 Task: Take a screenshot of a breathtaking landscape from a nature documentary you are watching in VLC.
Action: Mouse moved to (87, 73)
Screenshot: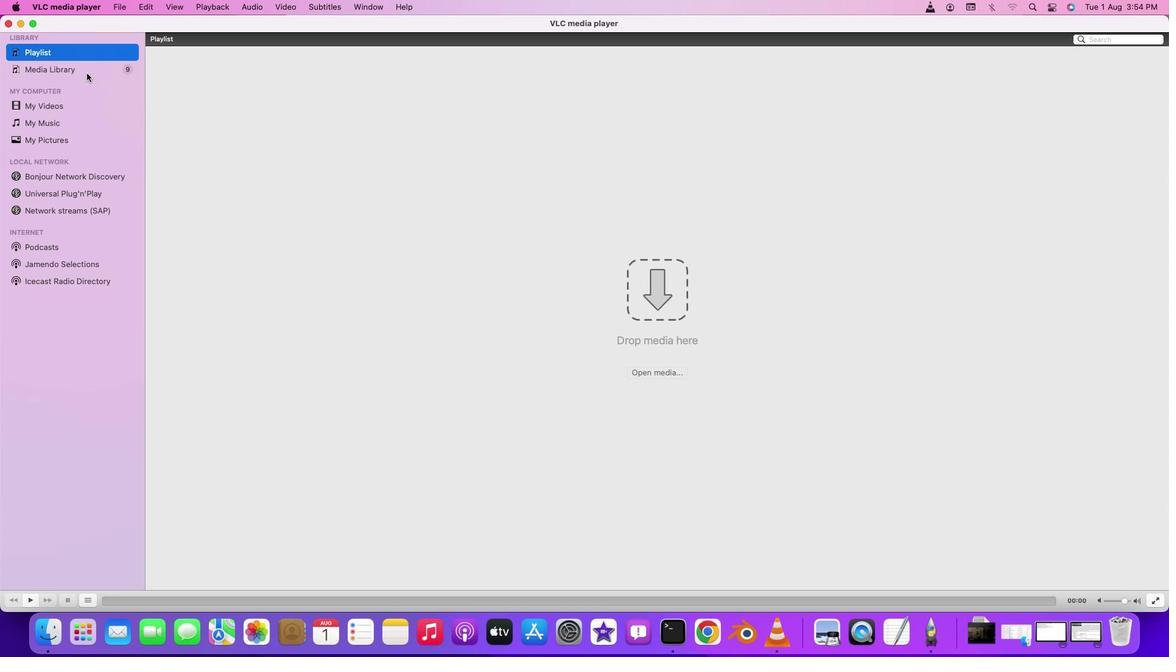 
Action: Mouse pressed left at (87, 73)
Screenshot: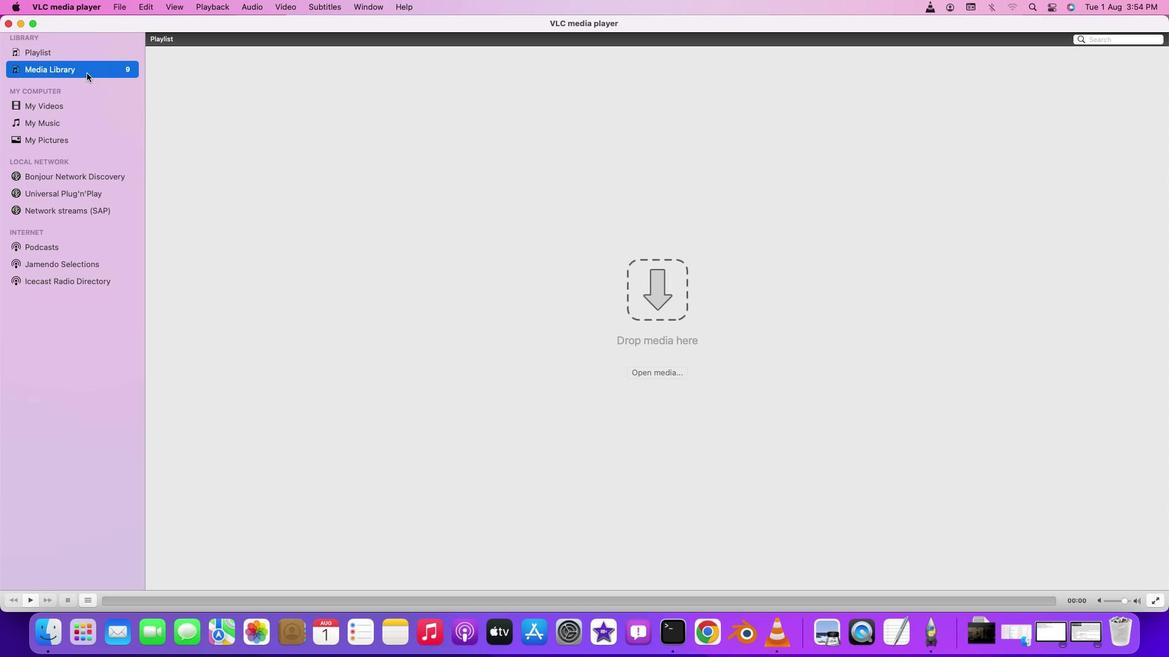 
Action: Mouse moved to (158, 68)
Screenshot: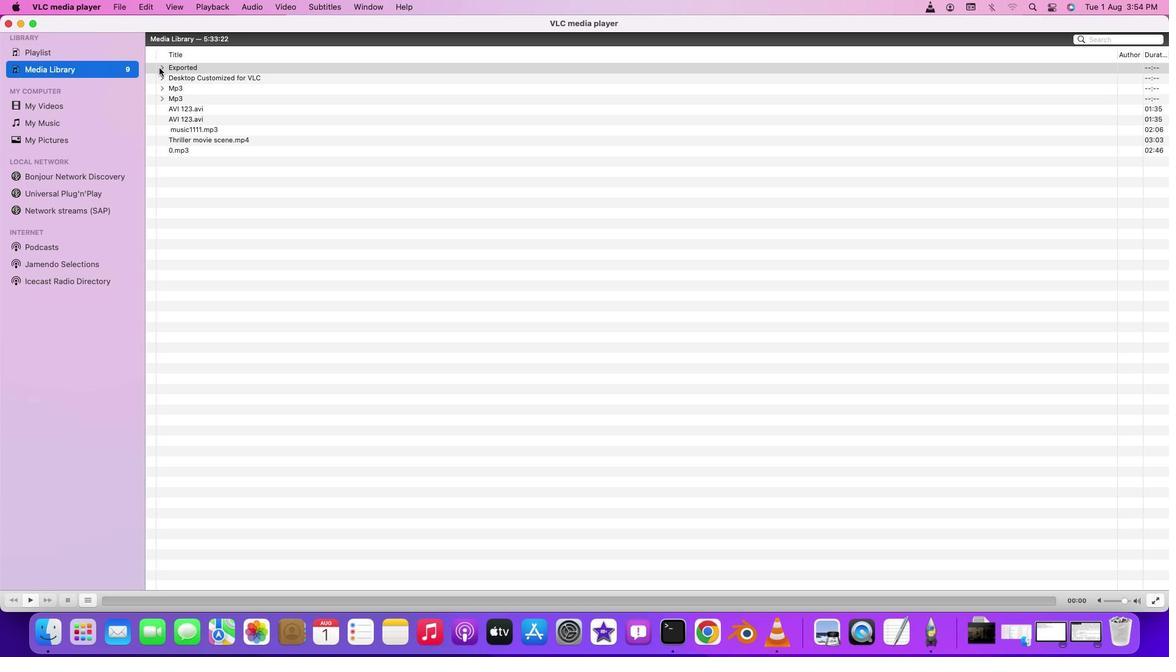
Action: Mouse pressed left at (158, 68)
Screenshot: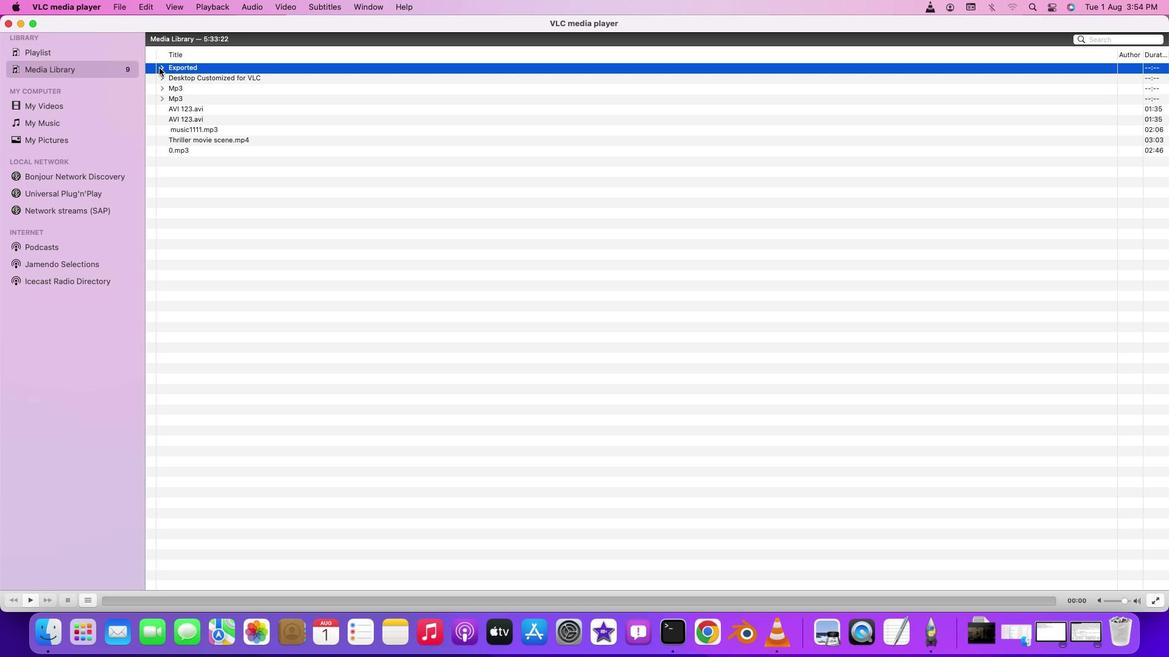 
Action: Mouse moved to (252, 417)
Screenshot: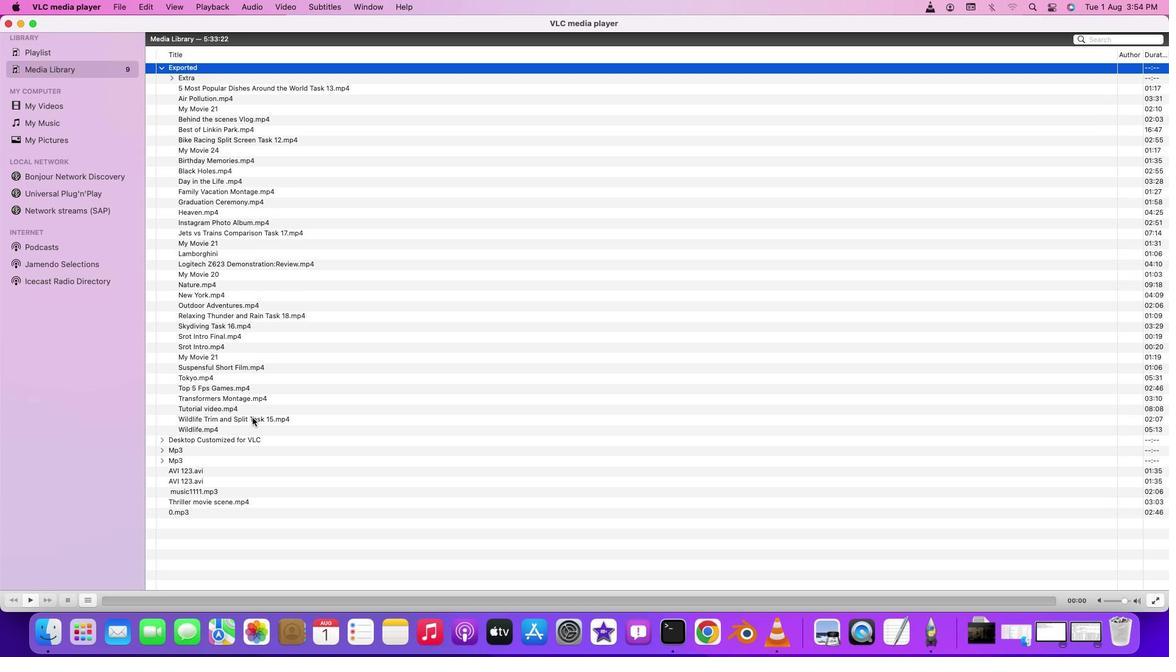 
Action: Mouse pressed left at (252, 417)
Screenshot: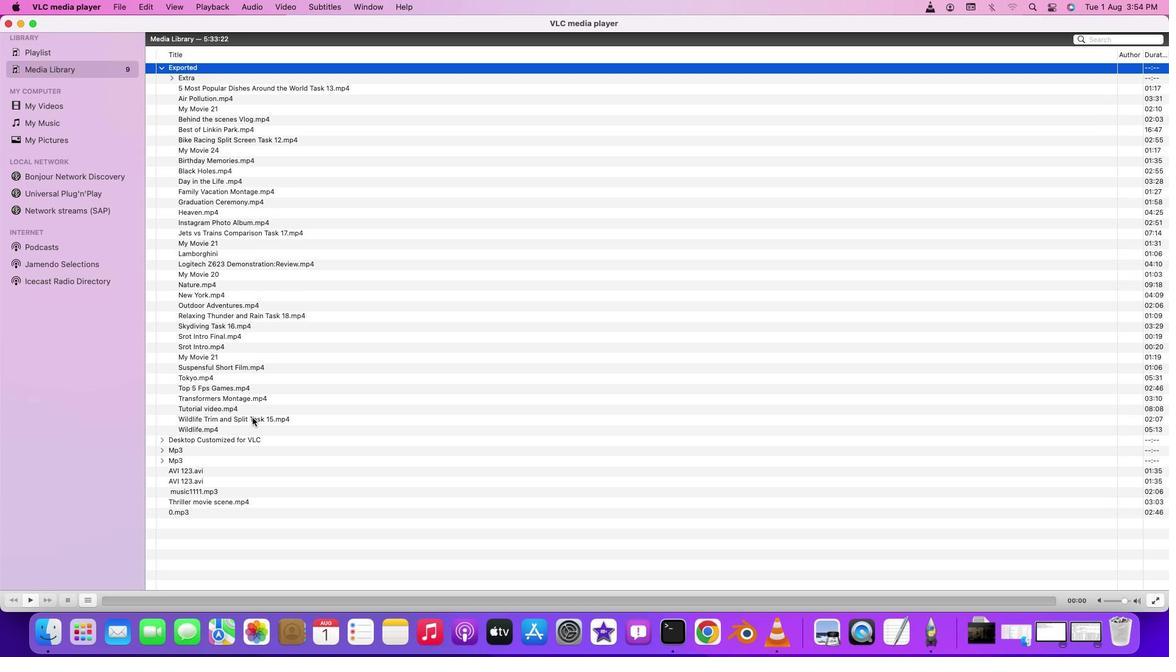 
Action: Mouse pressed left at (252, 417)
Screenshot: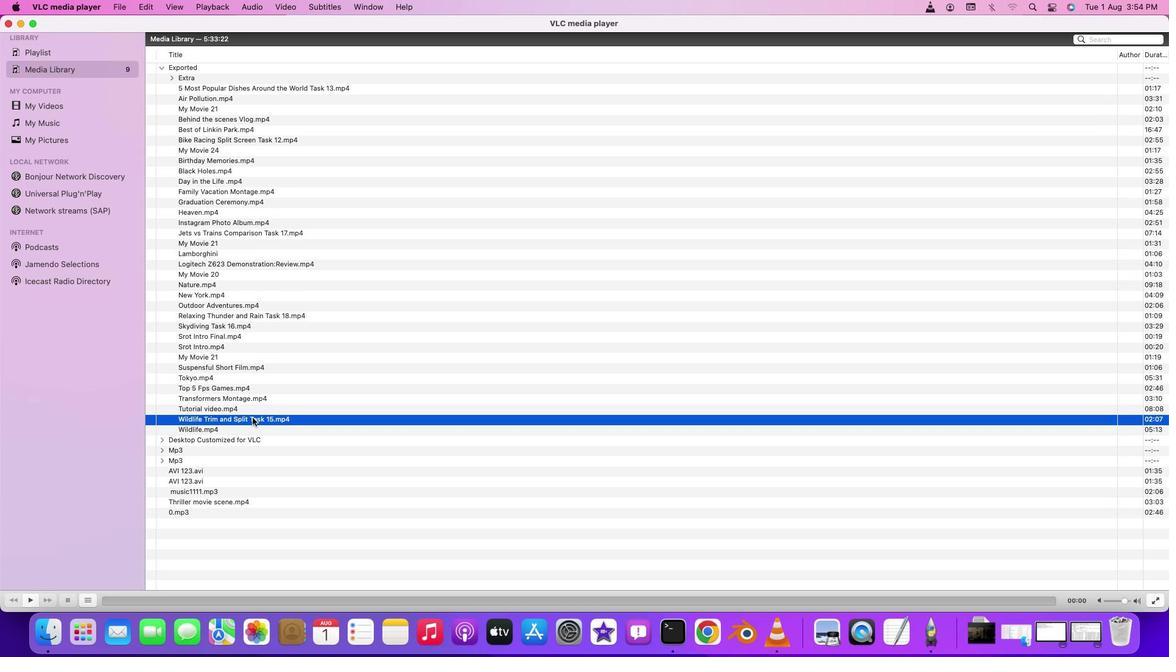 
Action: Mouse moved to (347, 216)
Screenshot: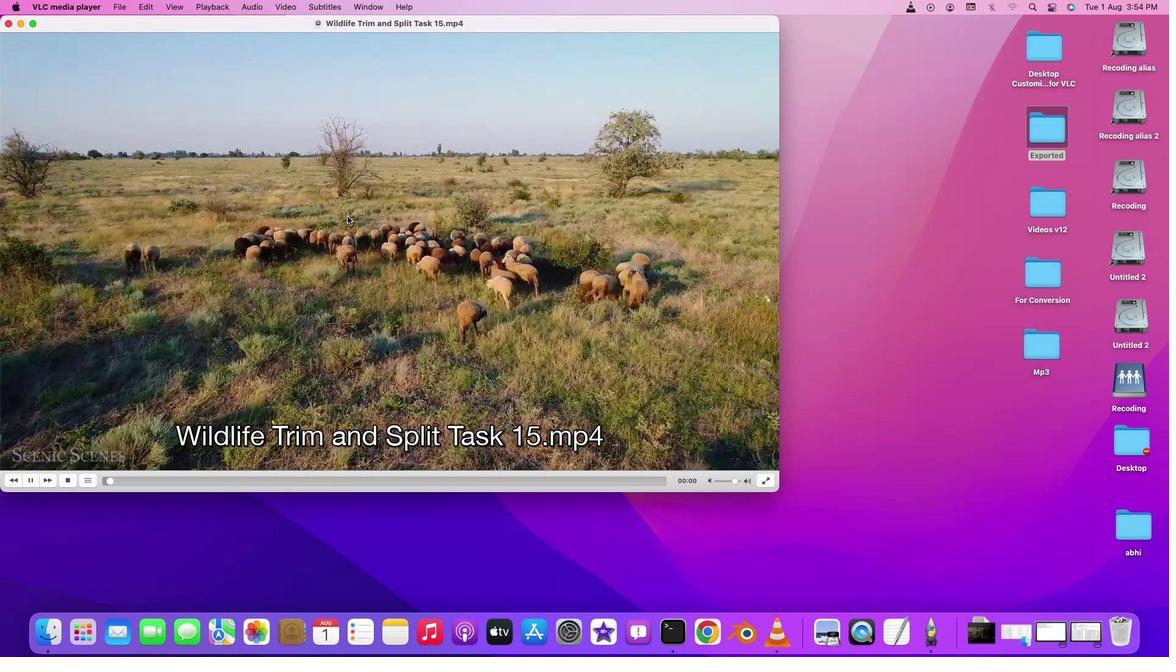 
Action: Mouse pressed left at (347, 216)
Screenshot: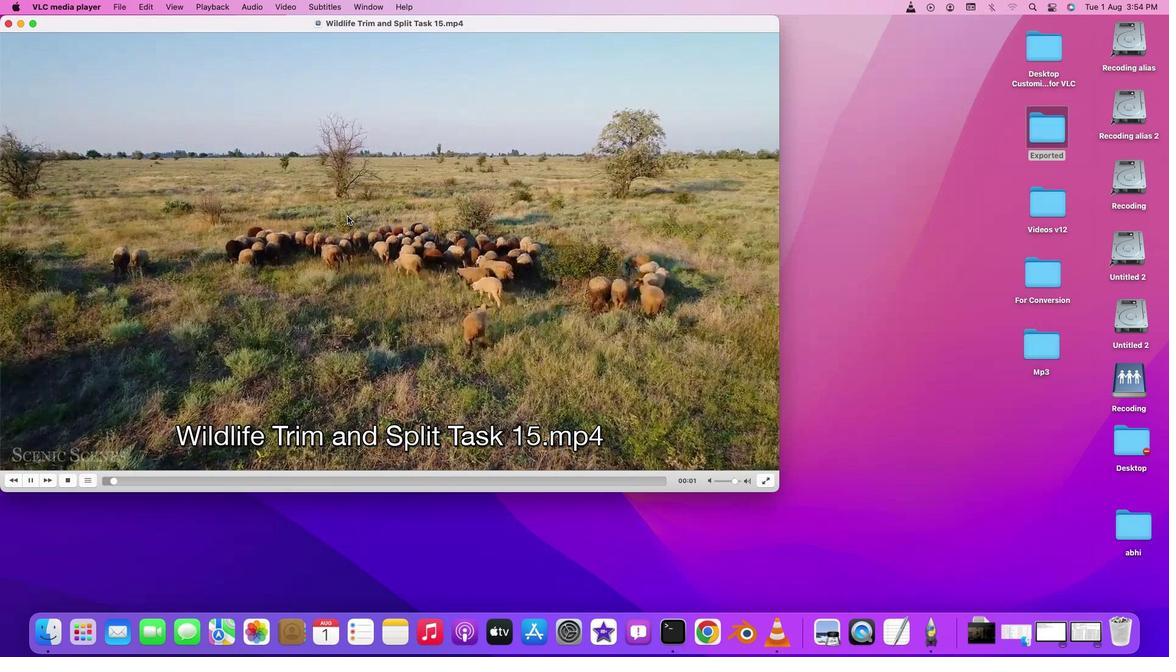 
Action: Mouse pressed left at (347, 216)
Screenshot: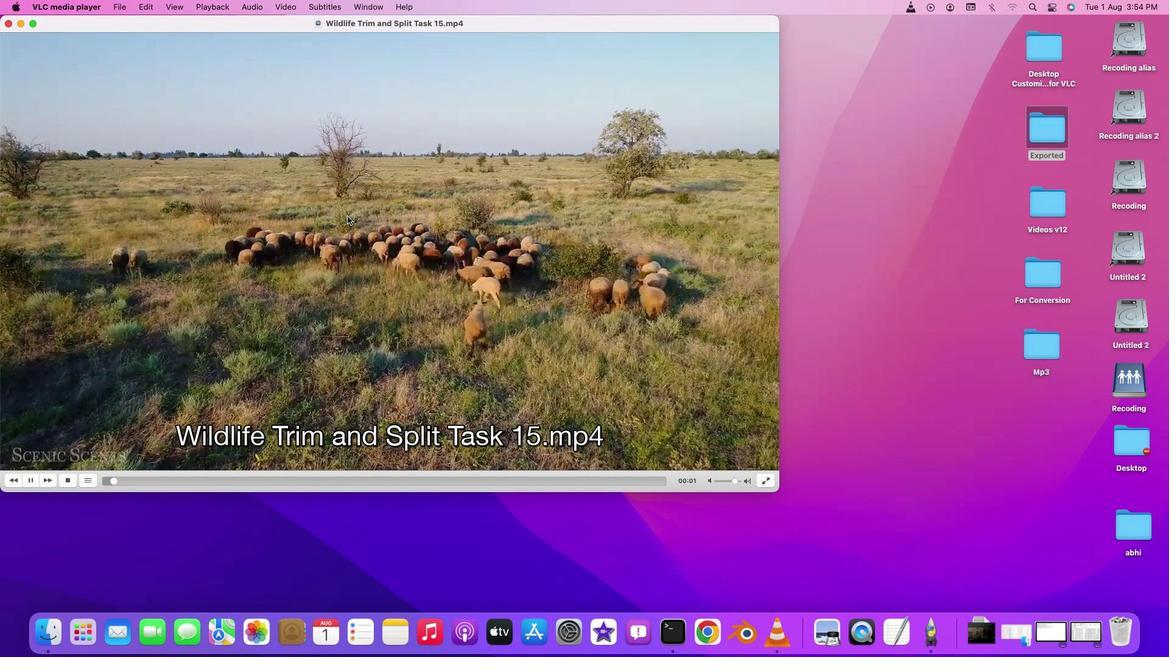 
Action: Mouse moved to (501, 548)
Screenshot: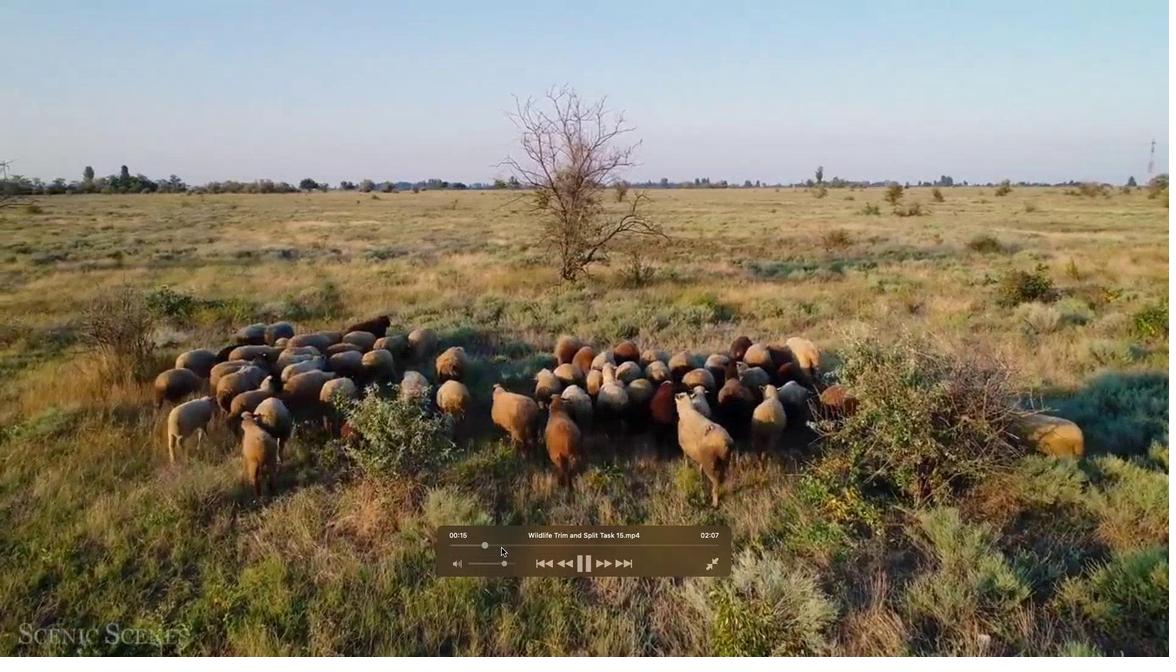 
Action: Mouse pressed left at (501, 548)
Screenshot: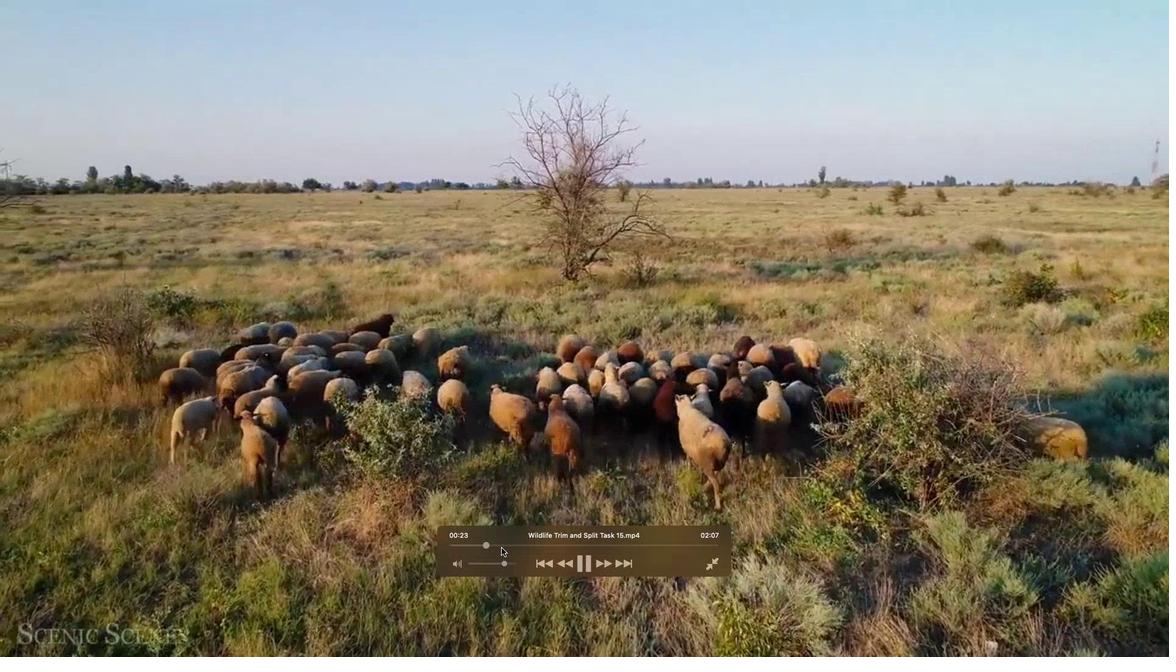 
Action: Mouse moved to (300, 6)
Screenshot: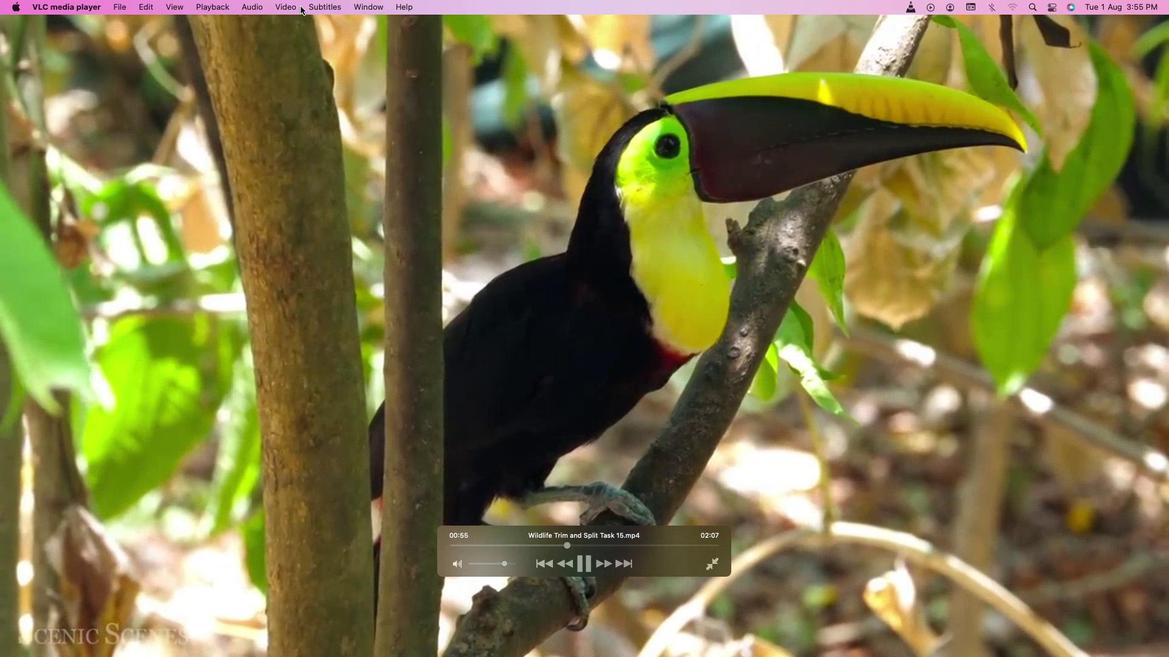 
Action: Mouse pressed left at (300, 6)
Screenshot: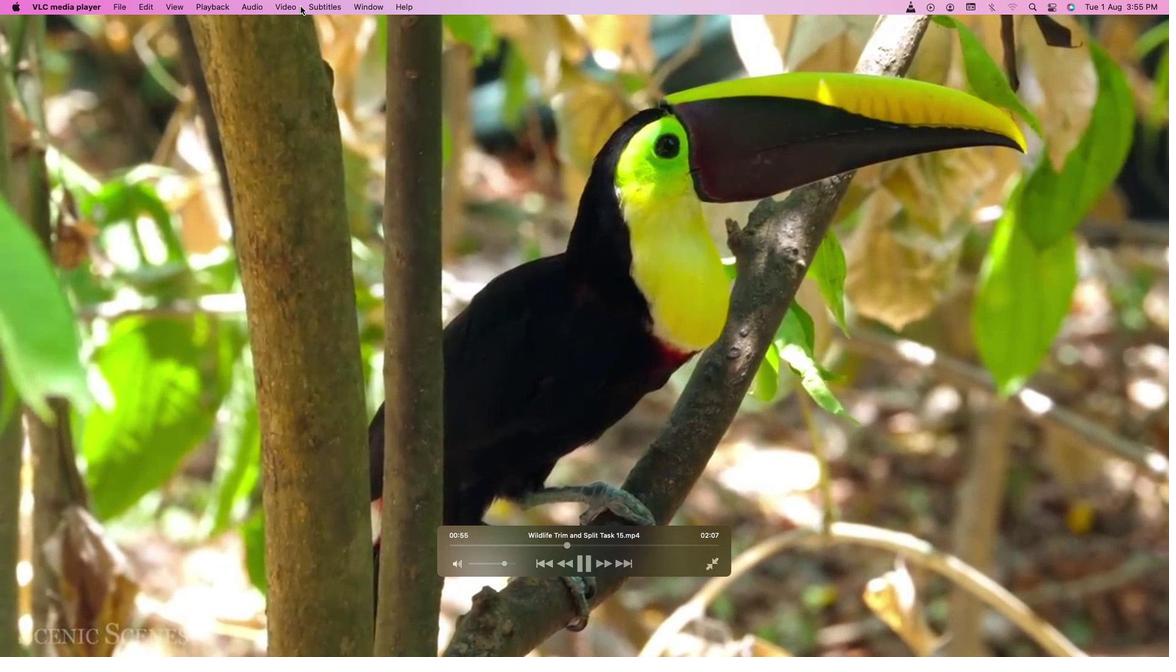 
Action: Mouse moved to (311, 113)
Screenshot: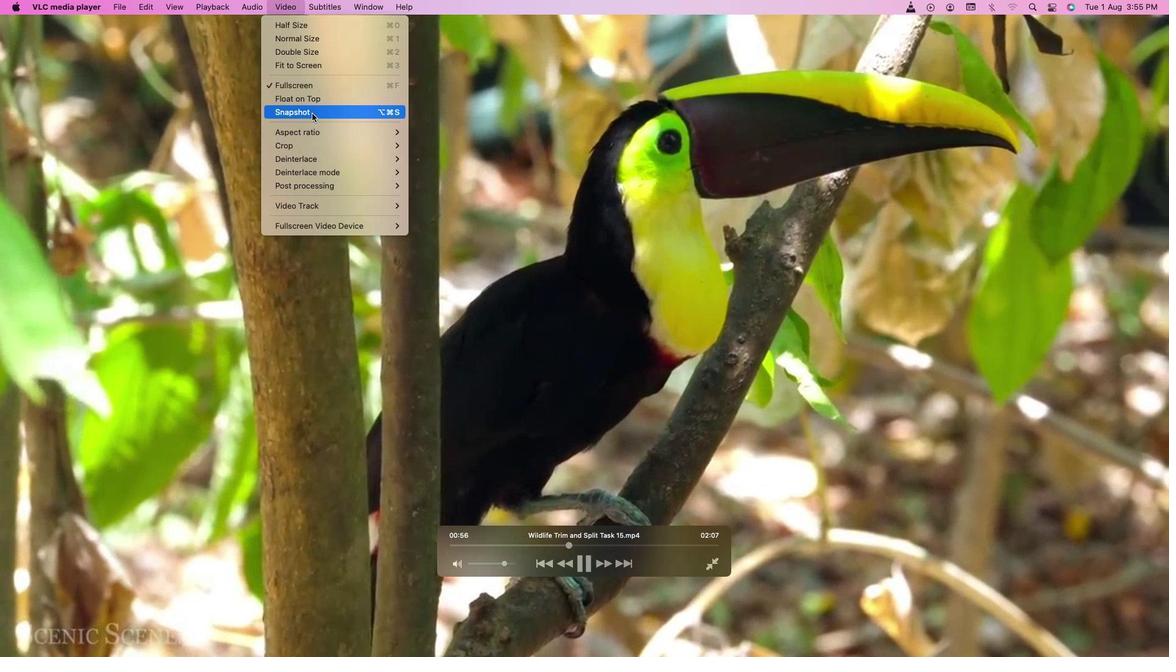 
Action: Mouse pressed left at (311, 113)
Screenshot: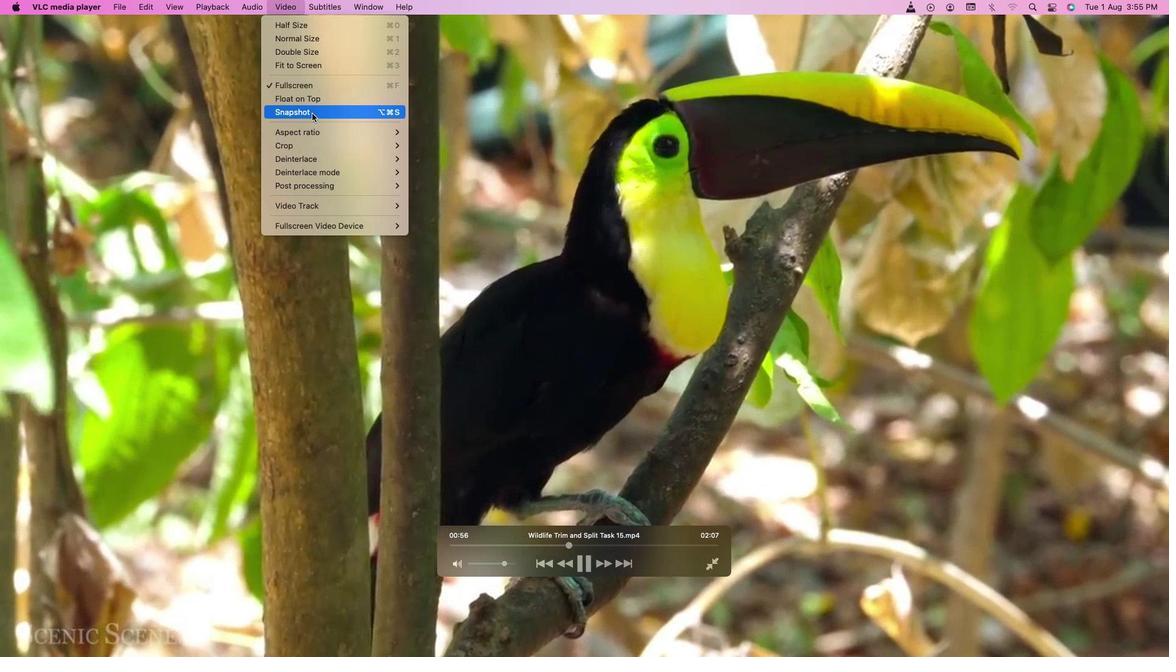 
Action: Mouse moved to (474, 217)
Screenshot: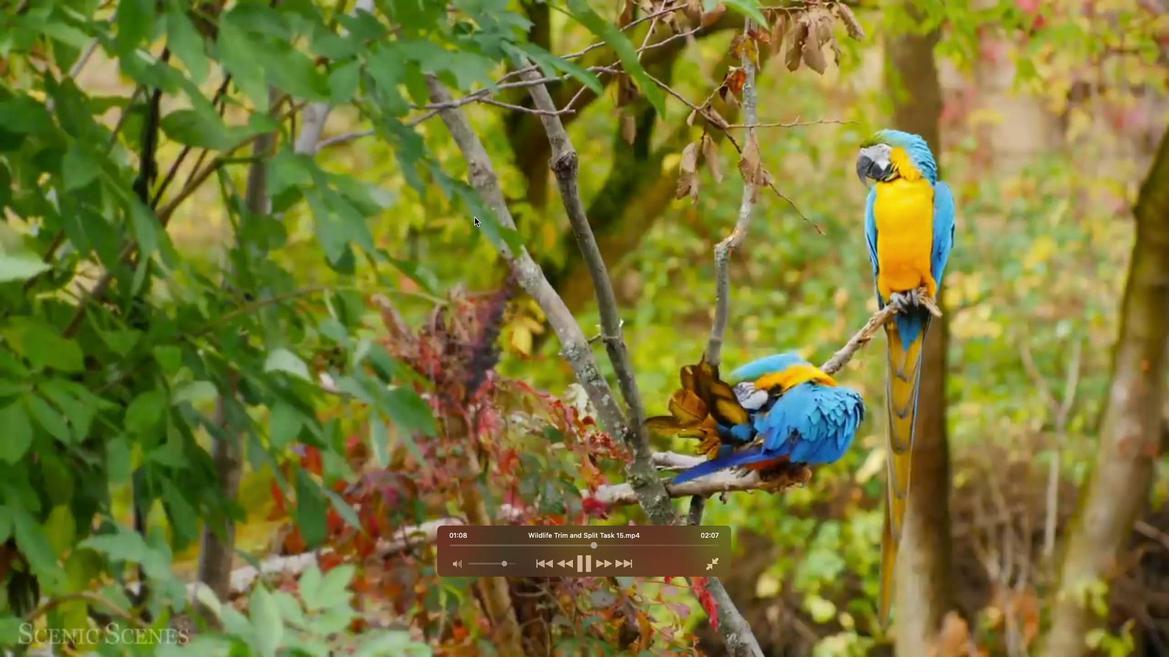 
Action: Mouse pressed left at (474, 217)
Screenshot: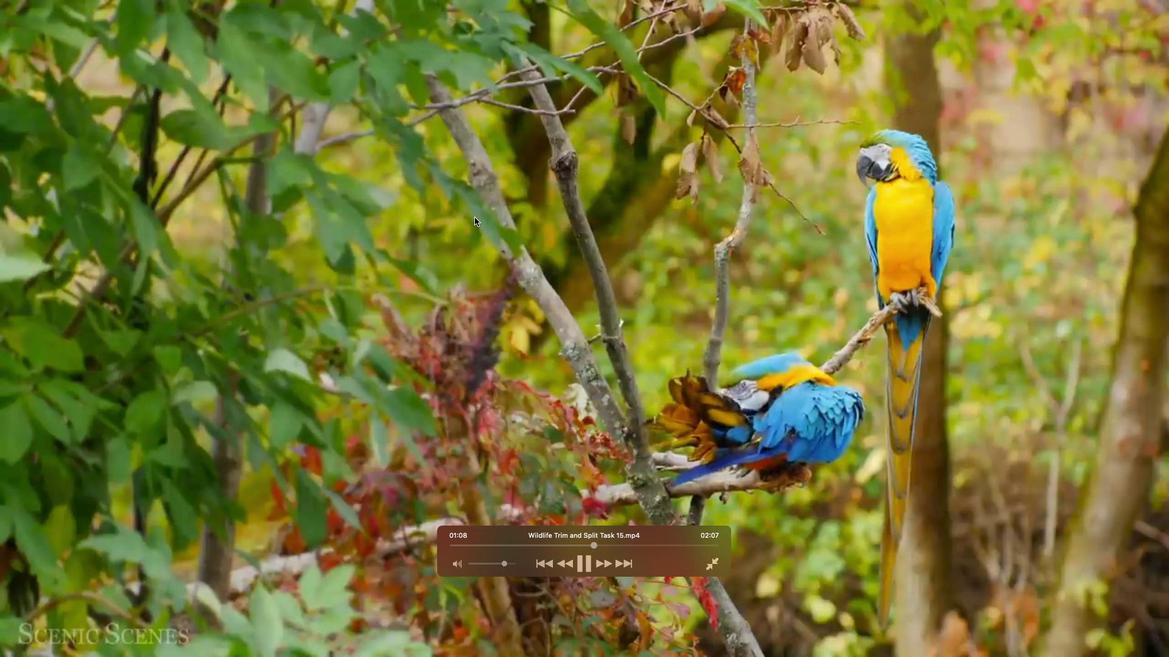 
Action: Mouse pressed left at (474, 217)
Screenshot: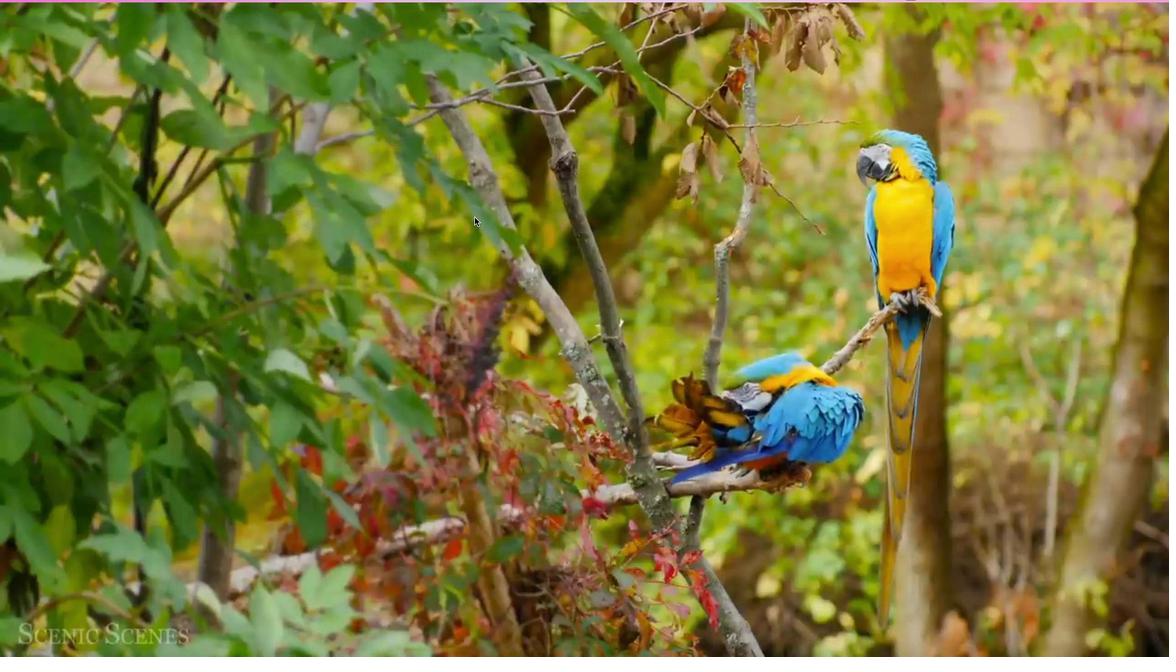 
Action: Mouse moved to (9, 21)
Screenshot: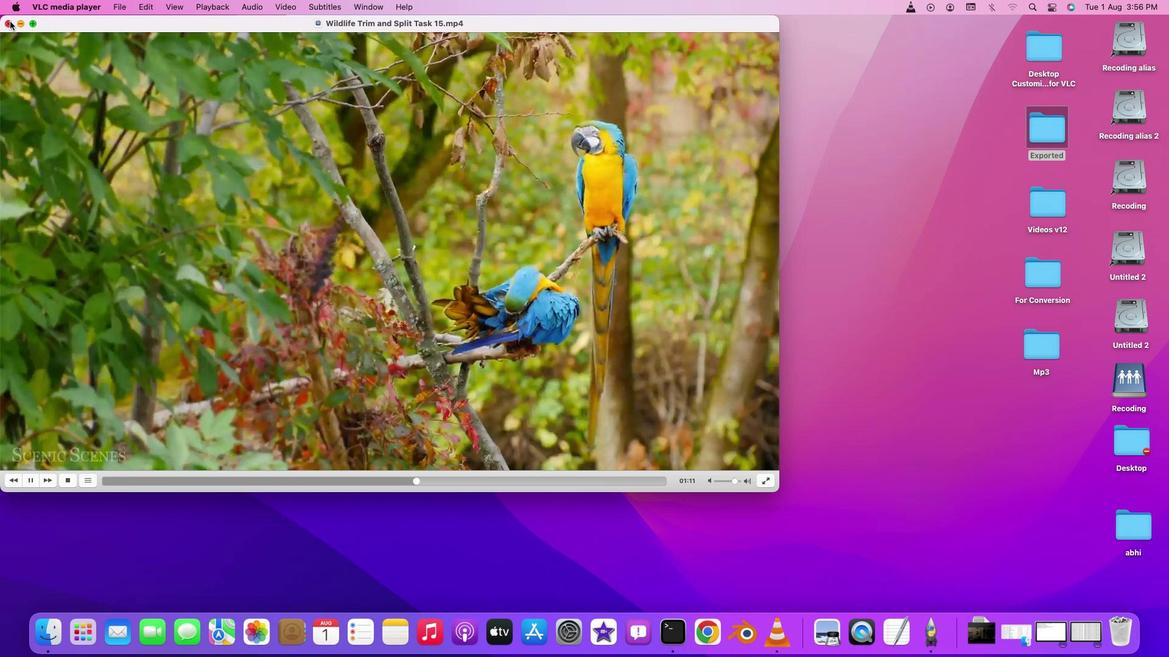 
Action: Mouse pressed left at (9, 21)
Screenshot: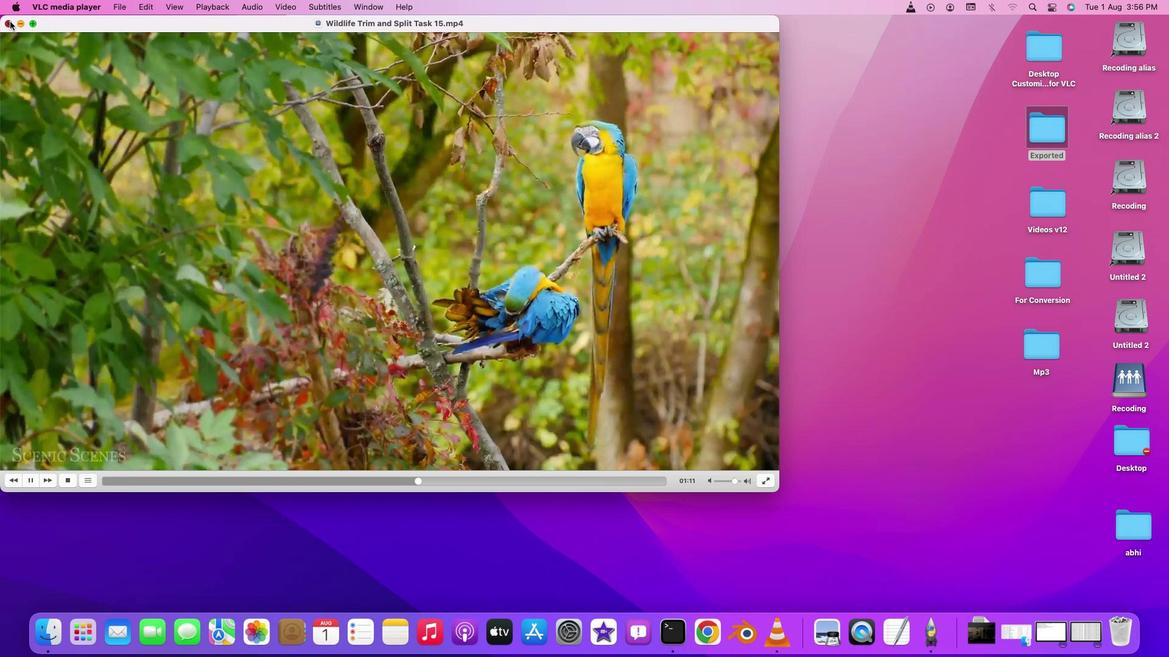 
Action: Mouse moved to (779, 622)
Screenshot: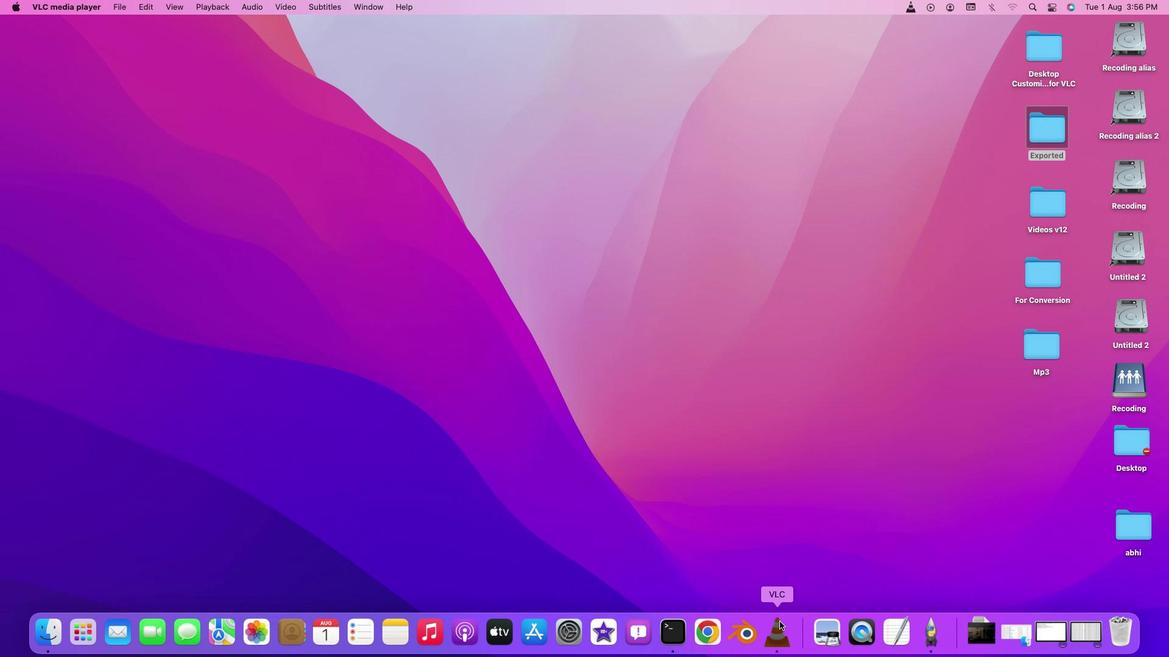 
Action: Mouse pressed left at (779, 622)
Screenshot: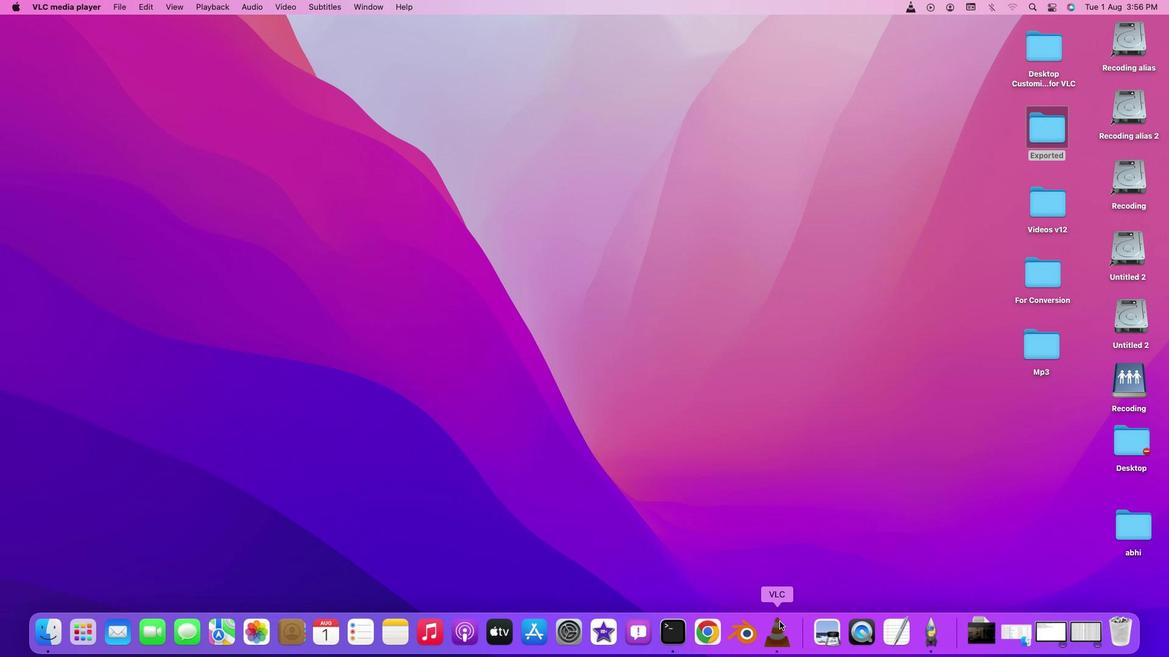 
Action: Mouse moved to (200, 283)
Screenshot: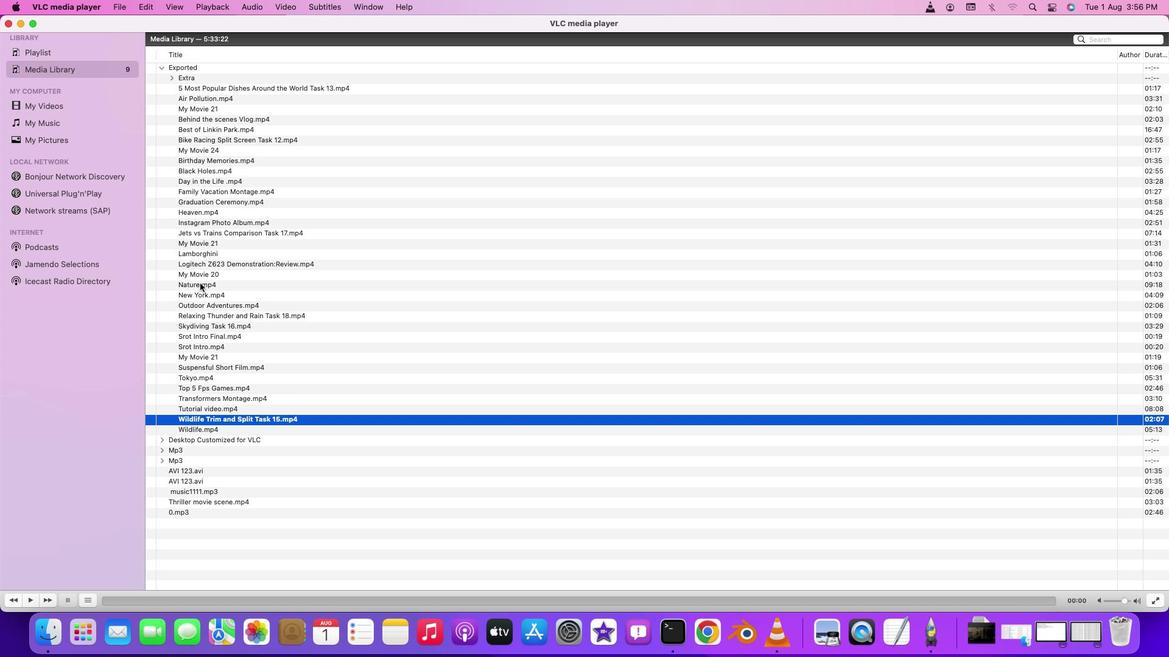 
Action: Mouse pressed left at (200, 283)
Screenshot: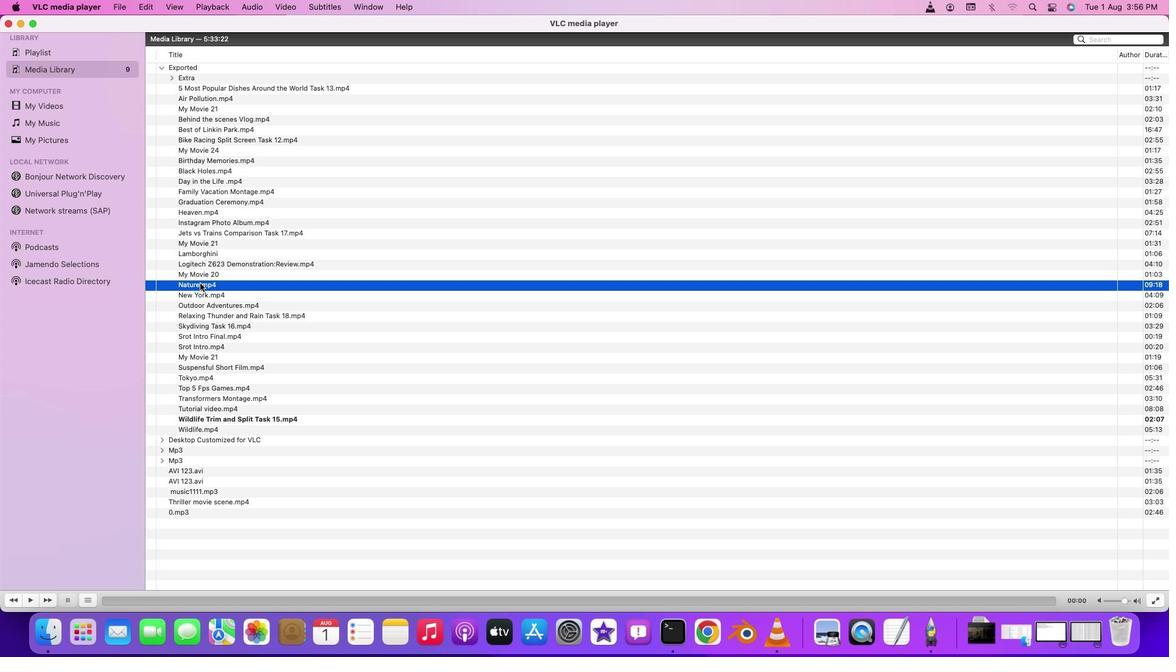 
Action: Mouse pressed left at (200, 283)
Screenshot: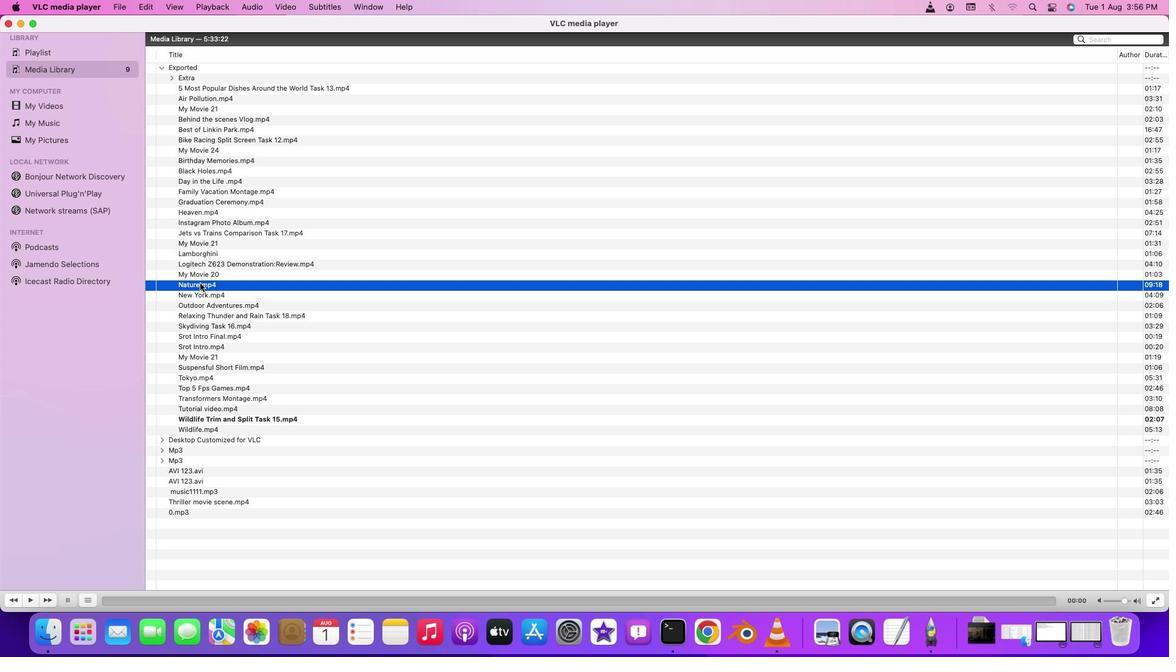 
Action: Mouse moved to (664, 225)
Screenshot: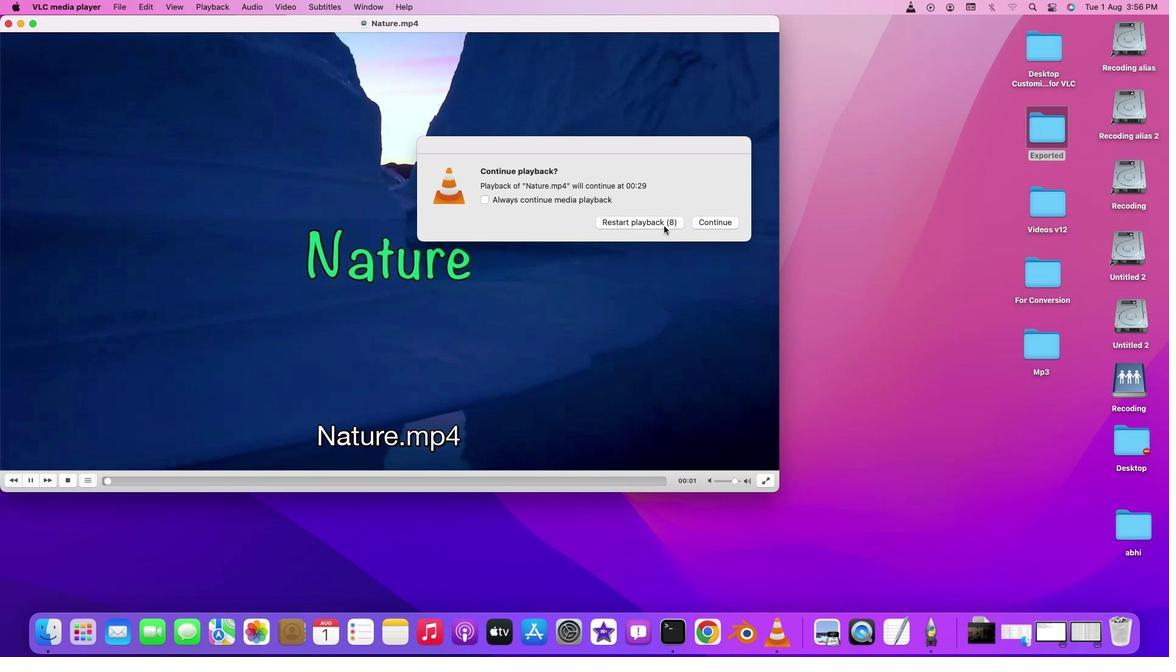 
Action: Mouse pressed left at (664, 225)
Screenshot: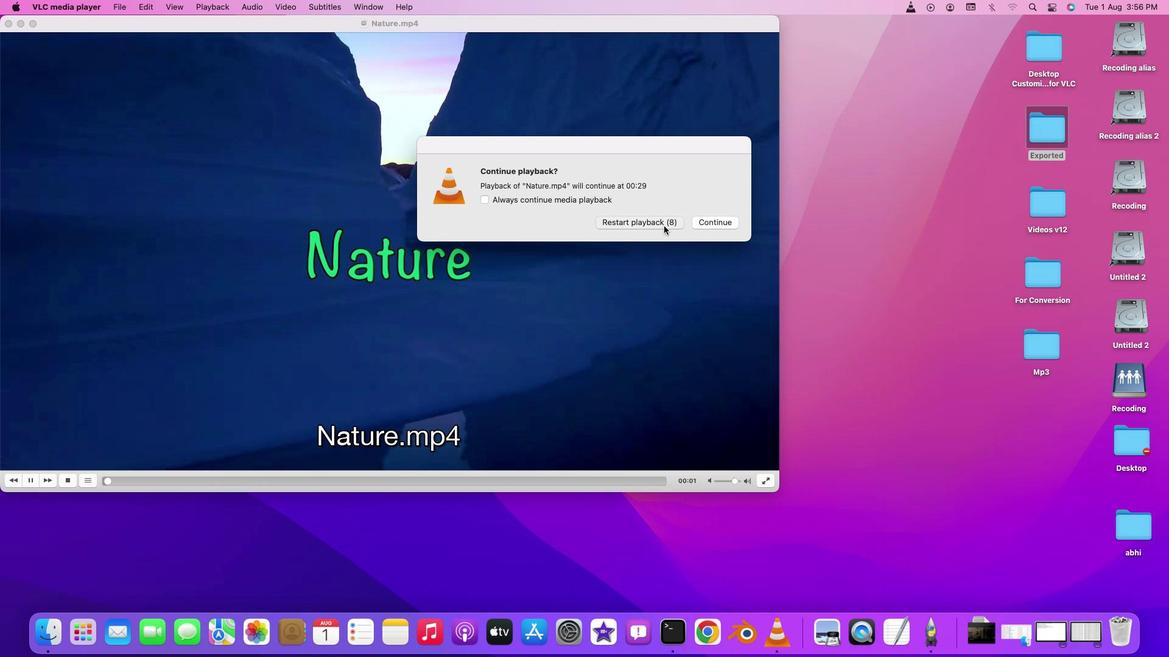 
Action: Mouse moved to (113, 479)
Screenshot: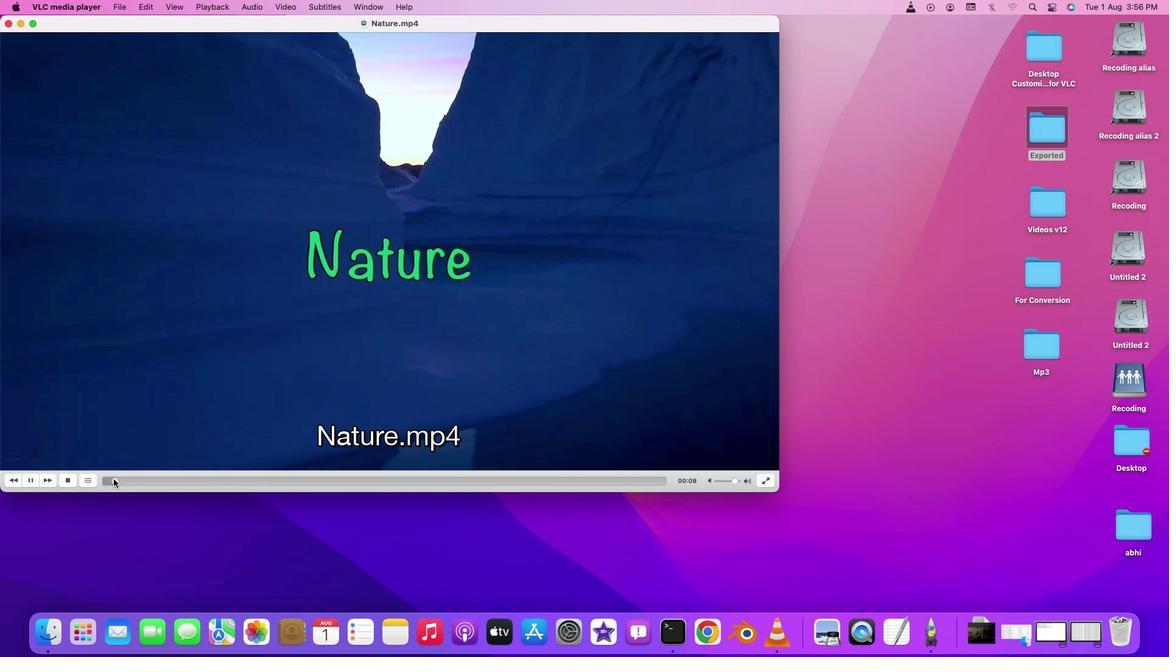 
Action: Mouse pressed left at (113, 479)
Screenshot: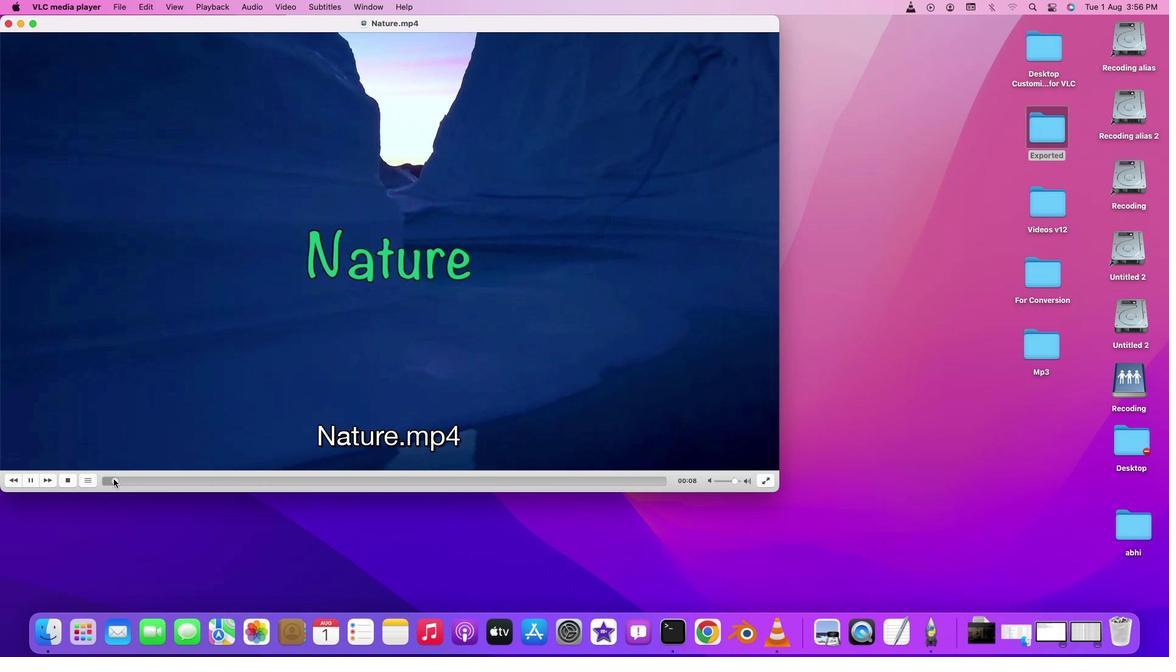 
Action: Mouse moved to (210, 398)
Screenshot: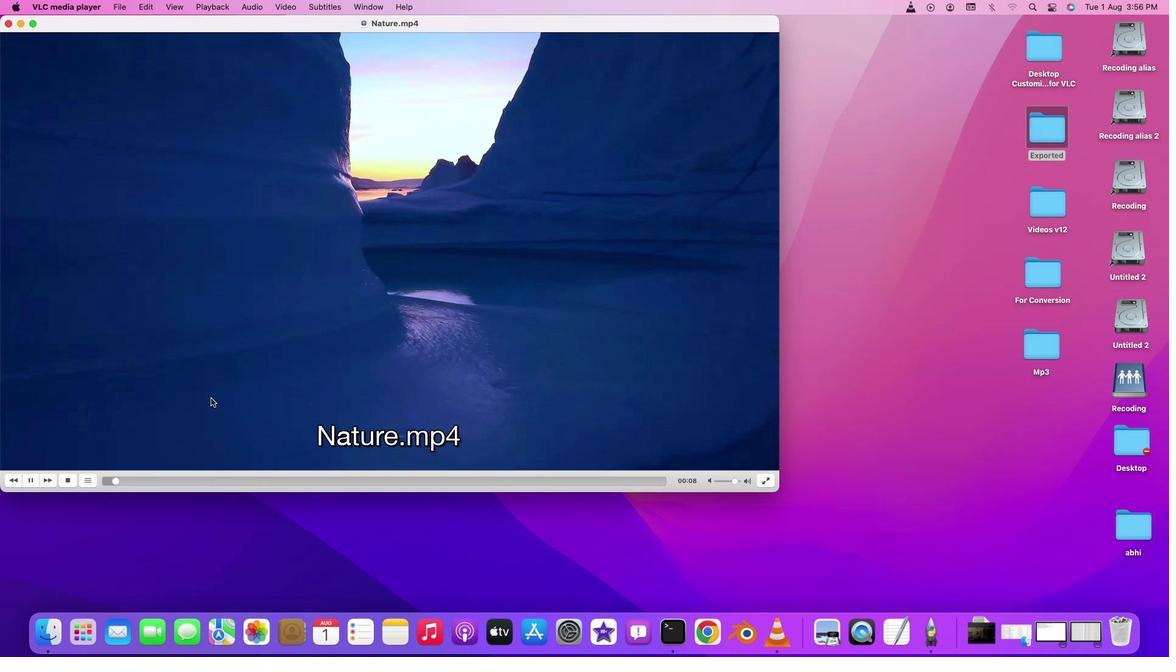 
Action: Mouse pressed left at (210, 398)
Screenshot: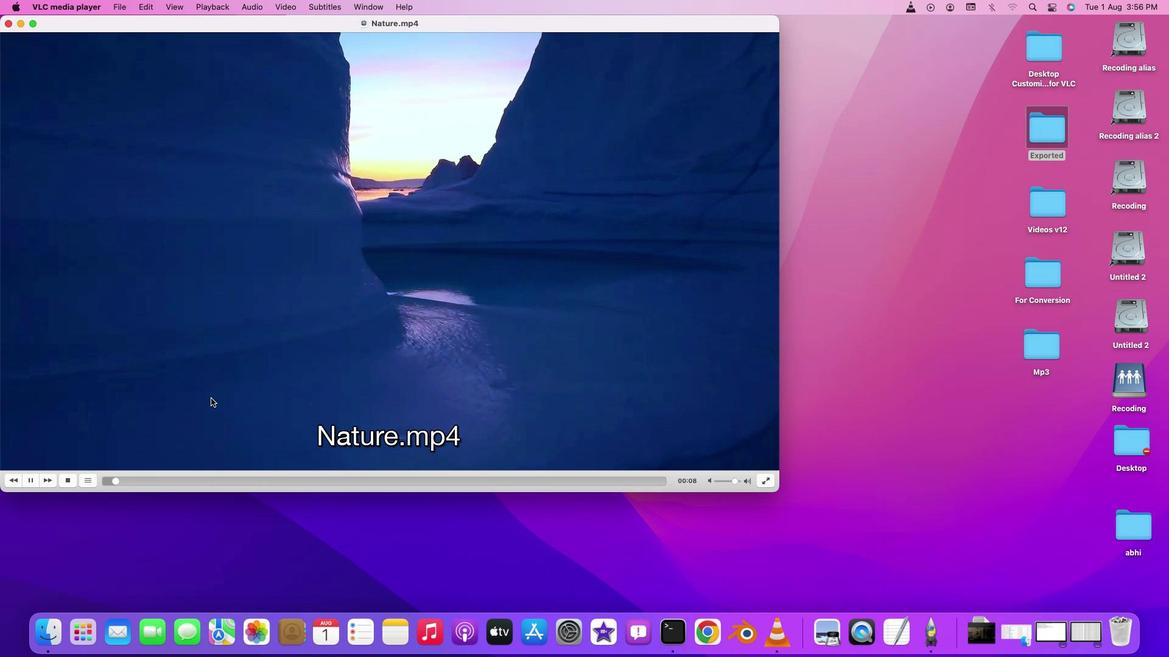 
Action: Mouse pressed left at (210, 398)
Screenshot: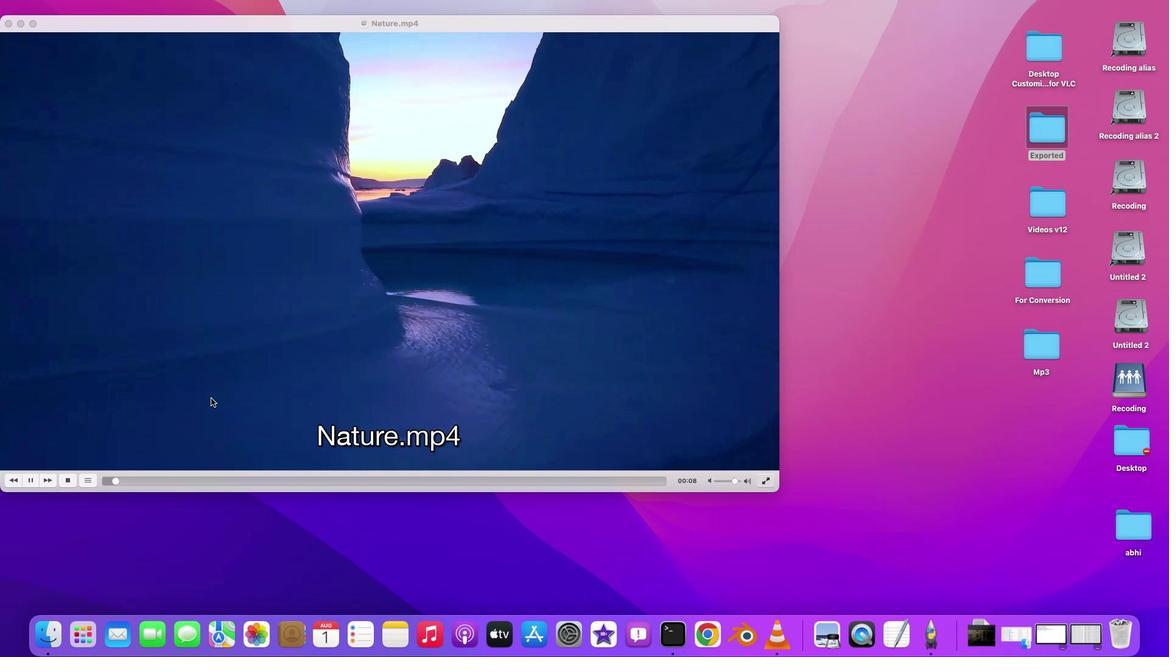 
Action: Mouse moved to (467, 546)
Screenshot: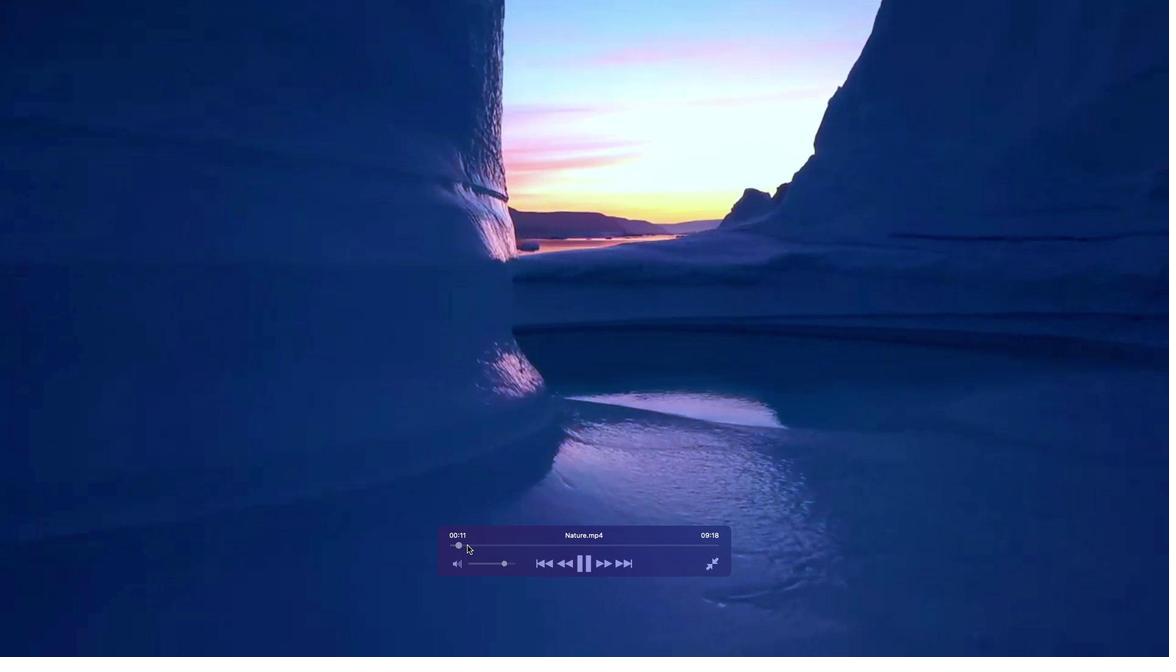 
Action: Mouse pressed left at (467, 546)
Screenshot: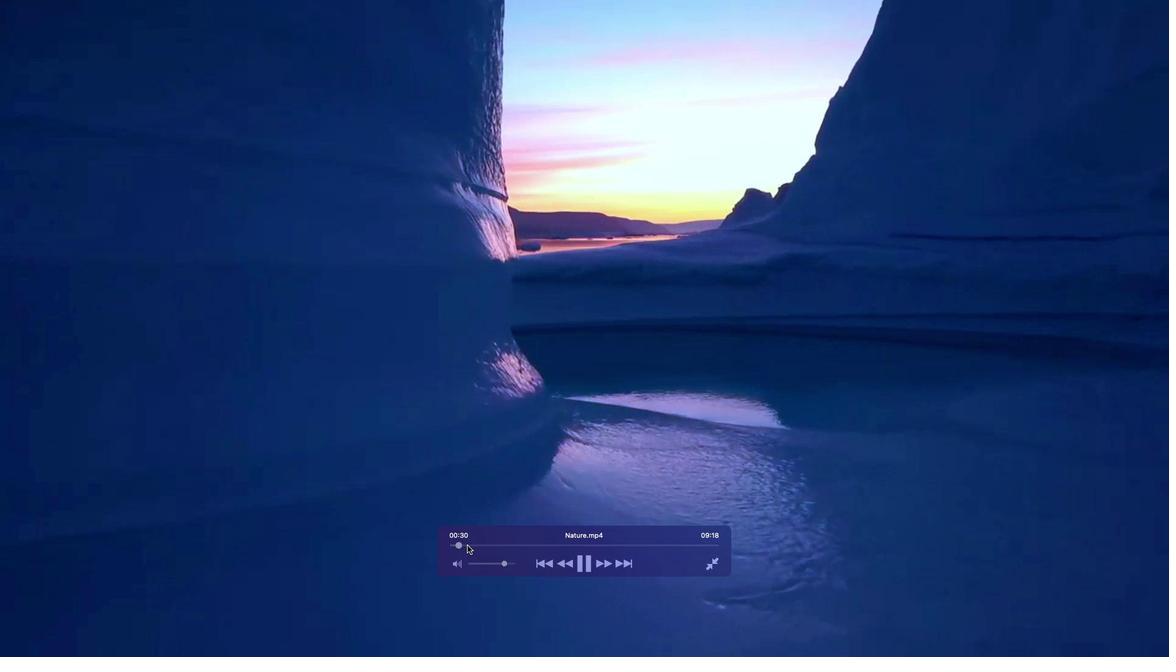 
Action: Mouse moved to (485, 547)
Screenshot: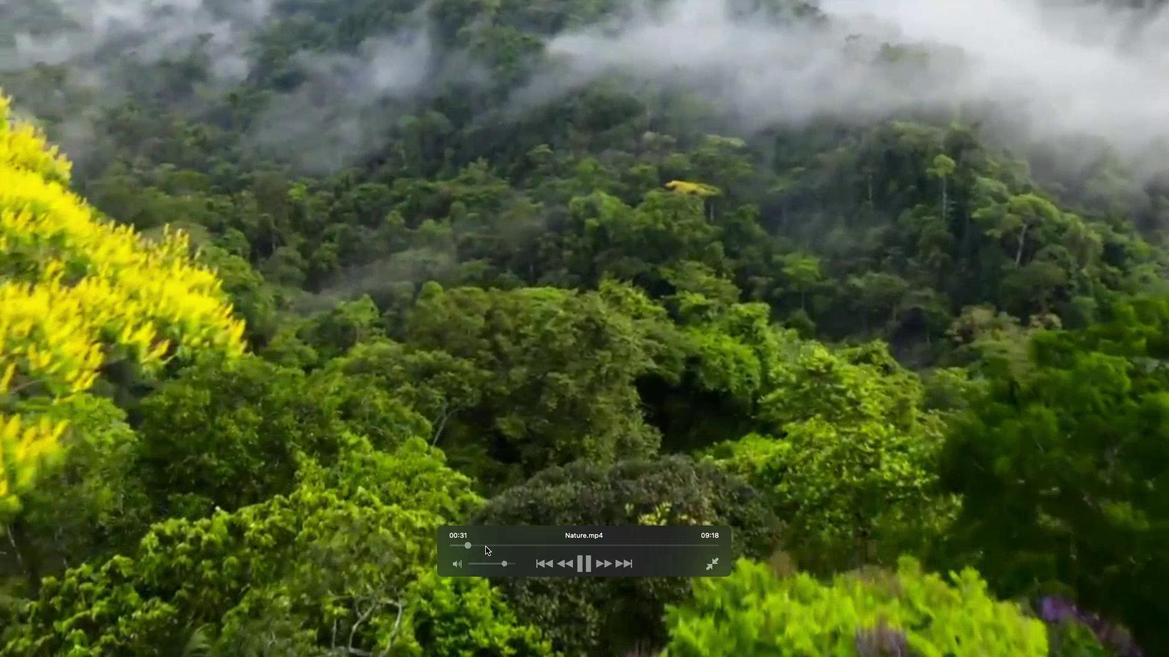
Action: Mouse pressed left at (485, 547)
Screenshot: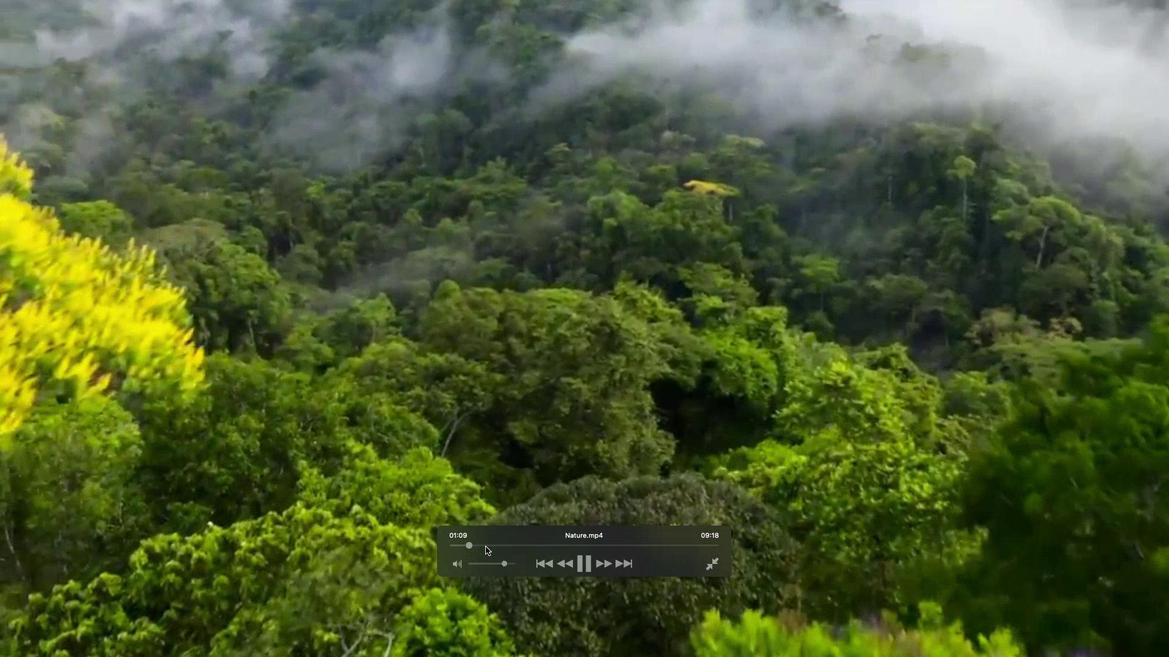 
Action: Mouse moved to (286, 3)
Screenshot: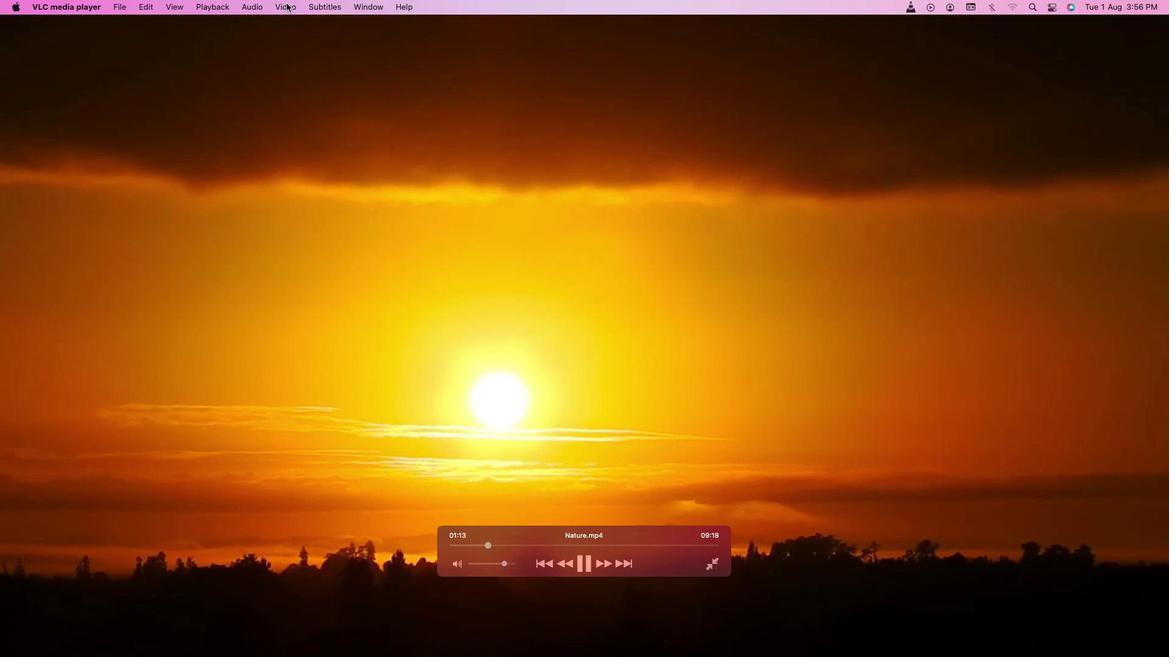 
Action: Mouse pressed left at (286, 3)
Screenshot: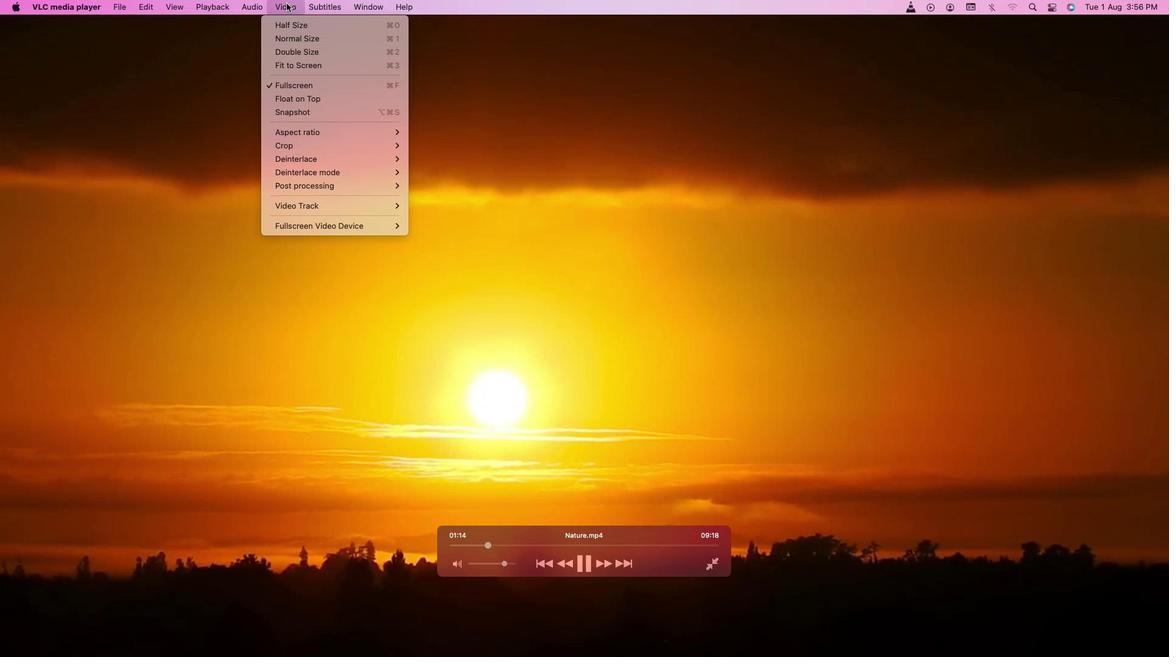 
Action: Mouse moved to (308, 114)
Screenshot: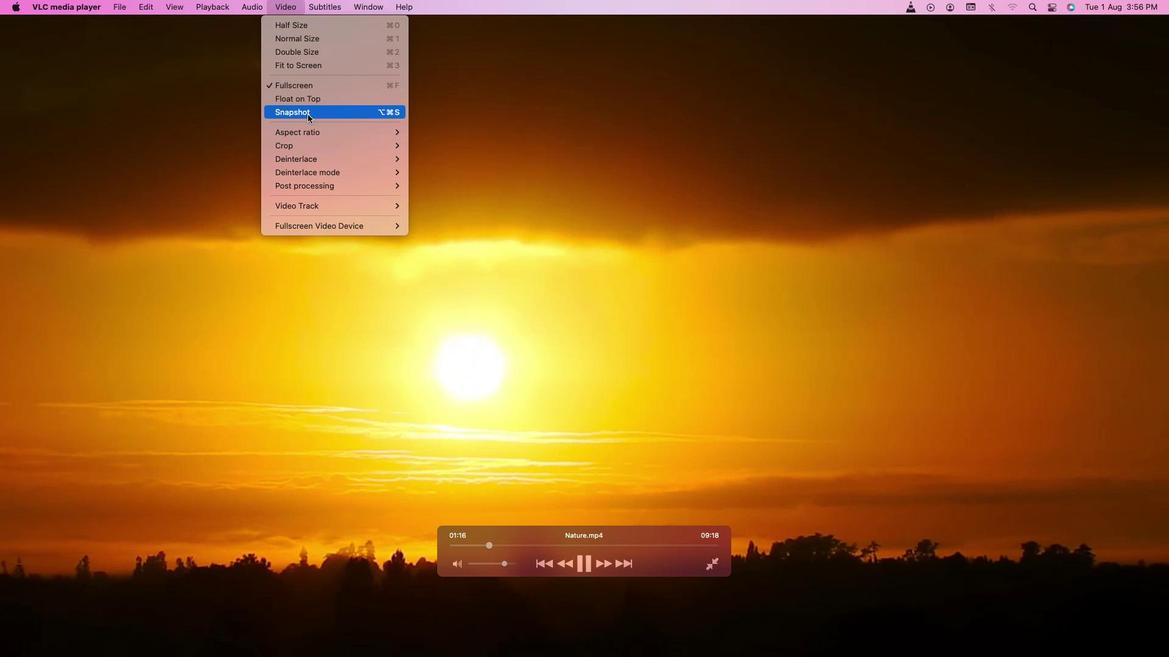 
Action: Mouse pressed left at (308, 114)
Screenshot: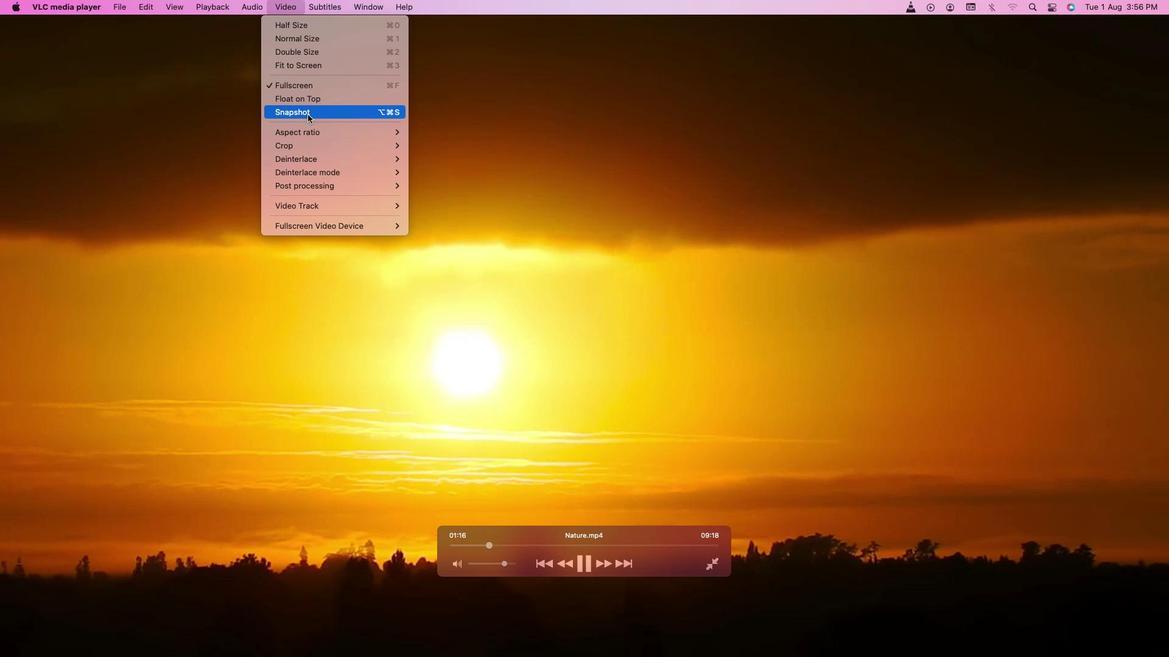 
Action: Mouse moved to (498, 544)
Screenshot: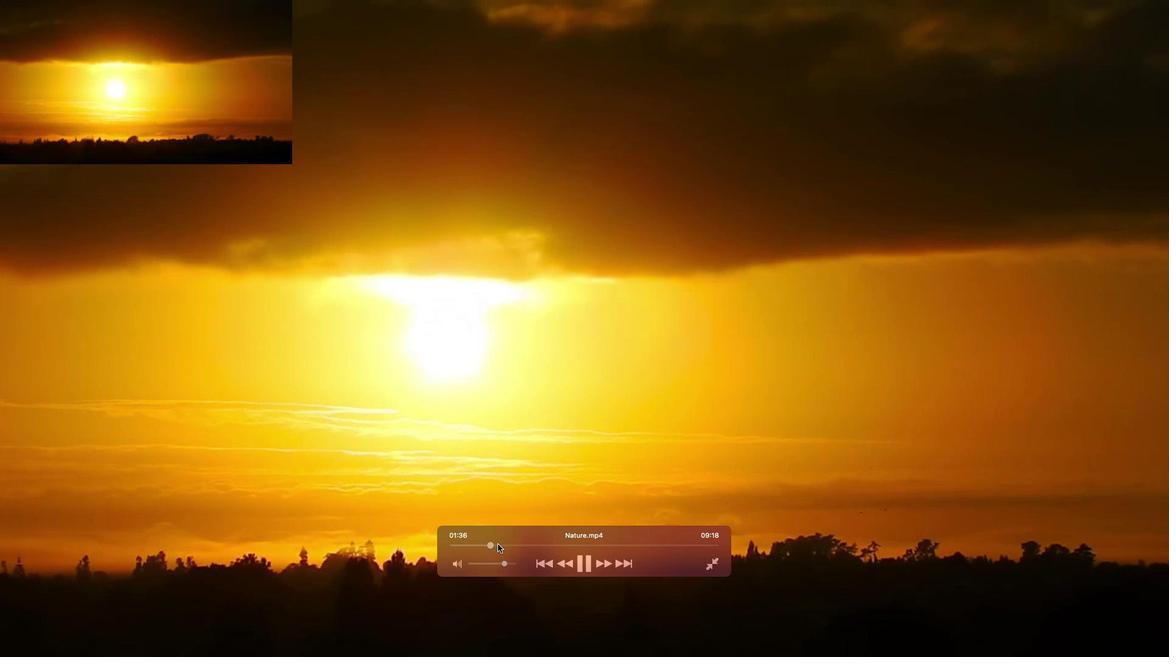 
Action: Mouse pressed left at (498, 544)
Screenshot: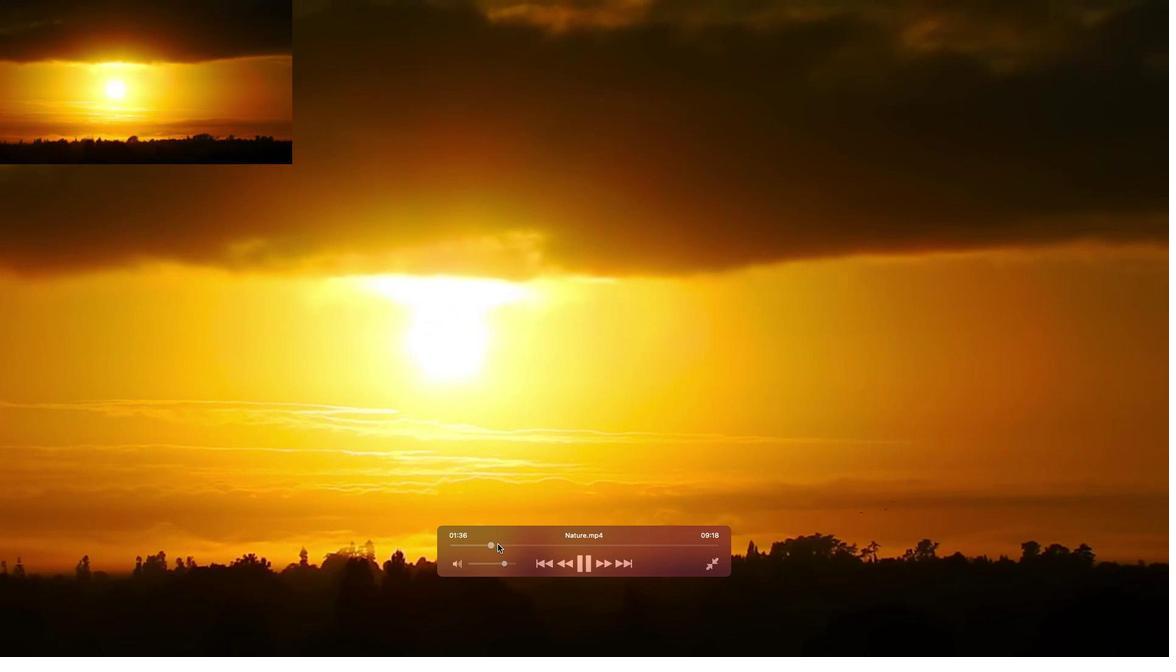 
Action: Mouse moved to (509, 545)
Screenshot: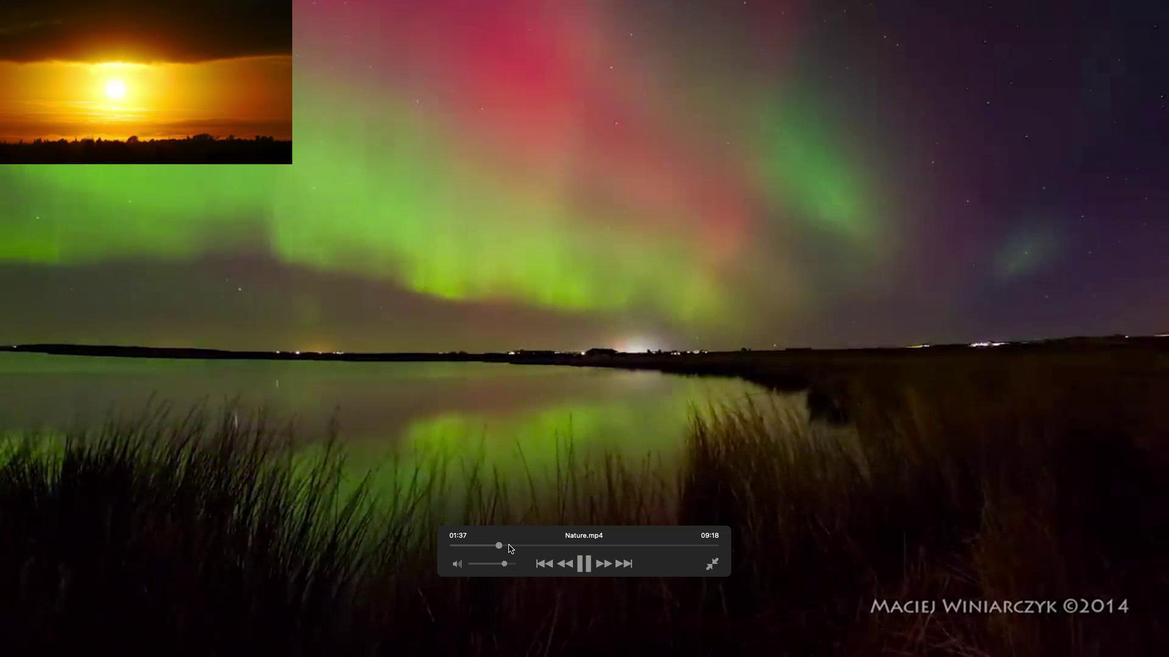 
Action: Mouse pressed left at (509, 545)
Screenshot: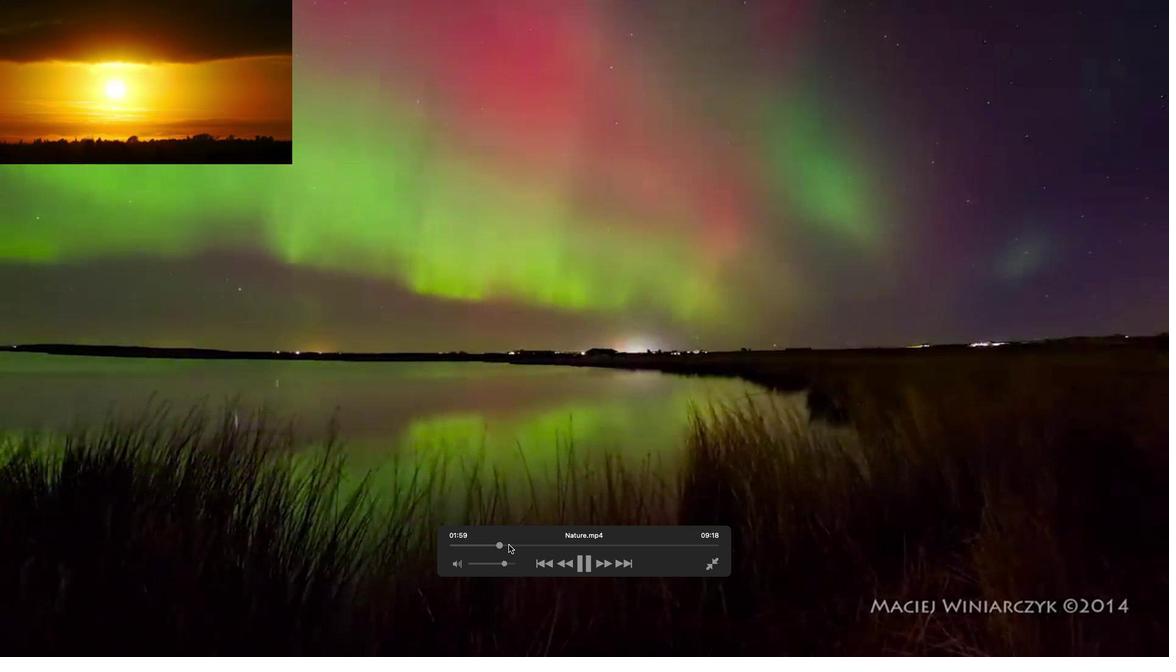 
Action: Mouse moved to (516, 546)
Screenshot: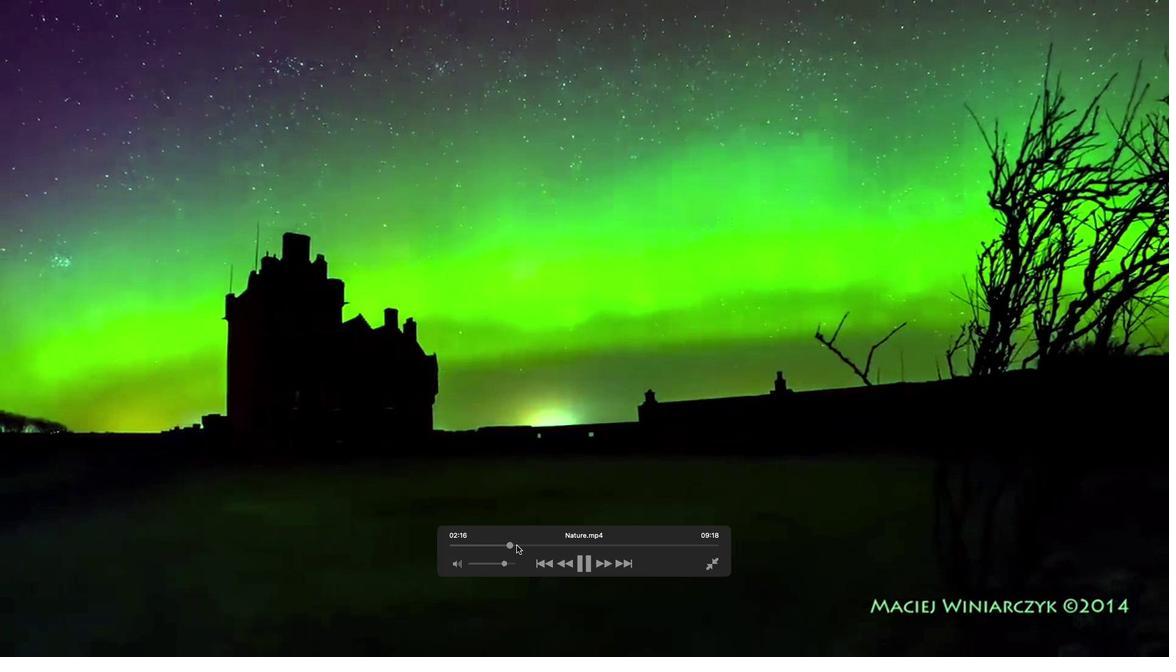 
Action: Mouse pressed left at (516, 546)
Screenshot: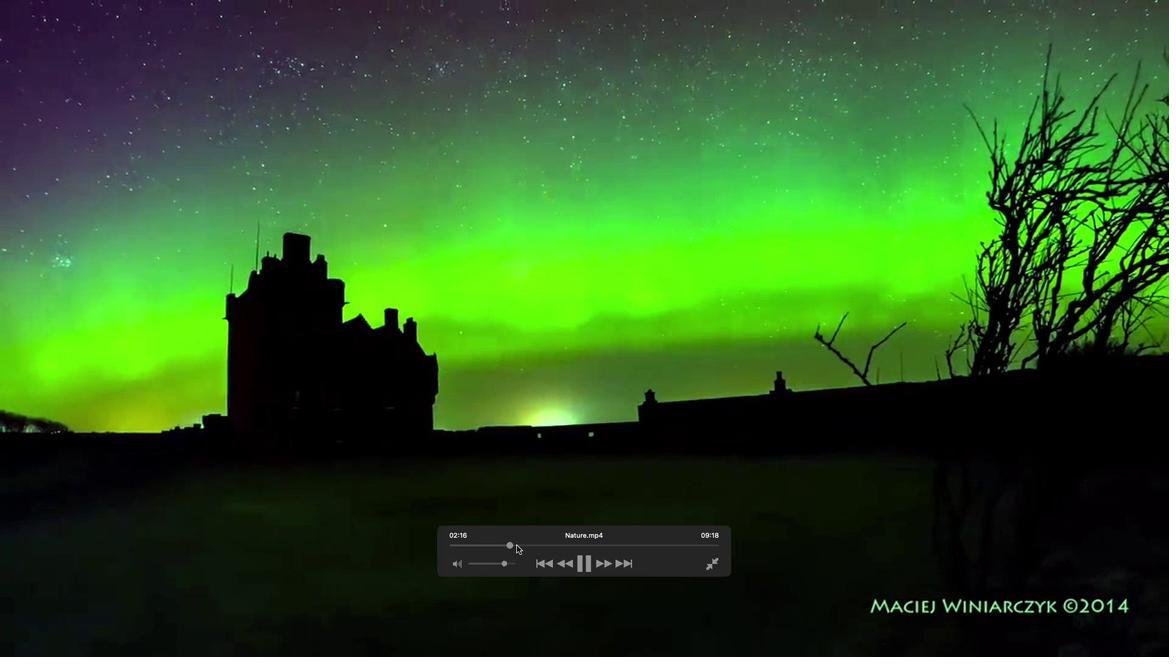 
Action: Mouse moved to (294, 3)
Screenshot: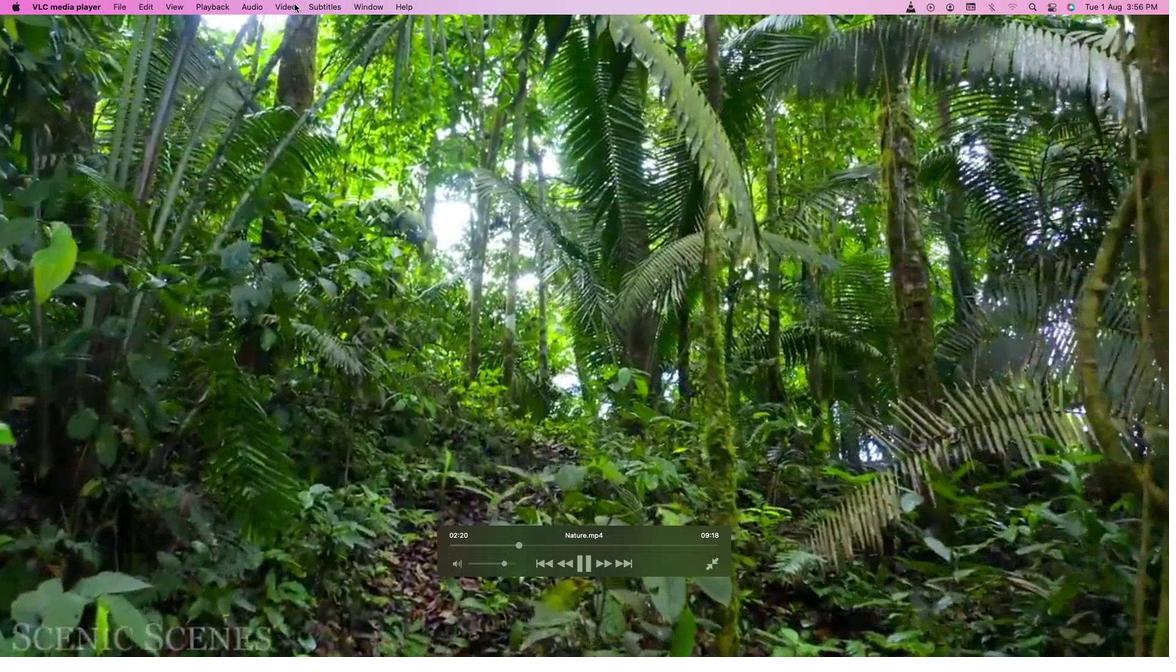 
Action: Mouse pressed left at (294, 3)
Screenshot: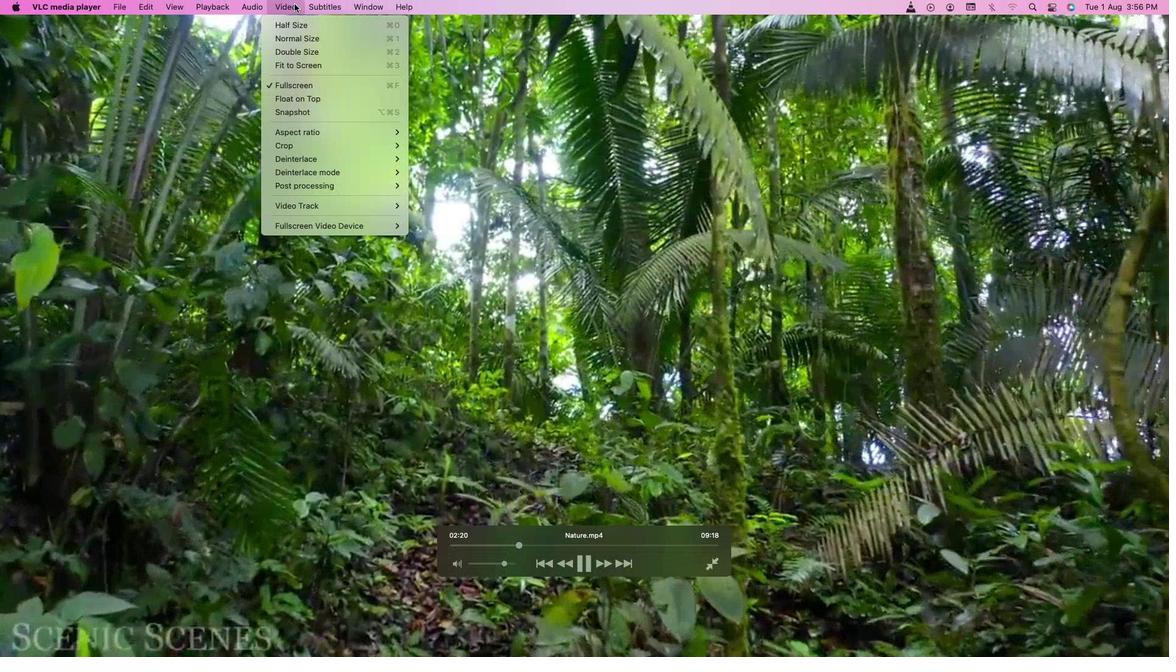 
Action: Mouse moved to (305, 110)
Screenshot: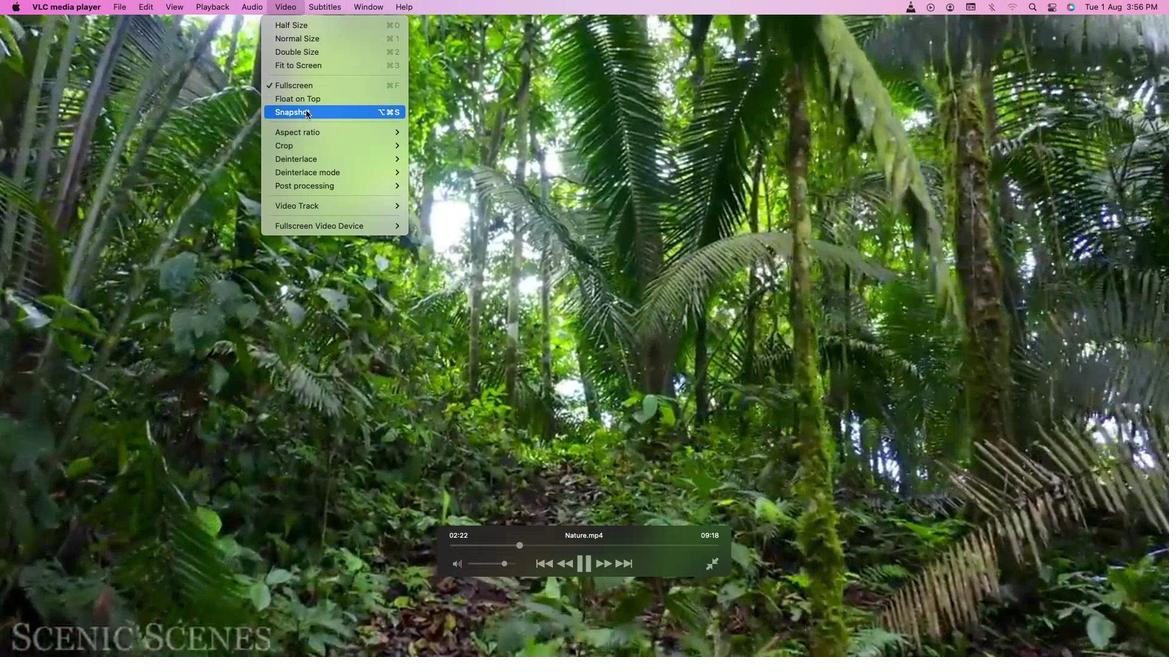 
Action: Mouse pressed left at (305, 110)
Screenshot: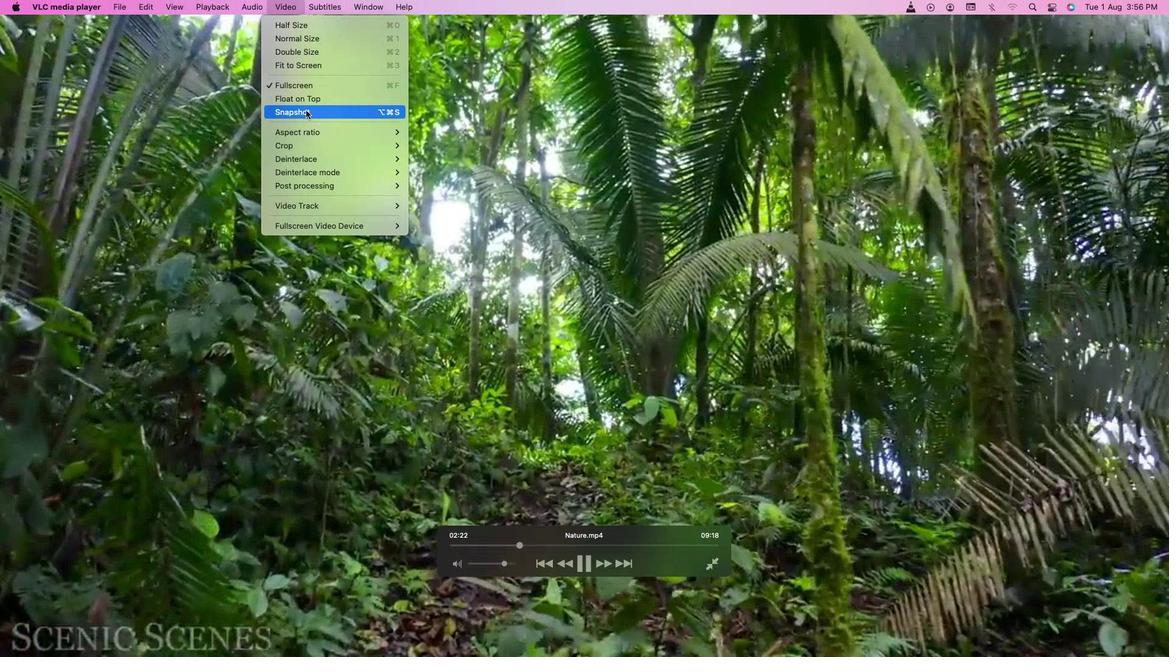
Action: Mouse moved to (535, 548)
Screenshot: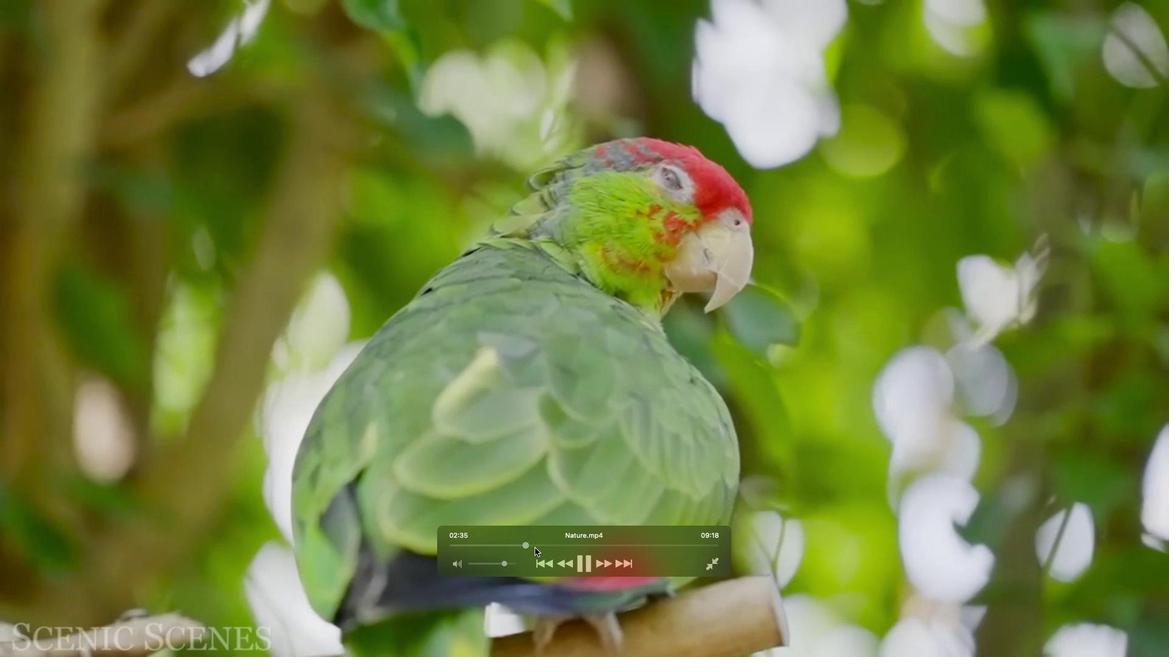 
Action: Mouse pressed left at (535, 548)
Screenshot: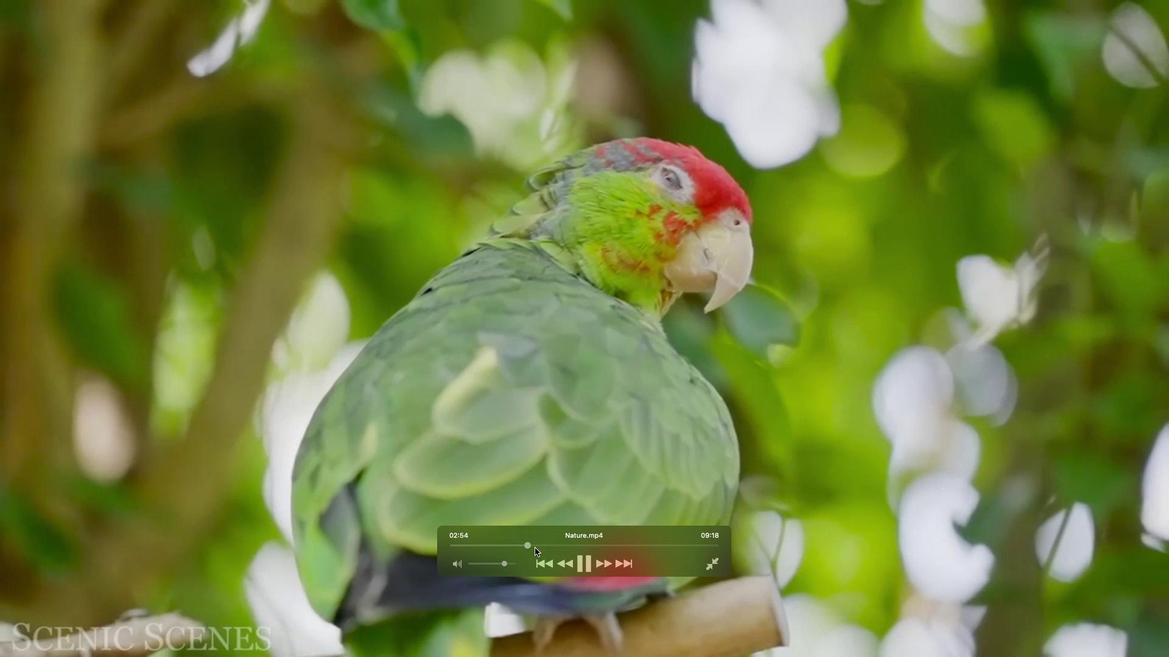
Action: Mouse moved to (294, 3)
Screenshot: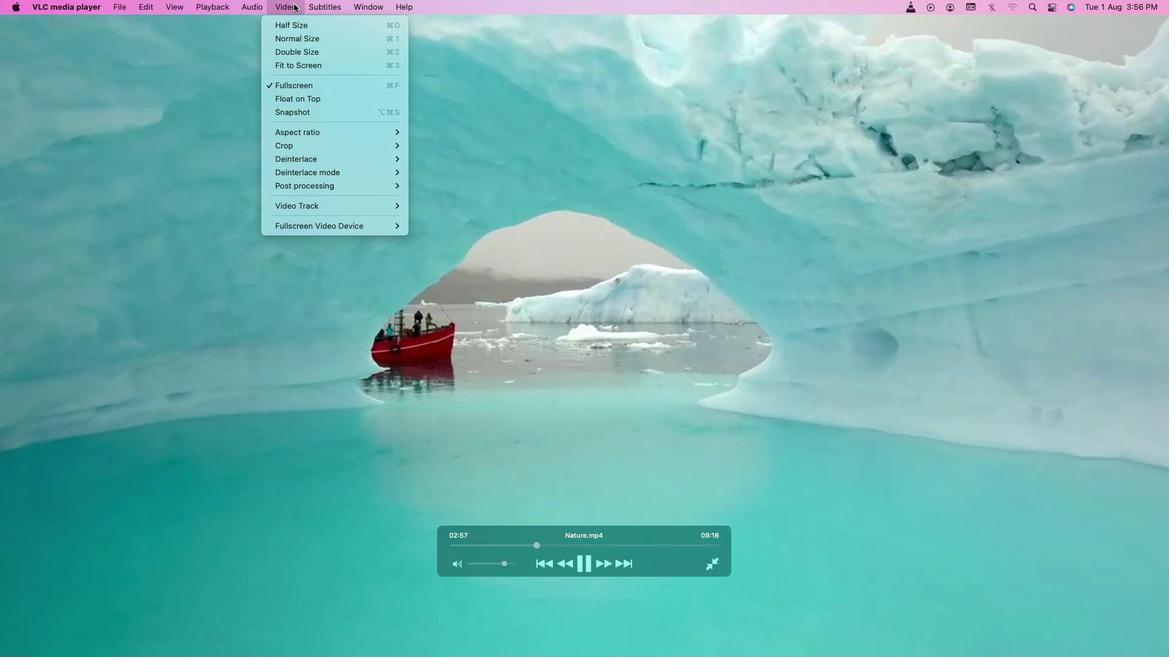 
Action: Mouse pressed left at (294, 3)
Screenshot: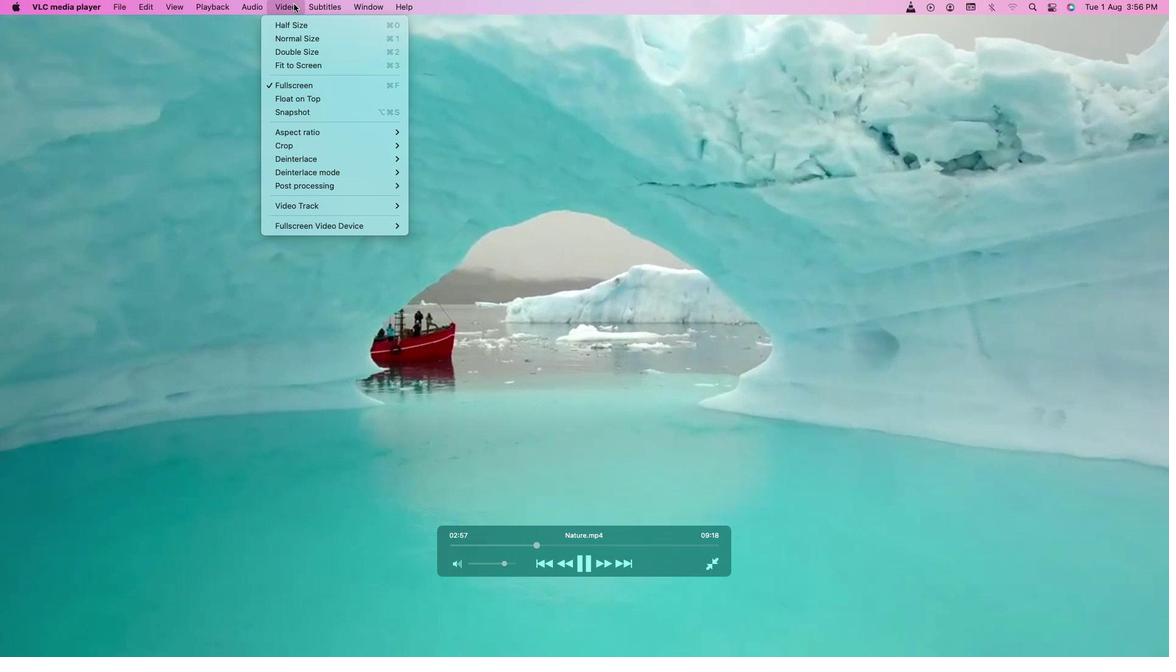 
Action: Mouse moved to (313, 106)
Screenshot: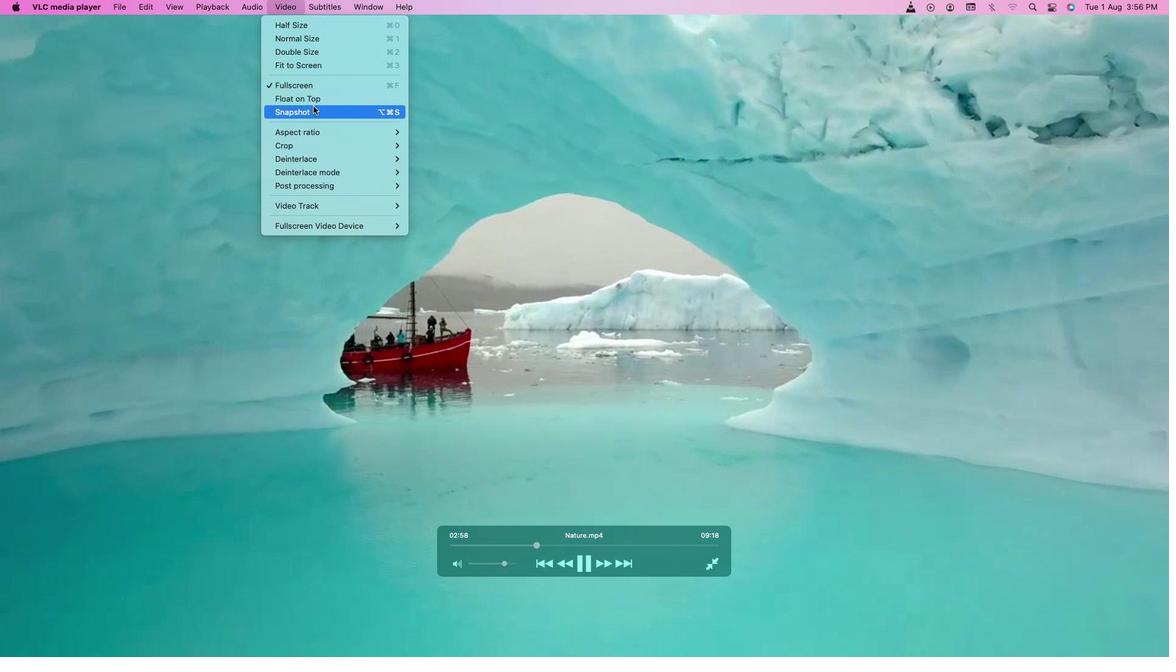 
Action: Mouse pressed left at (313, 106)
Screenshot: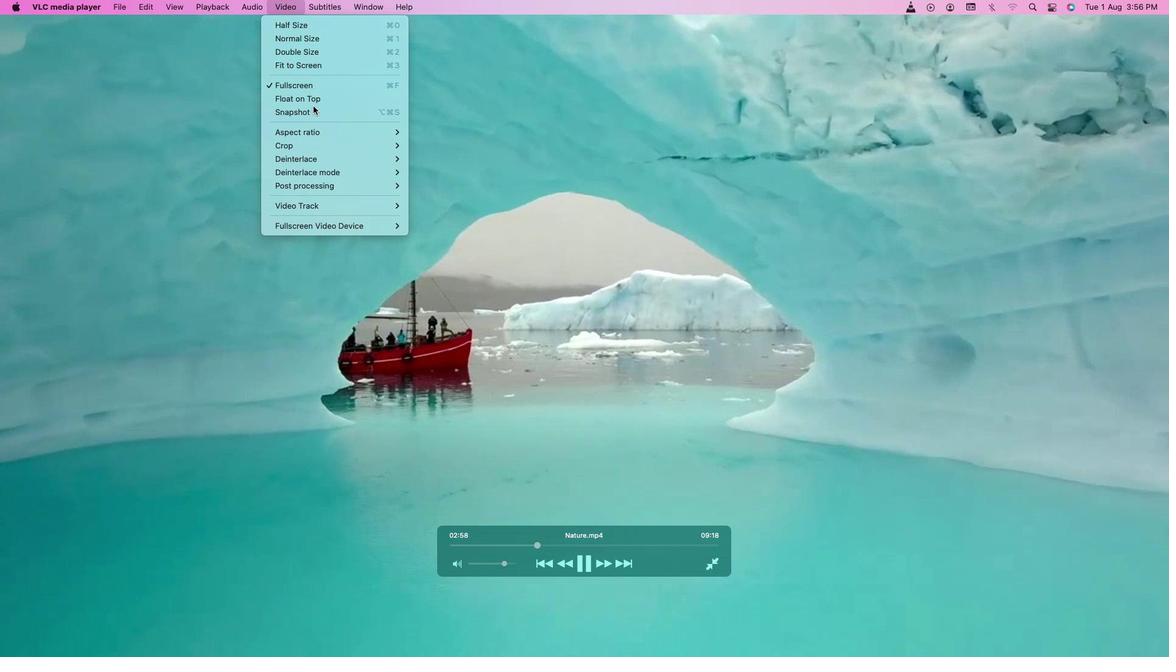 
Action: Mouse moved to (543, 545)
Screenshot: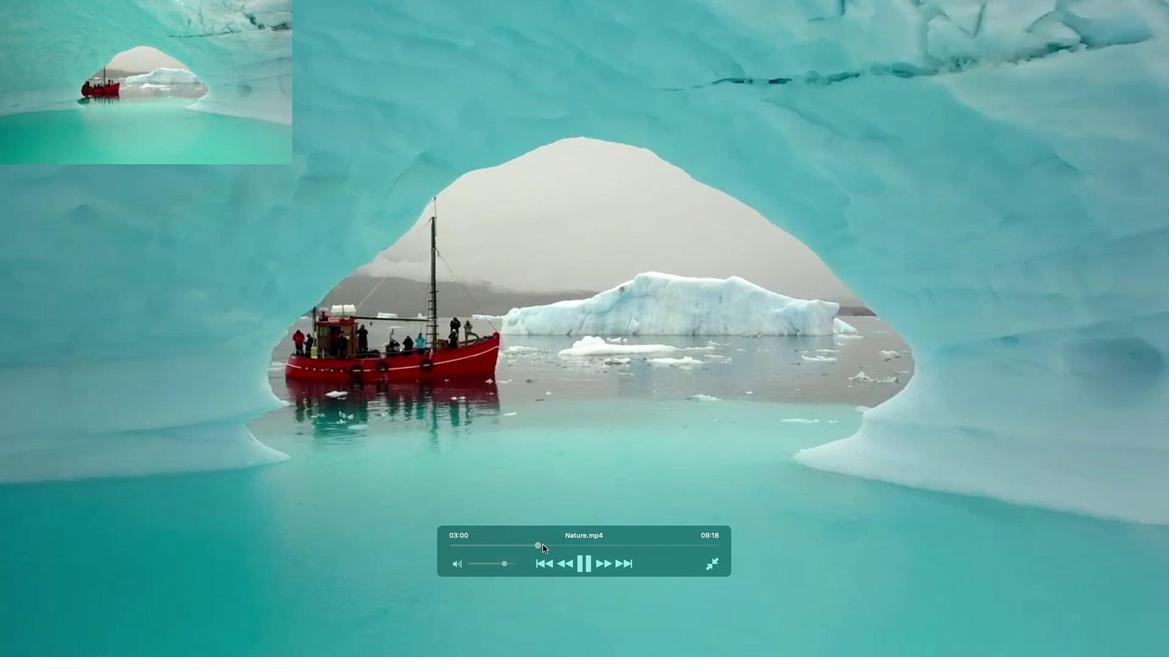 
Action: Mouse pressed left at (543, 545)
Screenshot: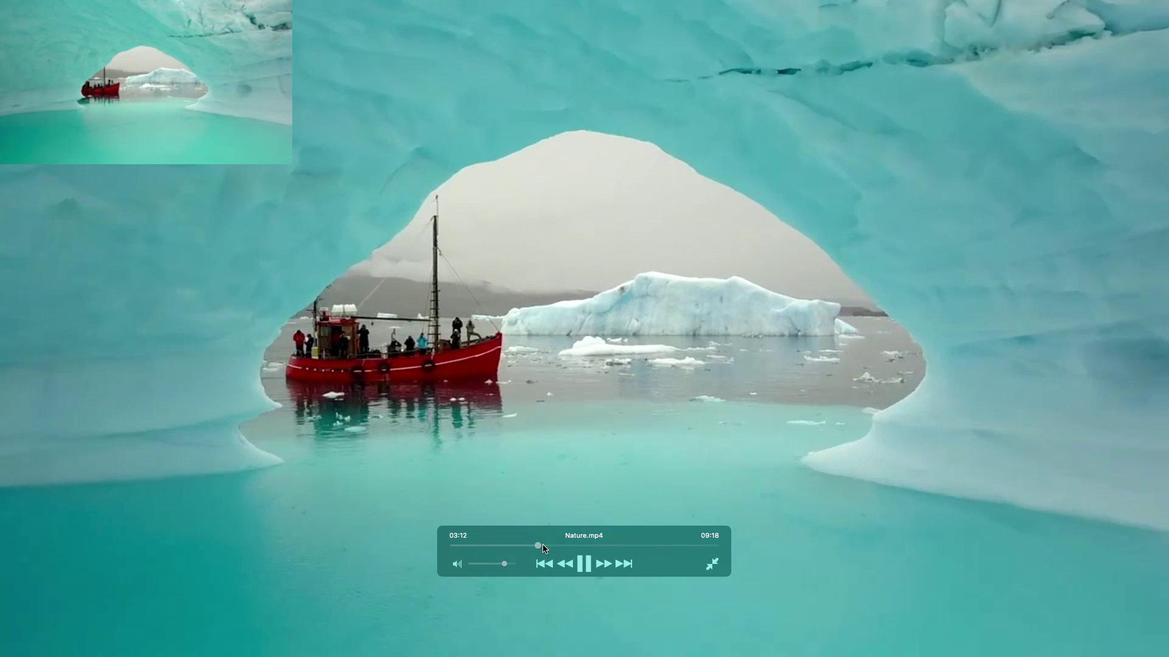 
Action: Mouse moved to (289, 3)
Screenshot: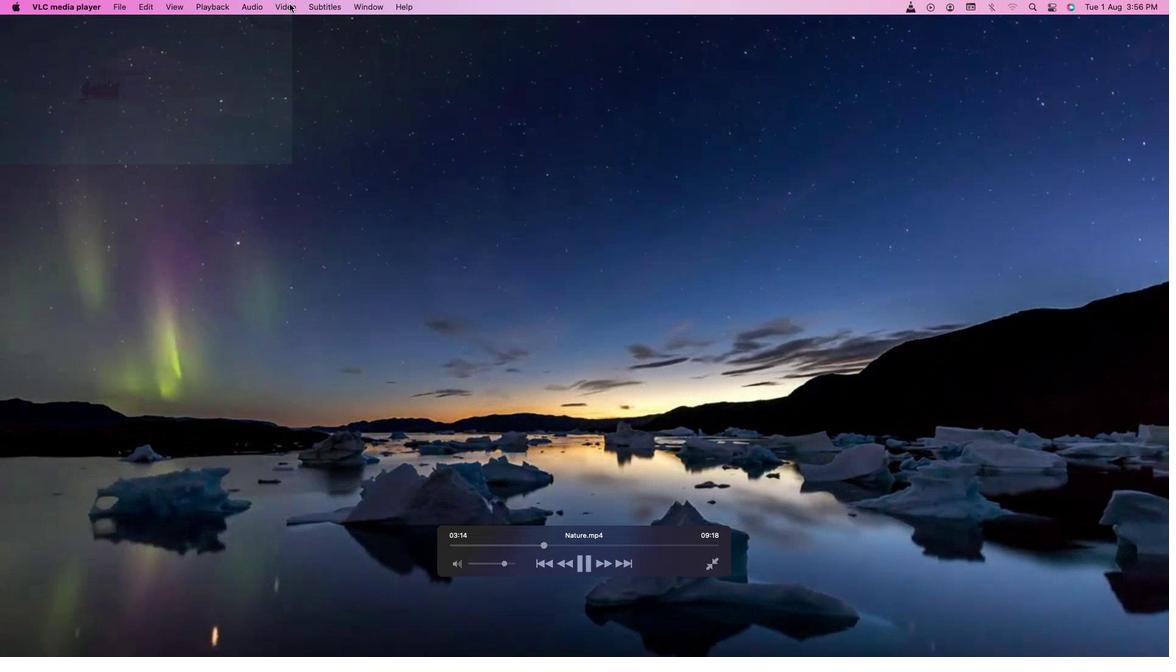 
Action: Mouse pressed left at (289, 3)
Screenshot: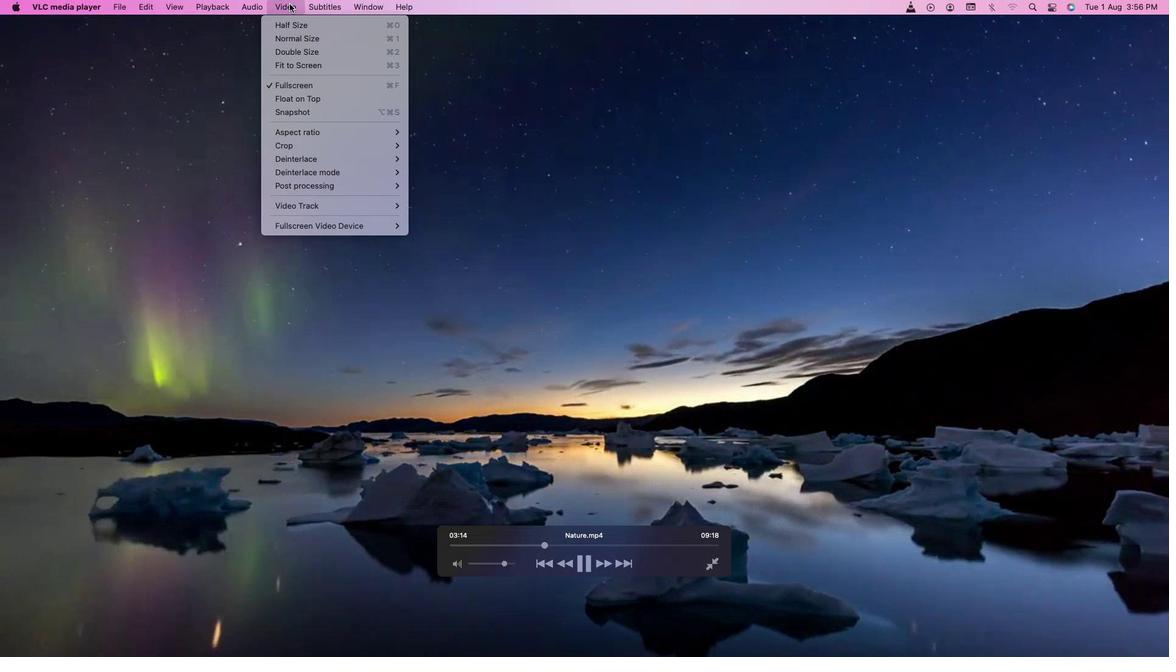 
Action: Mouse moved to (314, 113)
Screenshot: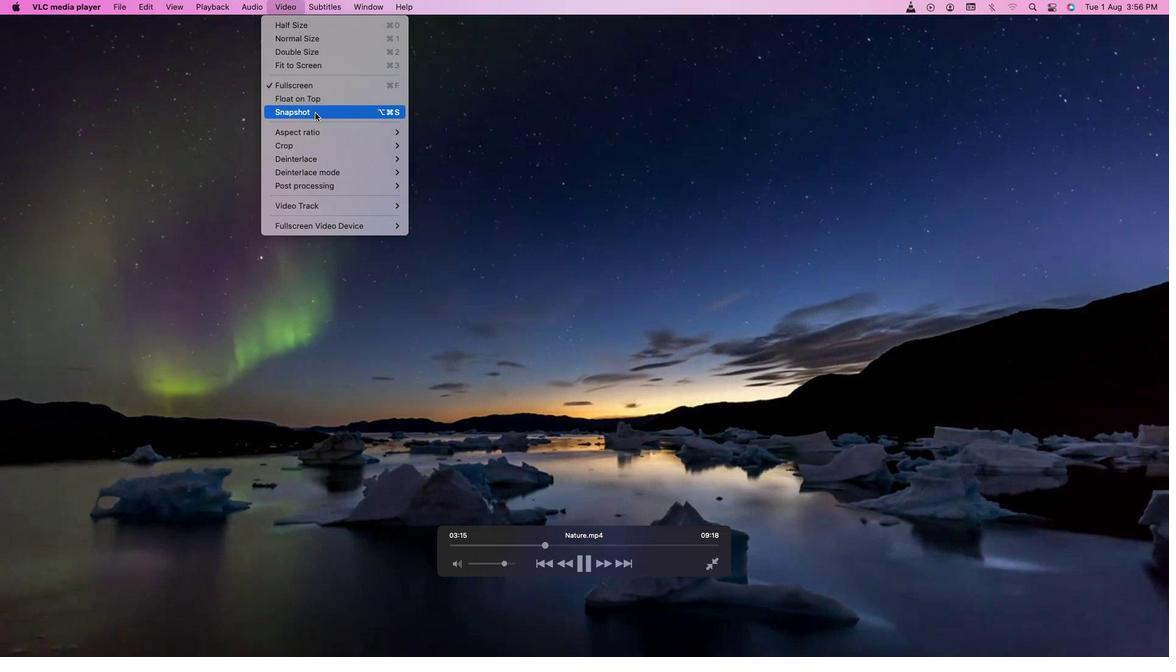 
Action: Mouse pressed left at (314, 113)
Screenshot: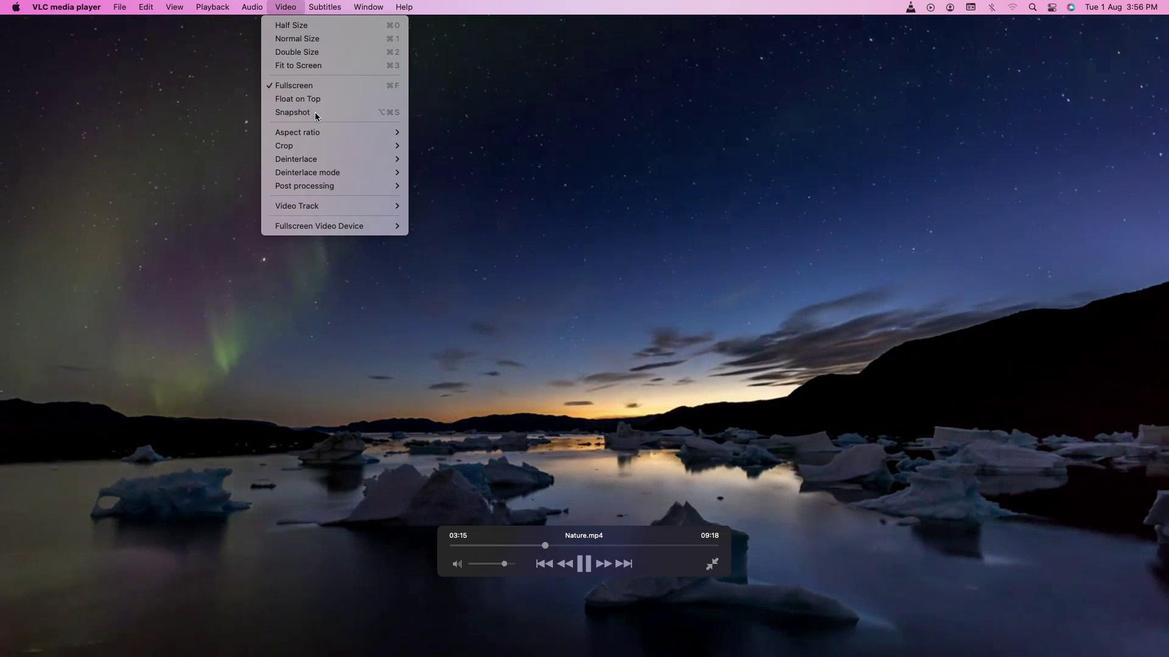 
Action: Mouse moved to (579, 312)
Screenshot: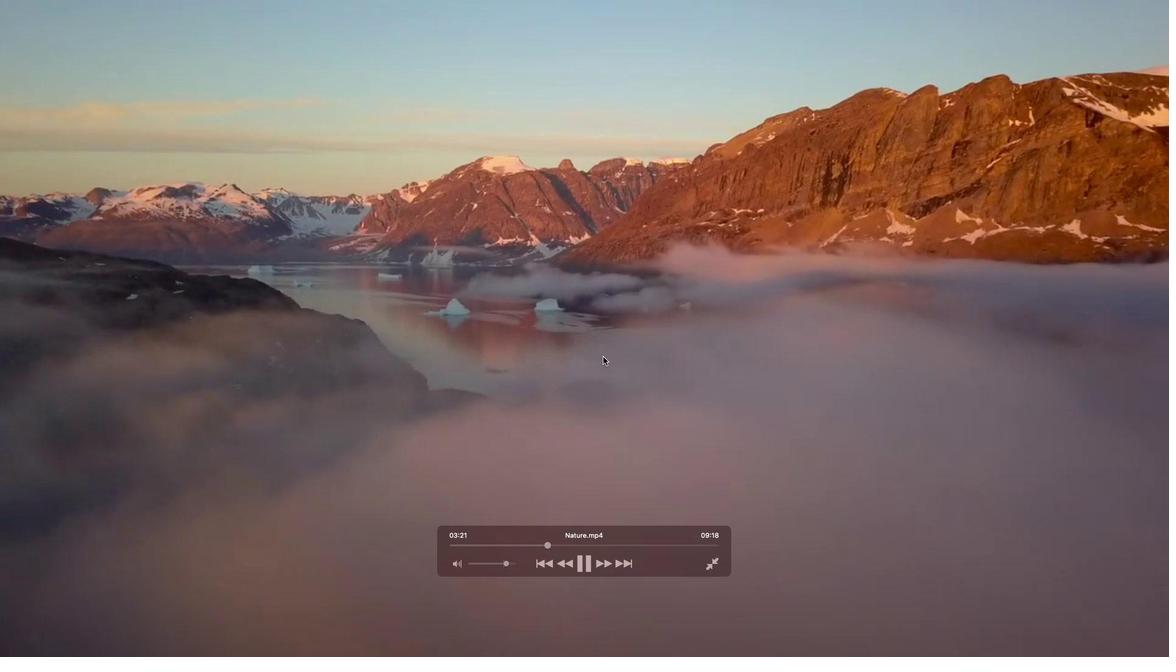 
Action: Mouse scrolled (579, 312) with delta (0, 0)
Screenshot: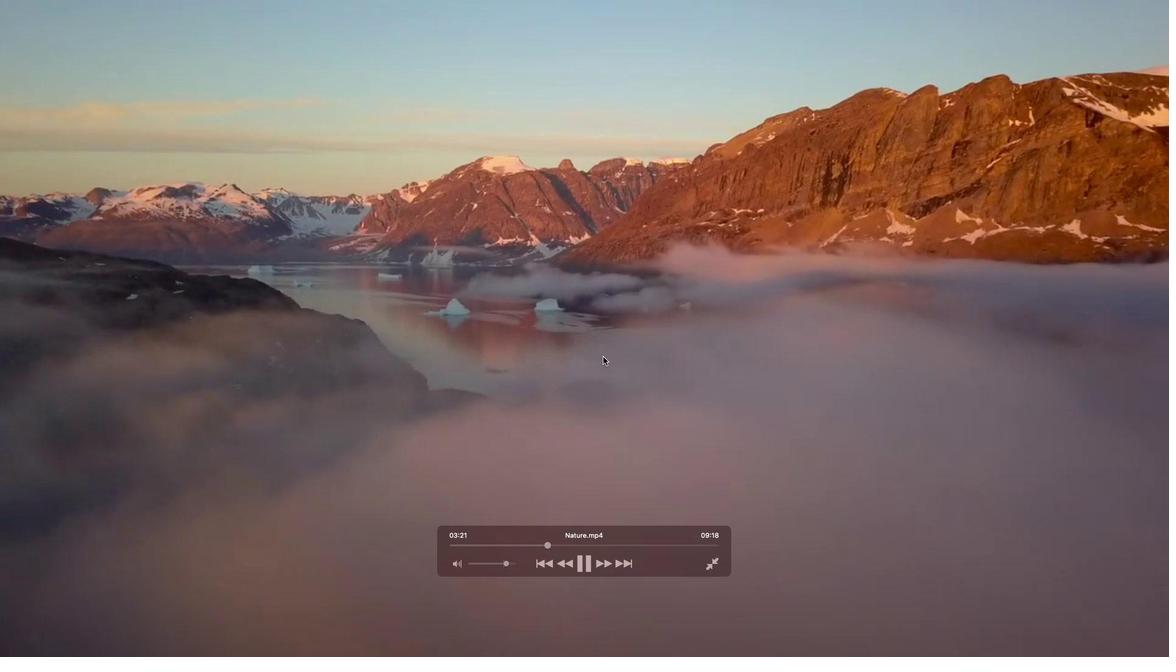 
Action: Mouse moved to (551, 546)
Screenshot: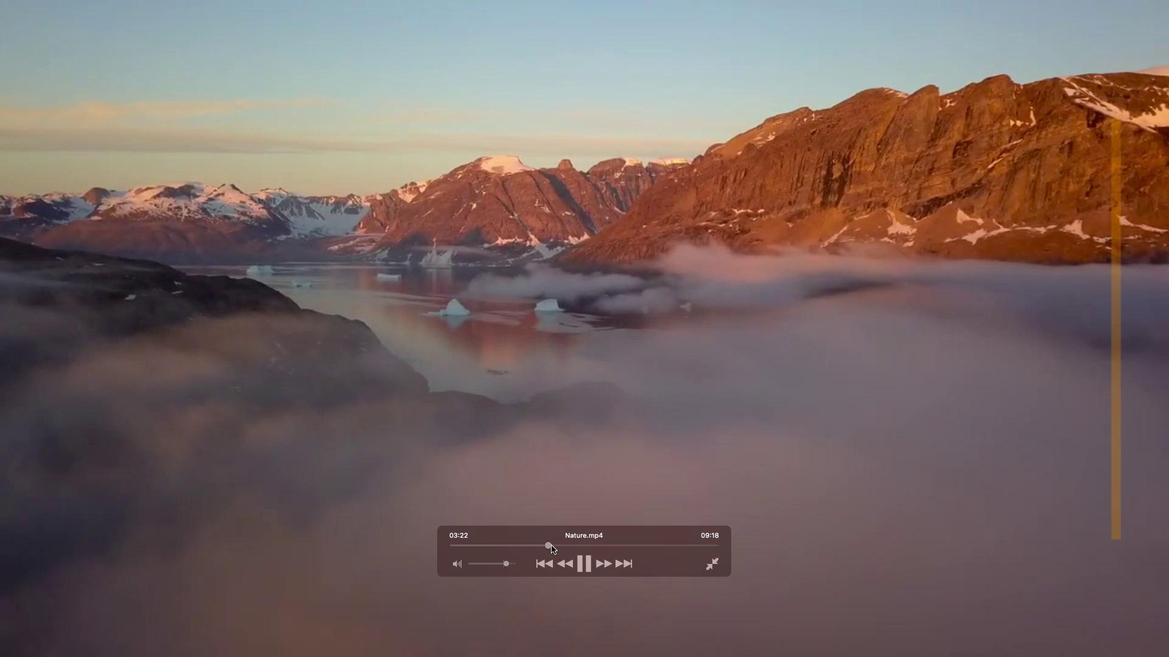 
Action: Mouse pressed left at (551, 546)
Screenshot: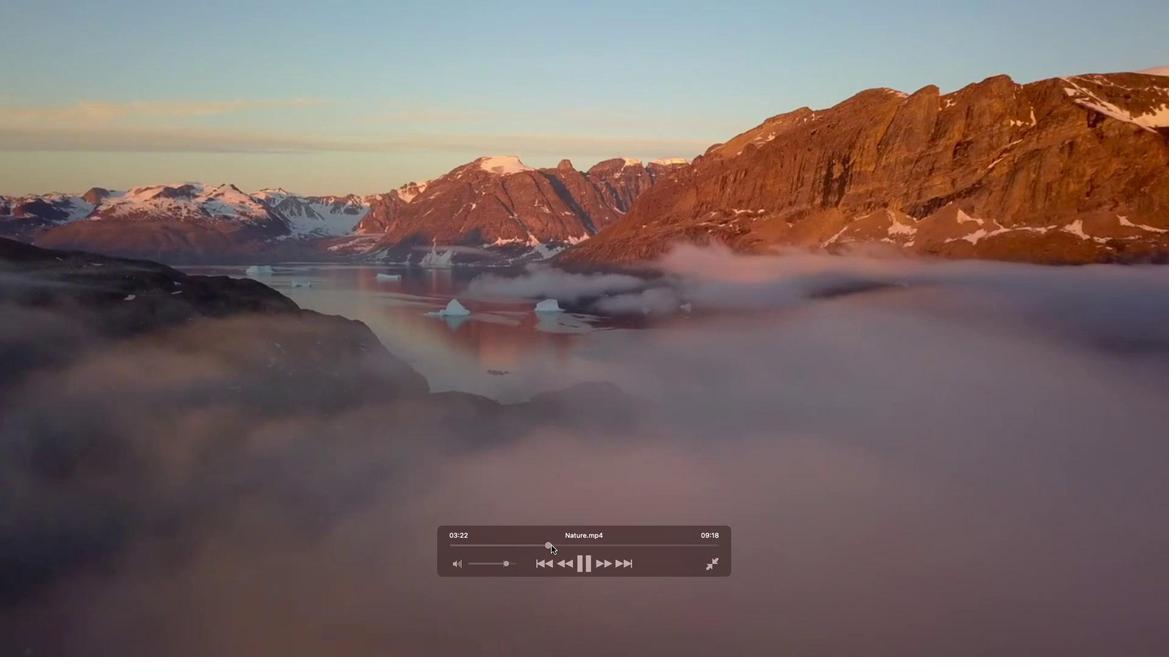 
Action: Mouse moved to (555, 546)
Screenshot: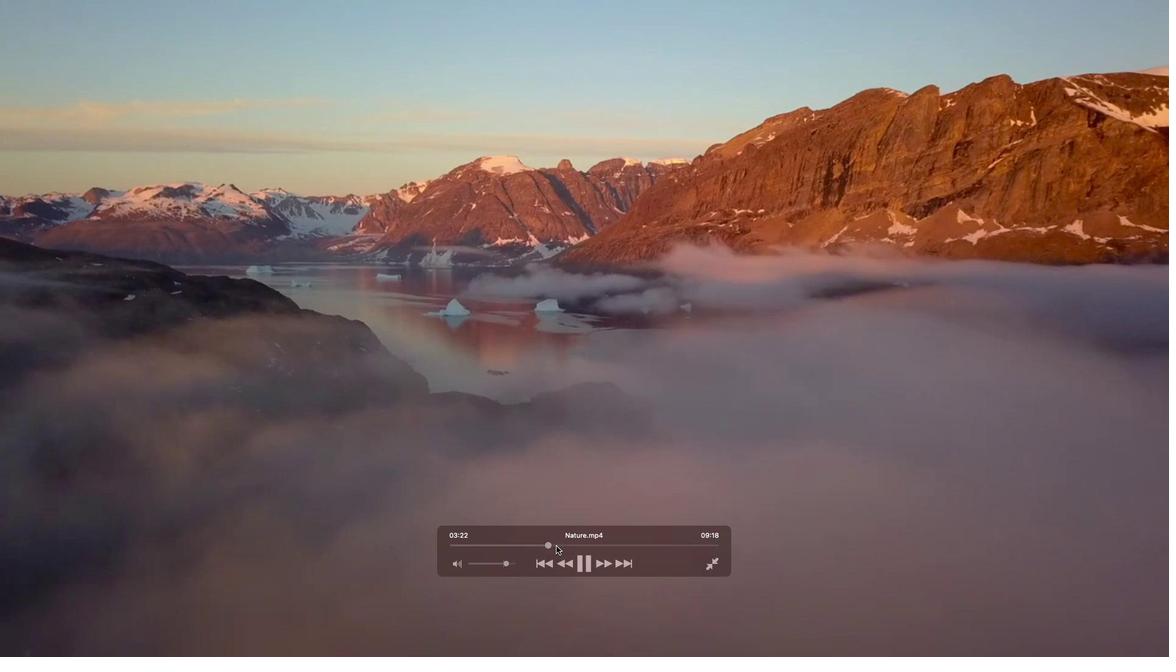 
Action: Mouse pressed left at (555, 546)
Screenshot: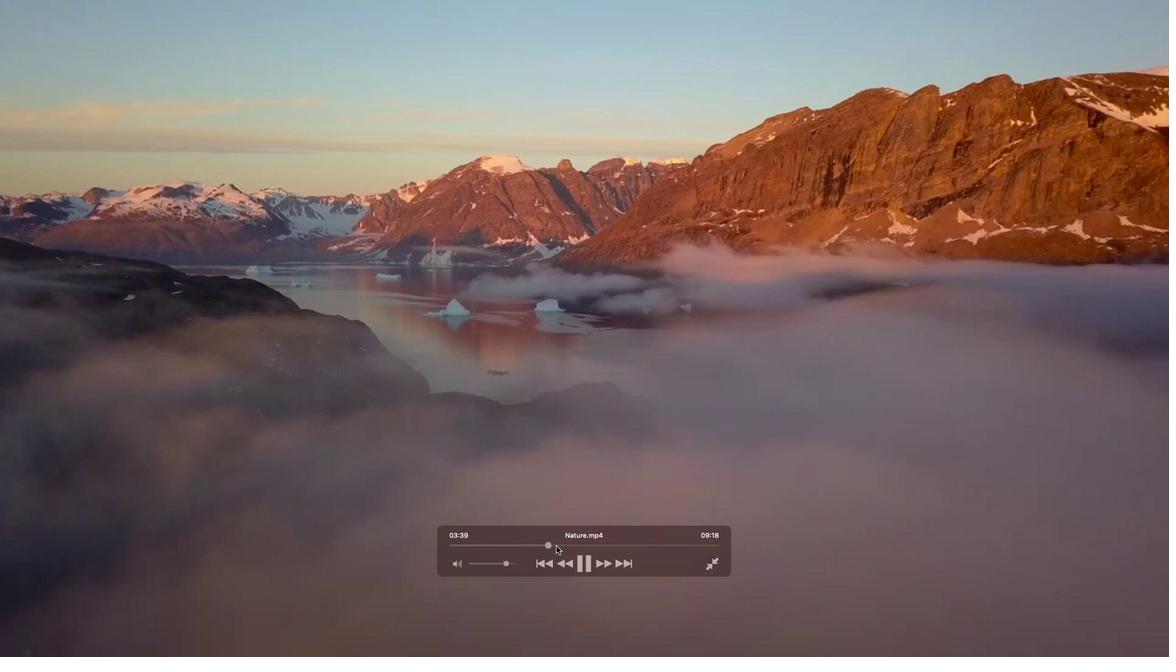 
Action: Mouse moved to (374, 7)
Screenshot: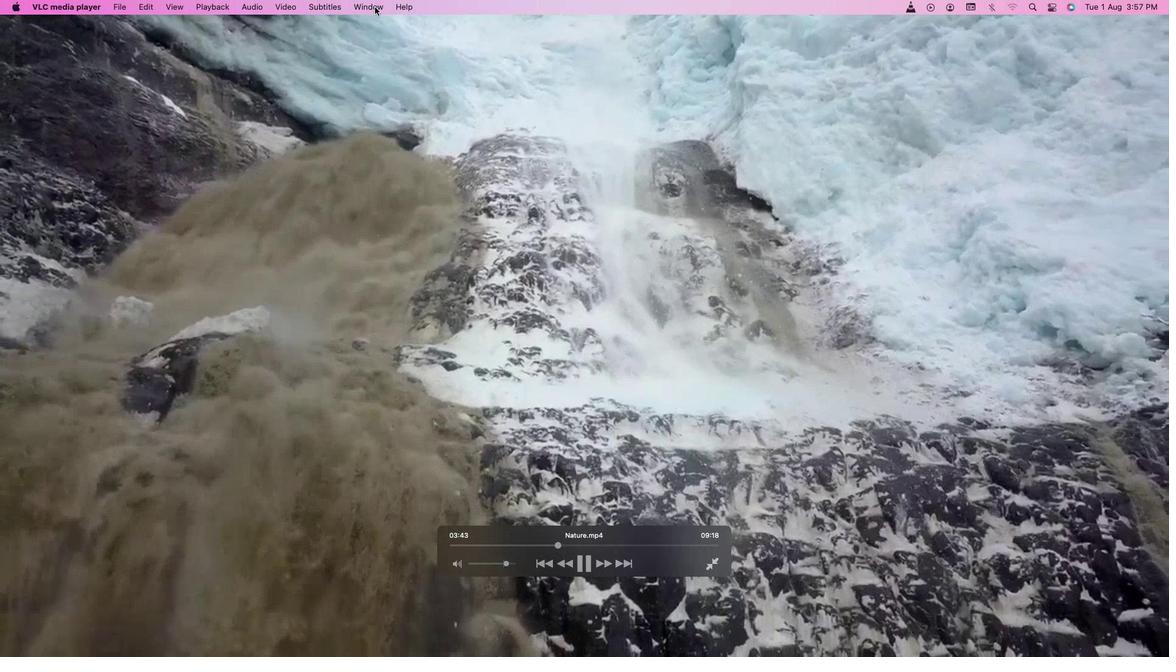 
Action: Mouse pressed left at (374, 7)
Screenshot: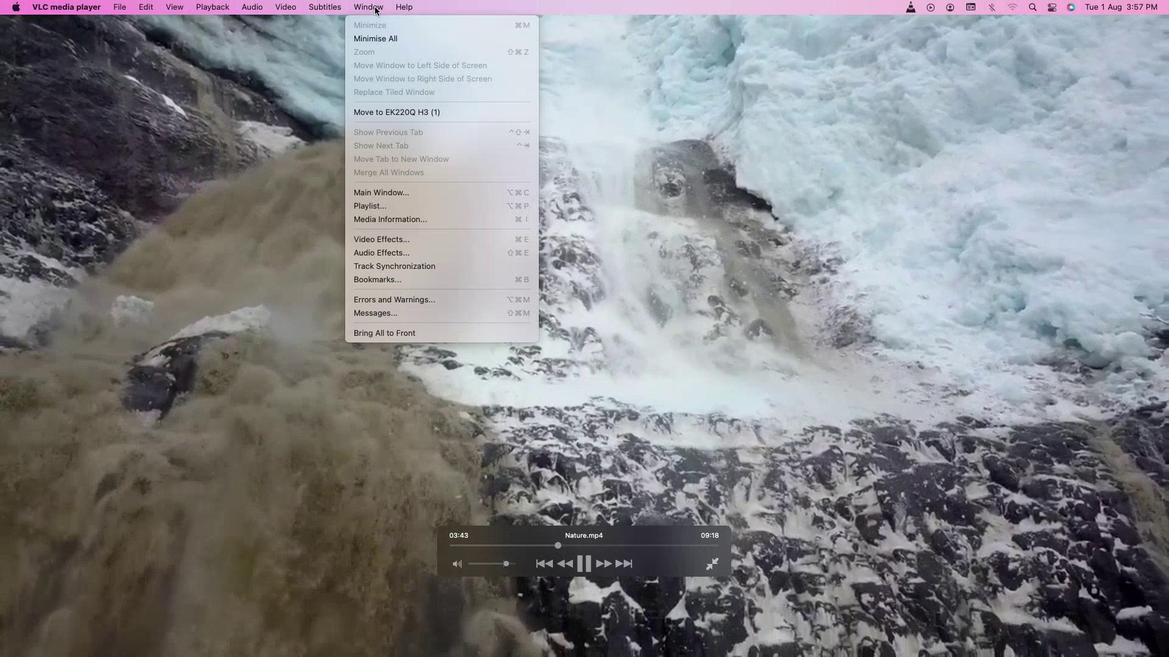 
Action: Mouse moved to (313, 109)
Screenshot: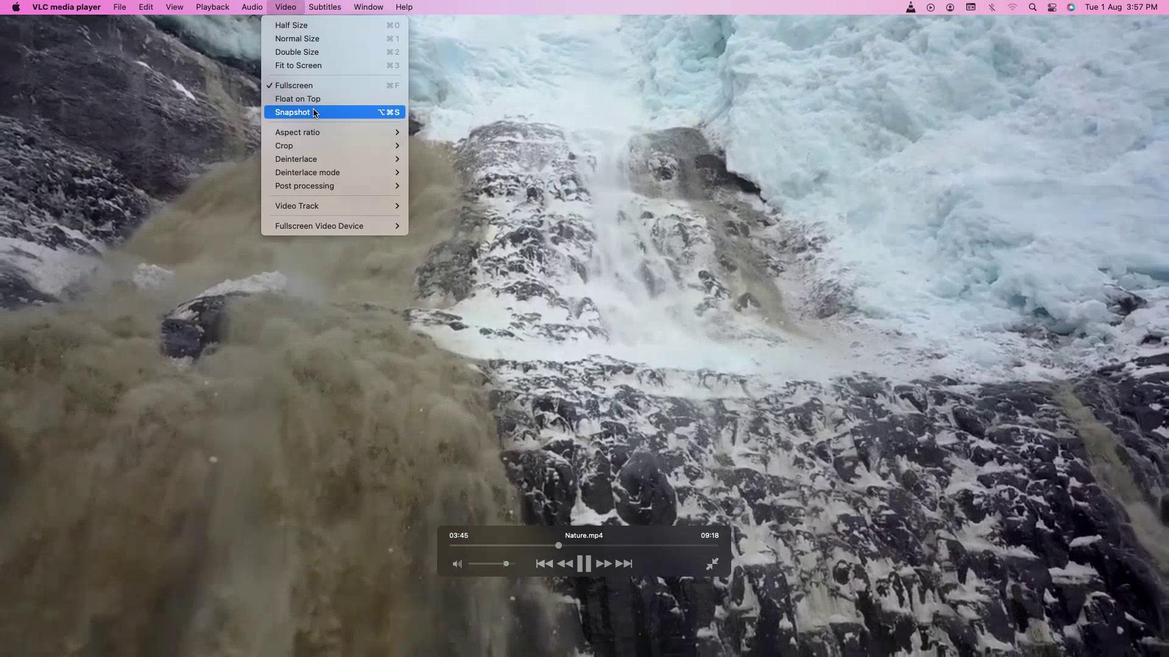 
Action: Mouse pressed left at (313, 109)
Screenshot: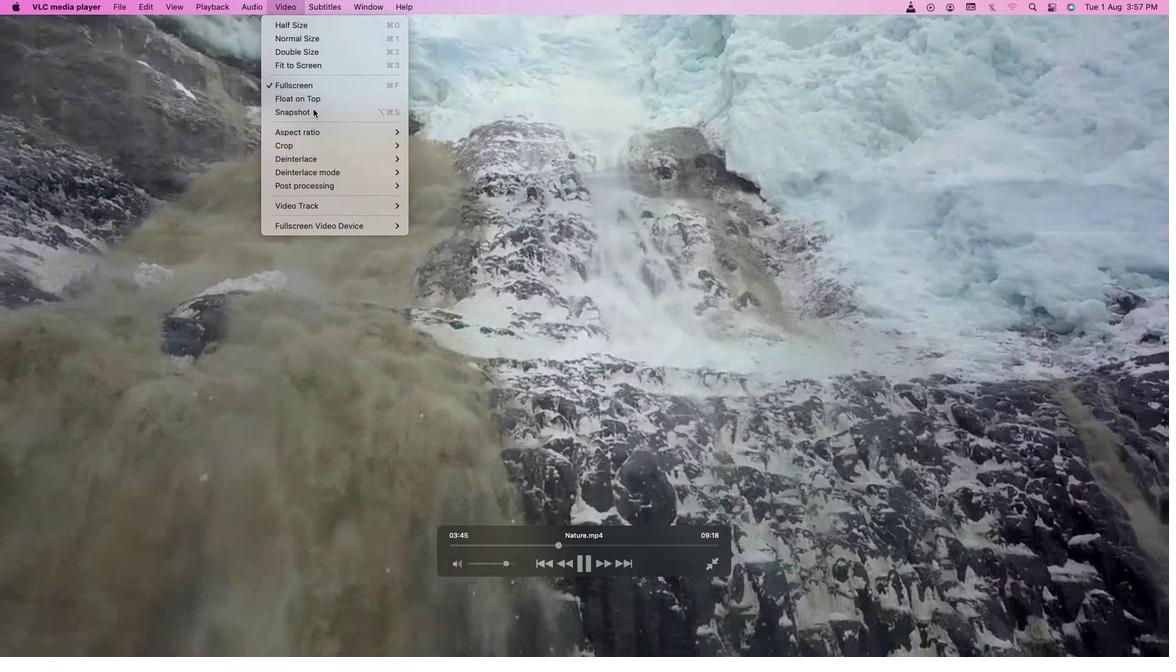 
Action: Mouse moved to (567, 543)
Screenshot: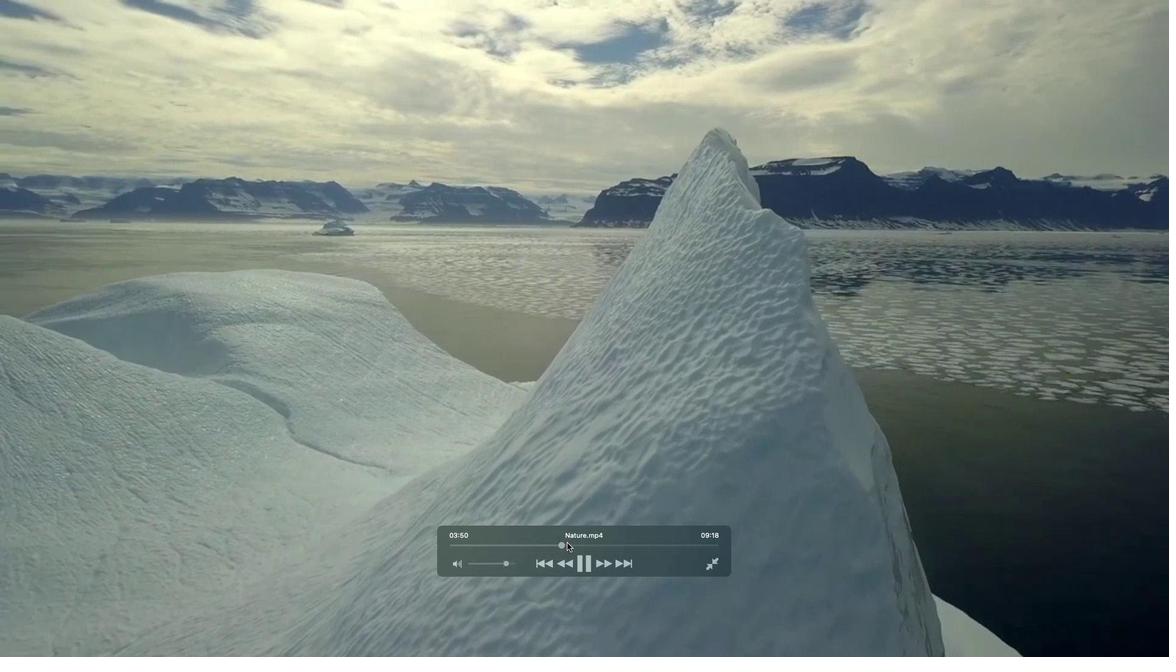 
Action: Mouse pressed left at (567, 543)
Screenshot: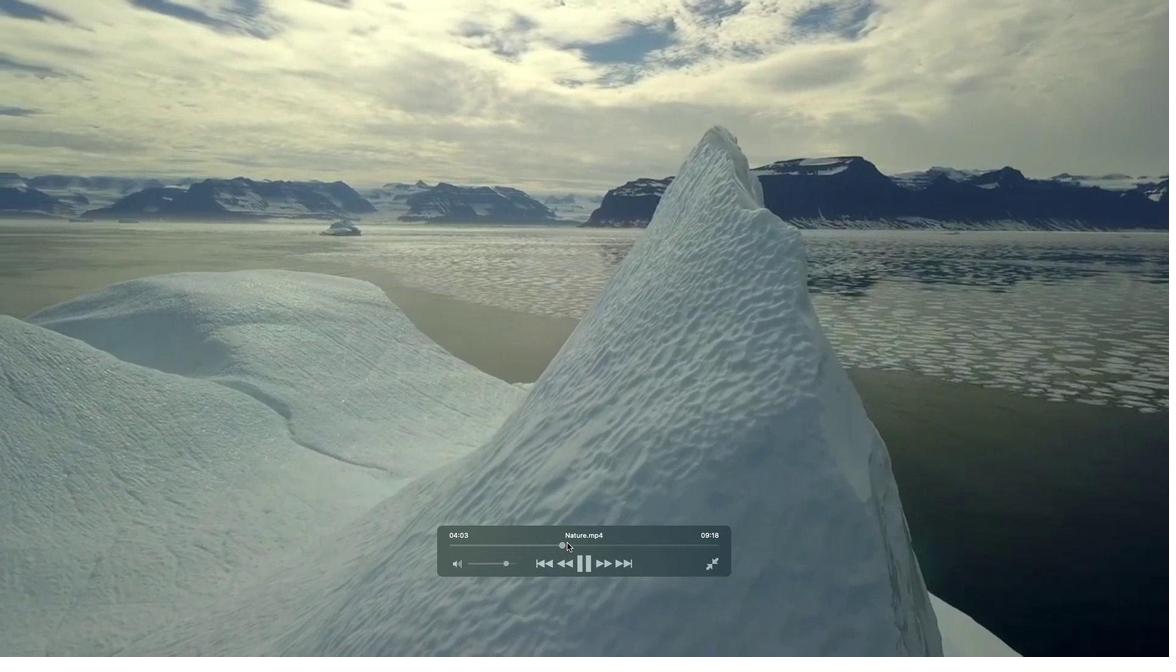 
Action: Mouse moved to (280, 4)
Screenshot: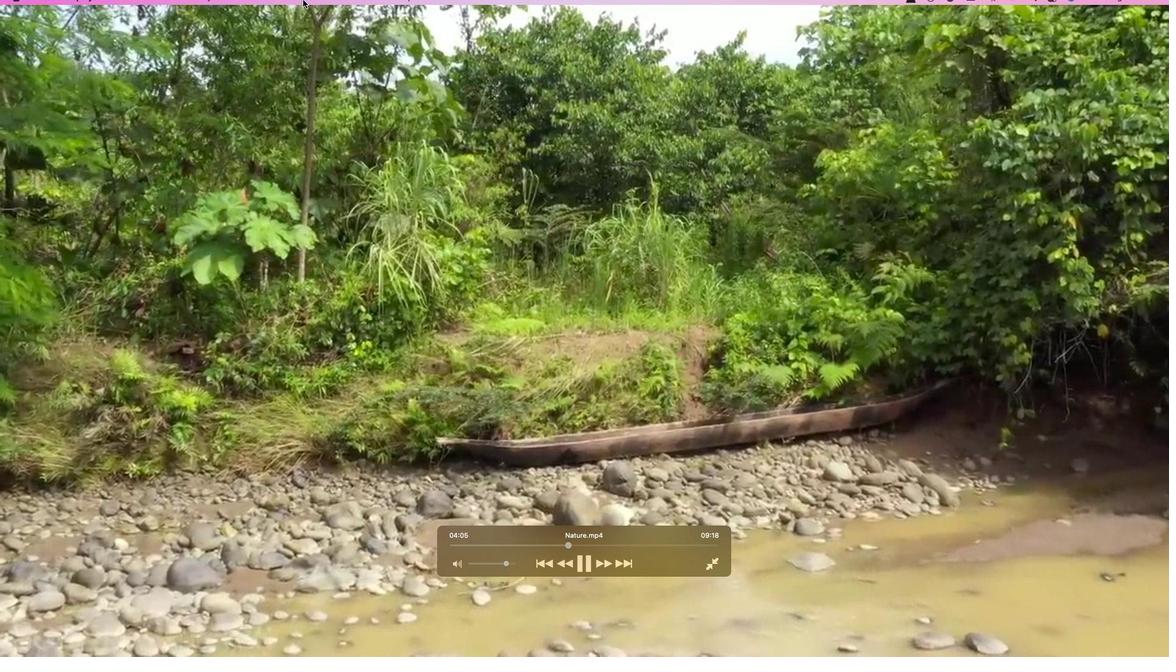 
Action: Mouse pressed left at (280, 4)
Screenshot: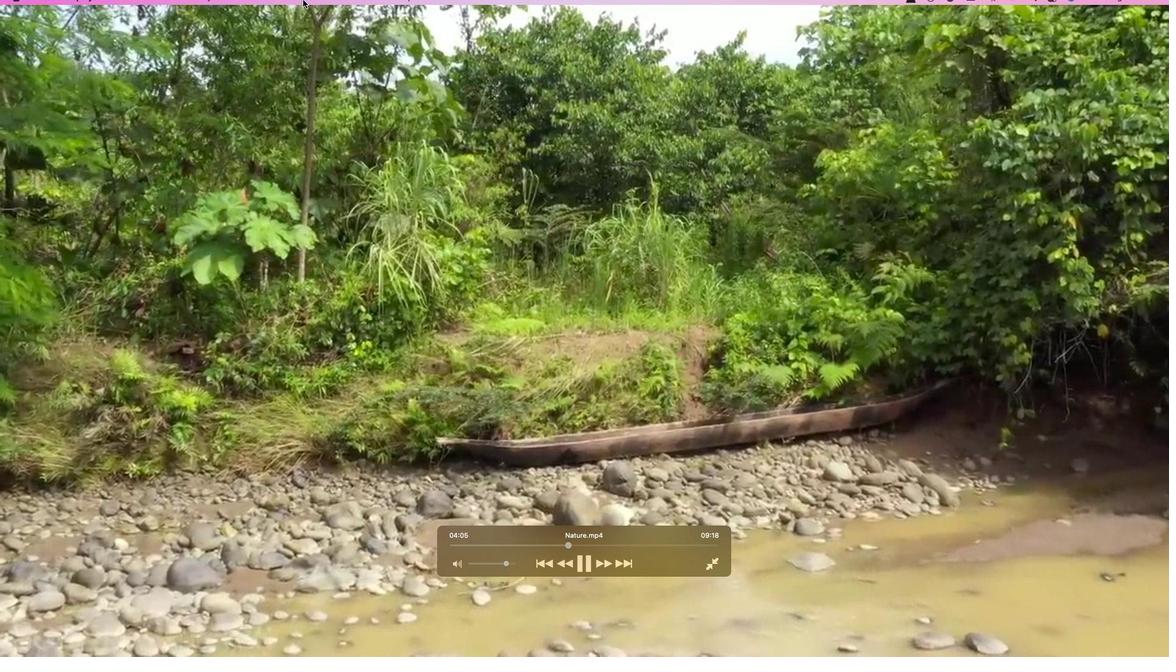 
Action: Mouse moved to (306, 109)
Screenshot: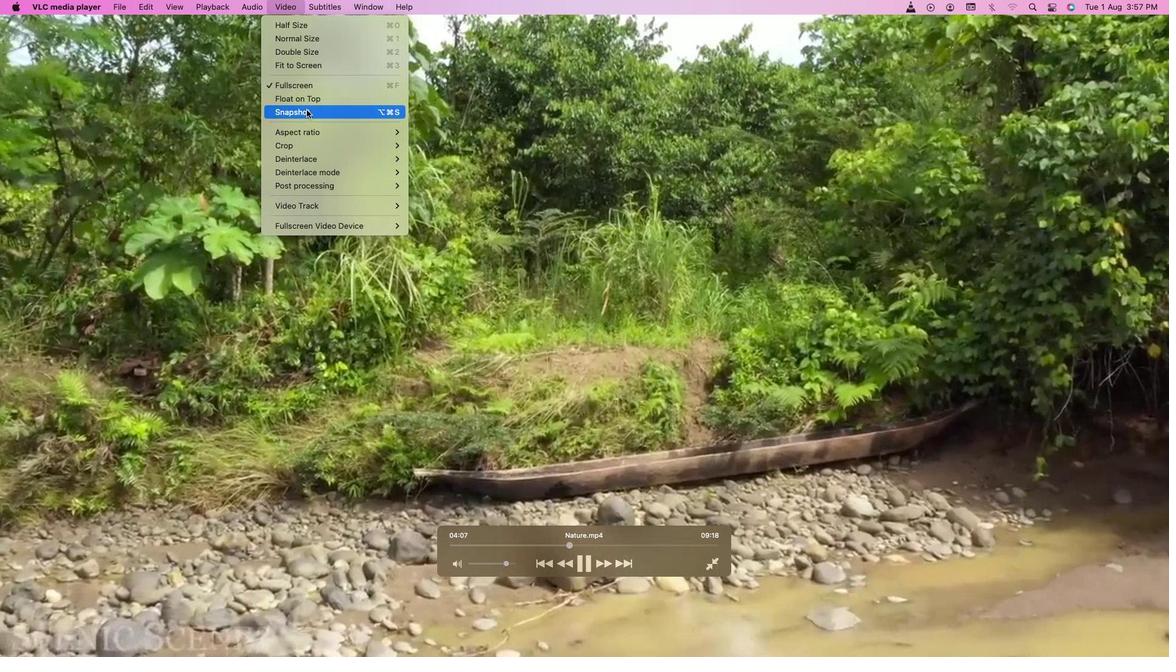 
Action: Mouse pressed left at (306, 109)
Screenshot: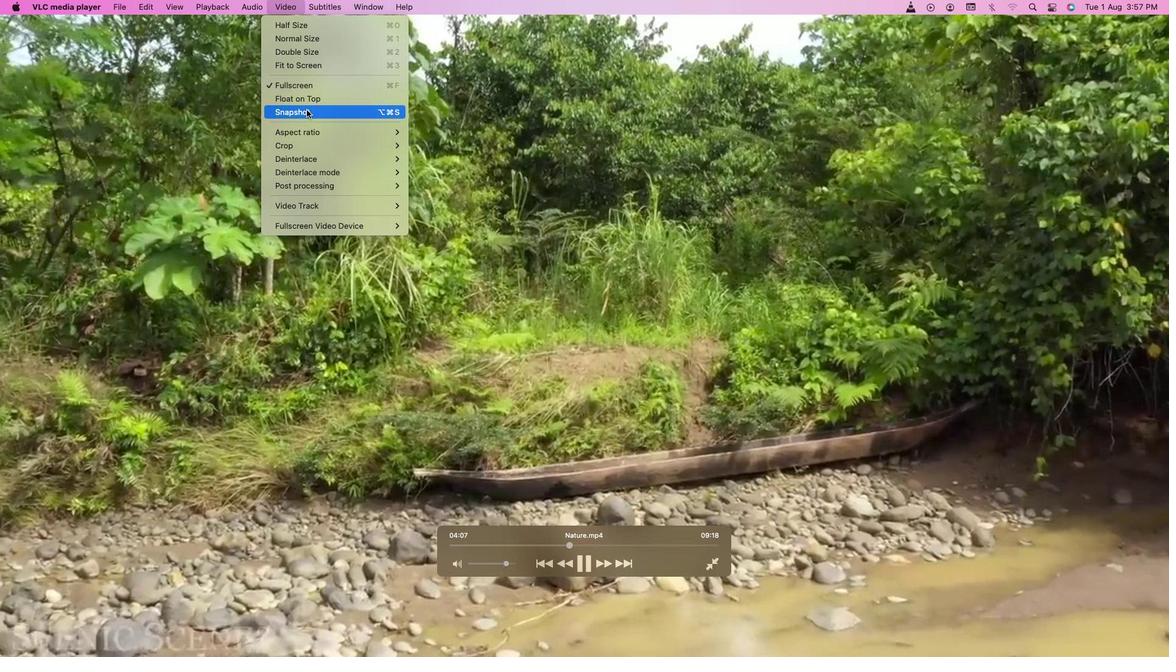 
Action: Mouse moved to (578, 545)
Screenshot: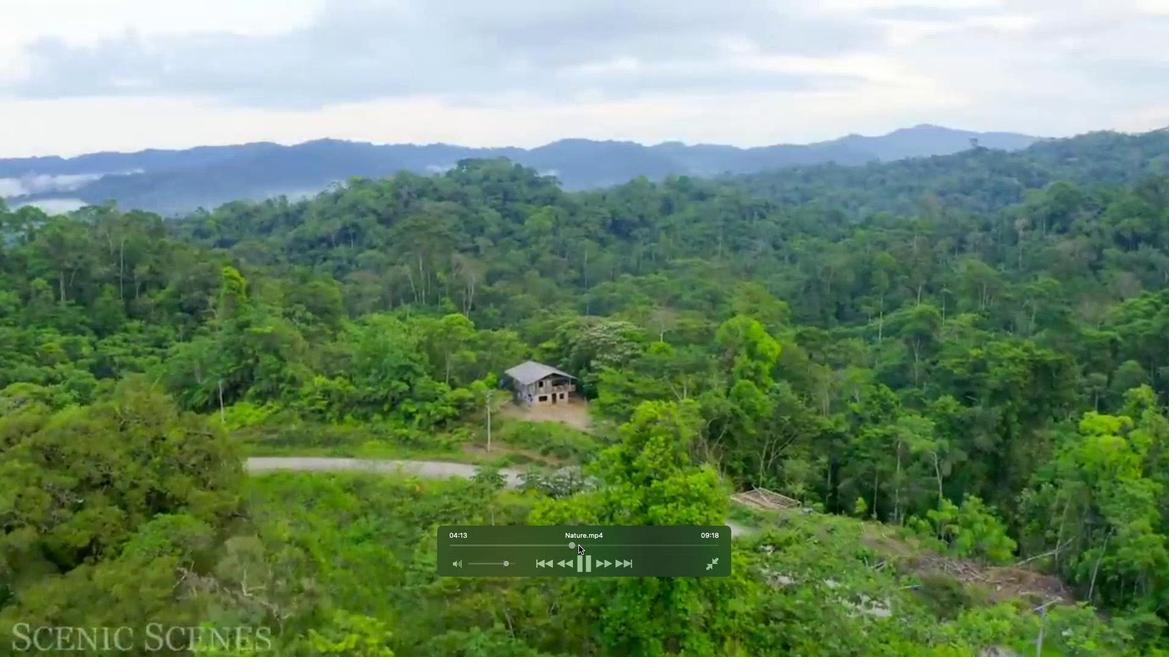 
Action: Mouse pressed left at (578, 545)
Screenshot: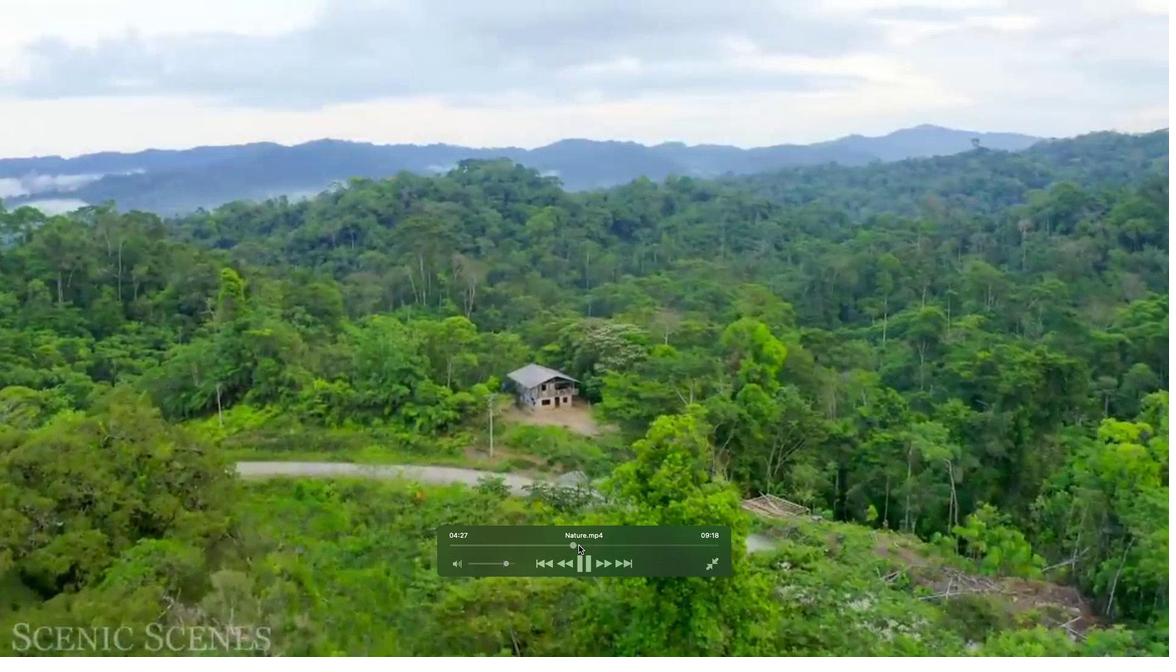 
Action: Mouse moved to (588, 546)
Screenshot: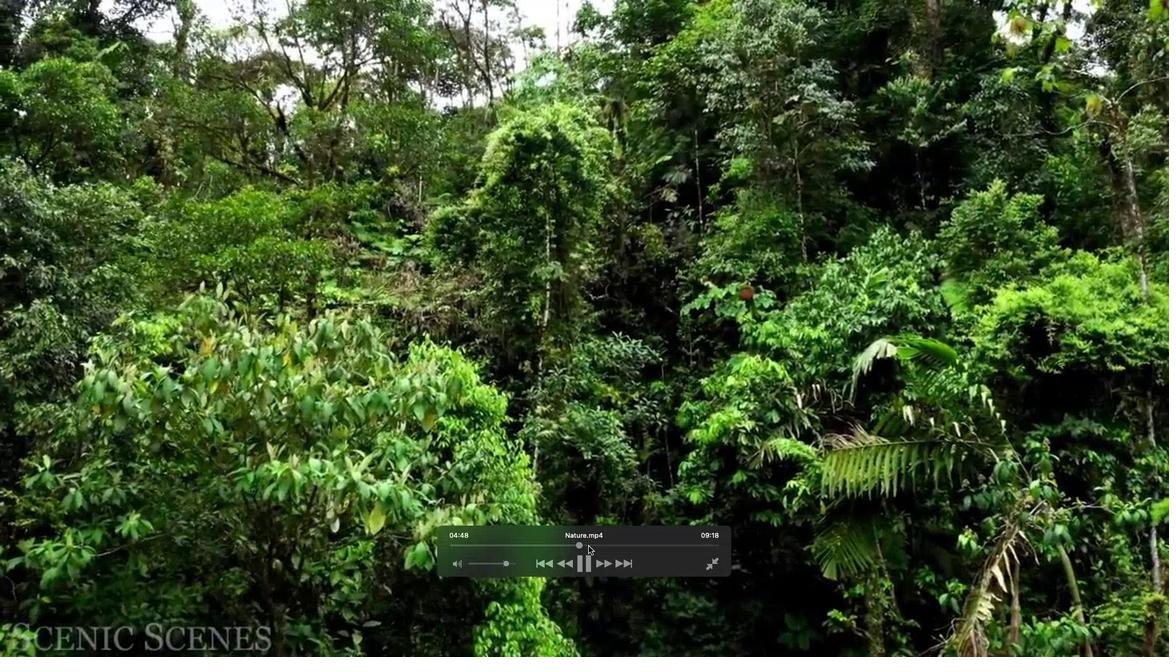 
Action: Mouse pressed left at (588, 546)
Screenshot: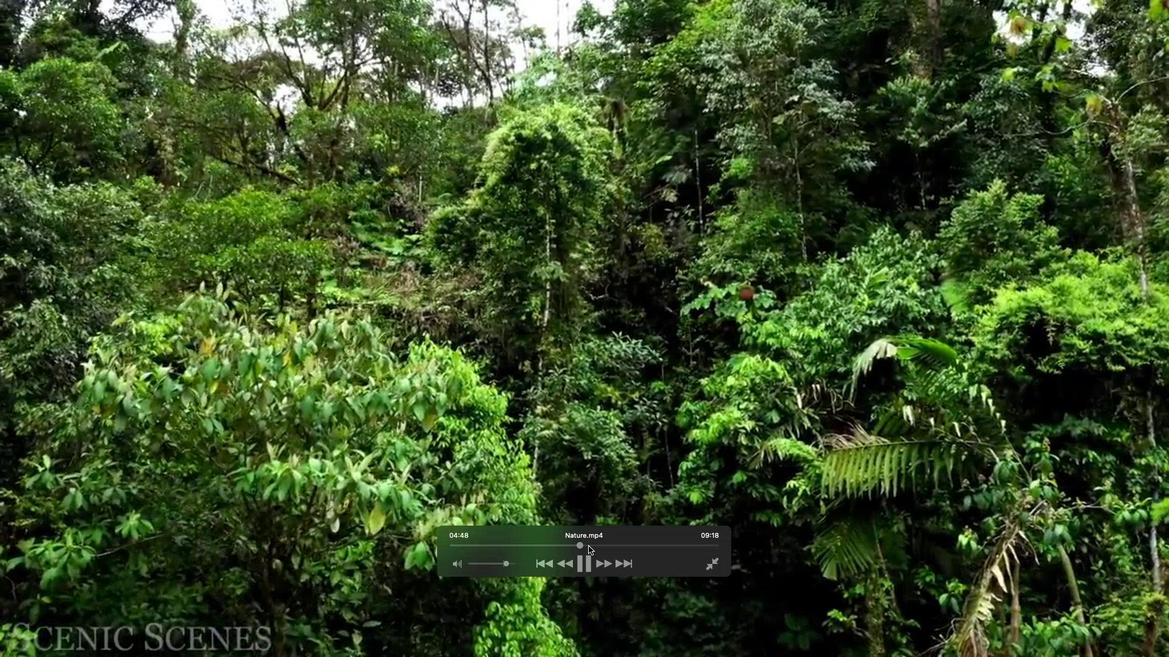 
Action: Mouse moved to (604, 546)
Screenshot: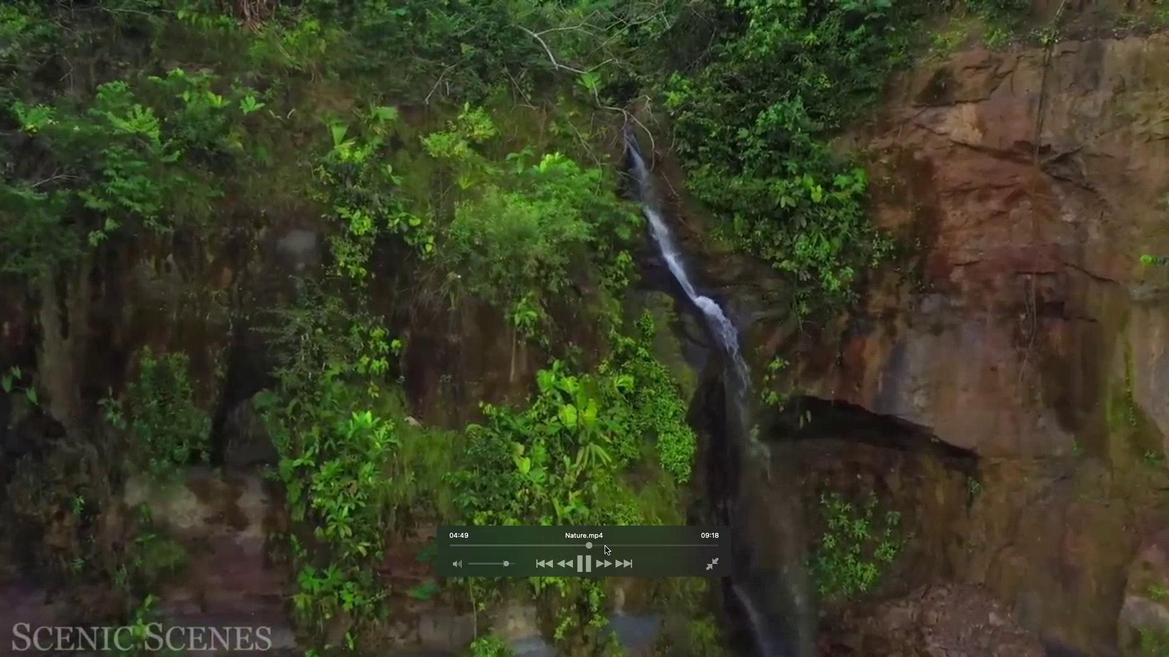 
Action: Mouse pressed left at (604, 546)
Screenshot: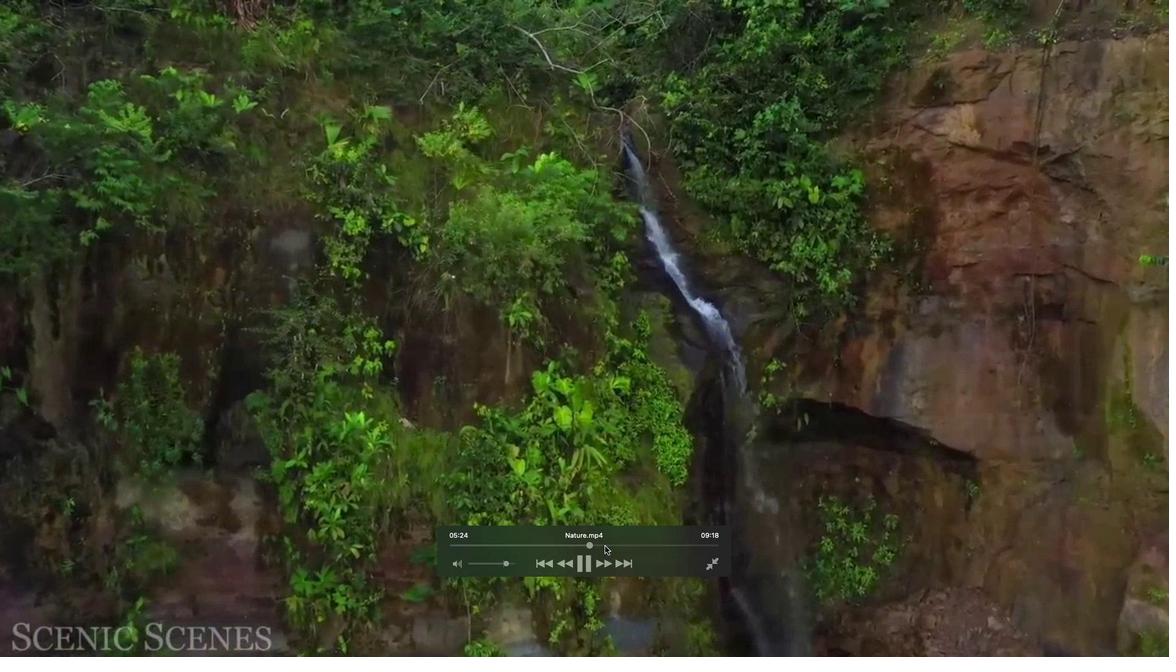 
Action: Mouse moved to (612, 547)
Screenshot: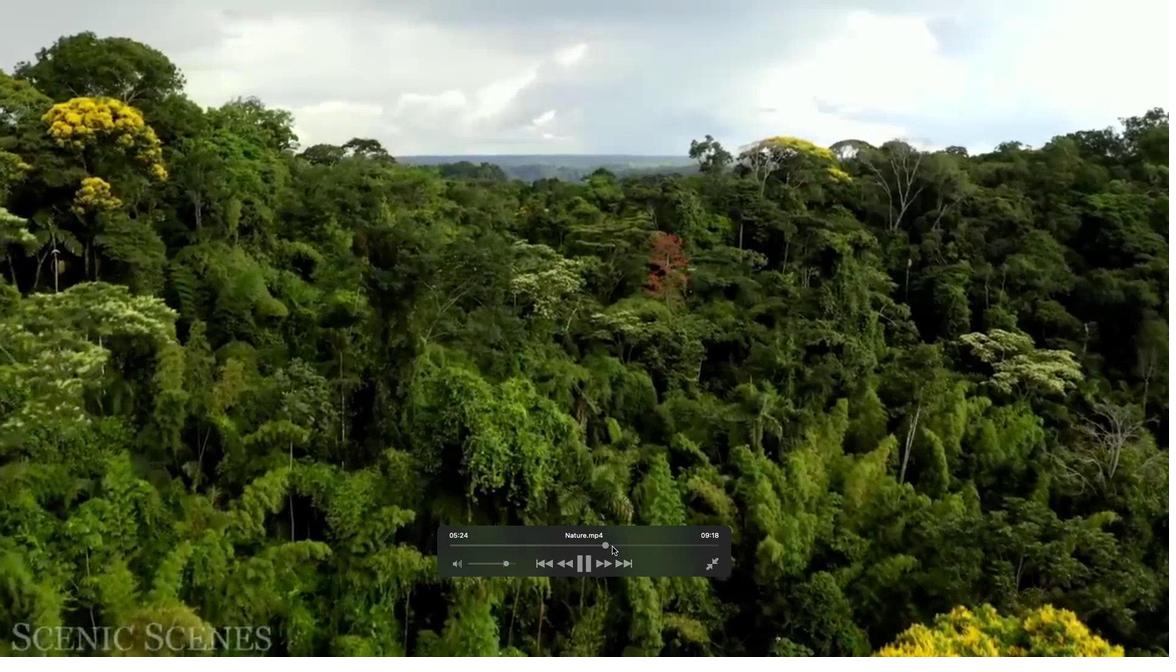
Action: Mouse pressed left at (612, 547)
Screenshot: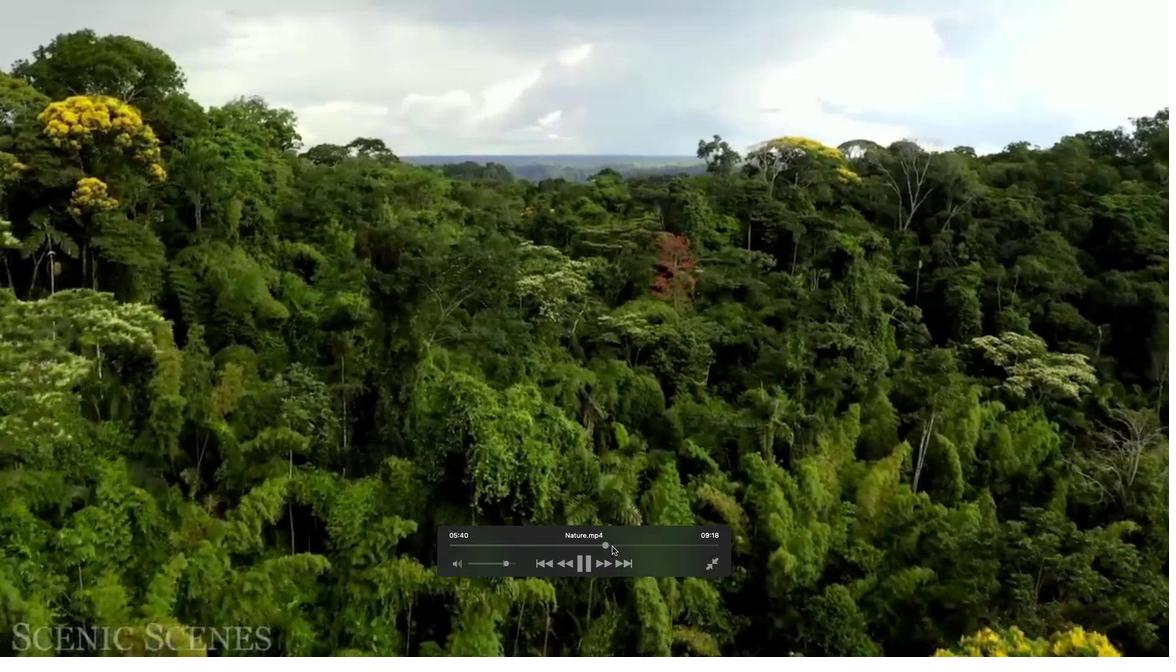 
Action: Mouse moved to (621, 547)
Screenshot: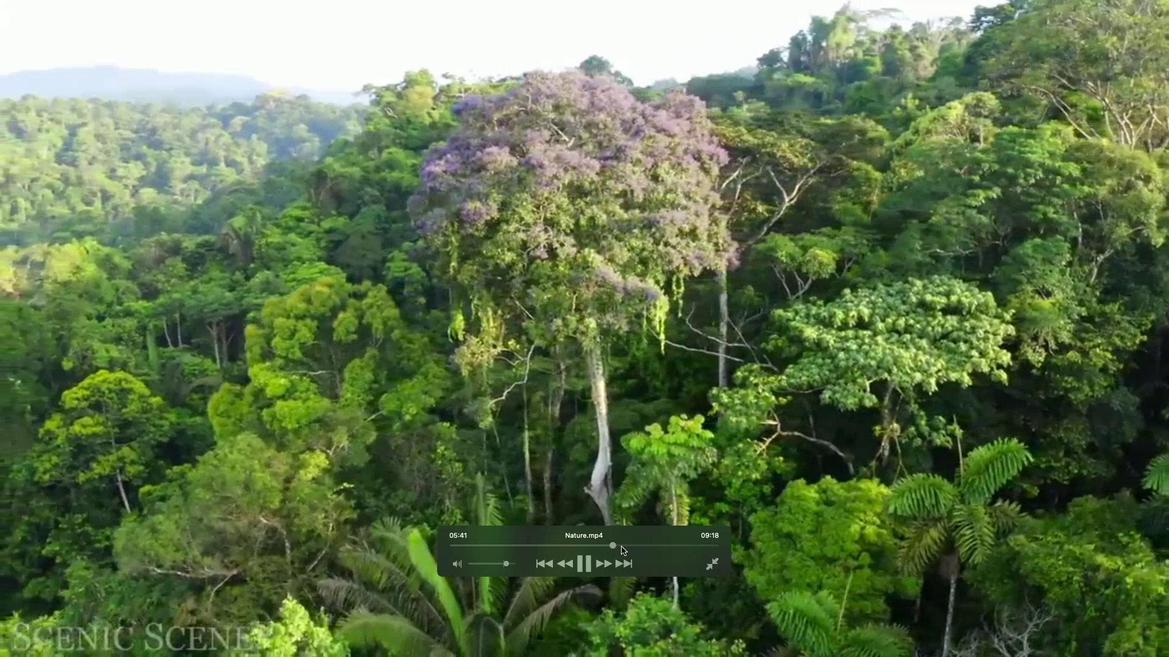 
Action: Mouse pressed left at (621, 547)
Screenshot: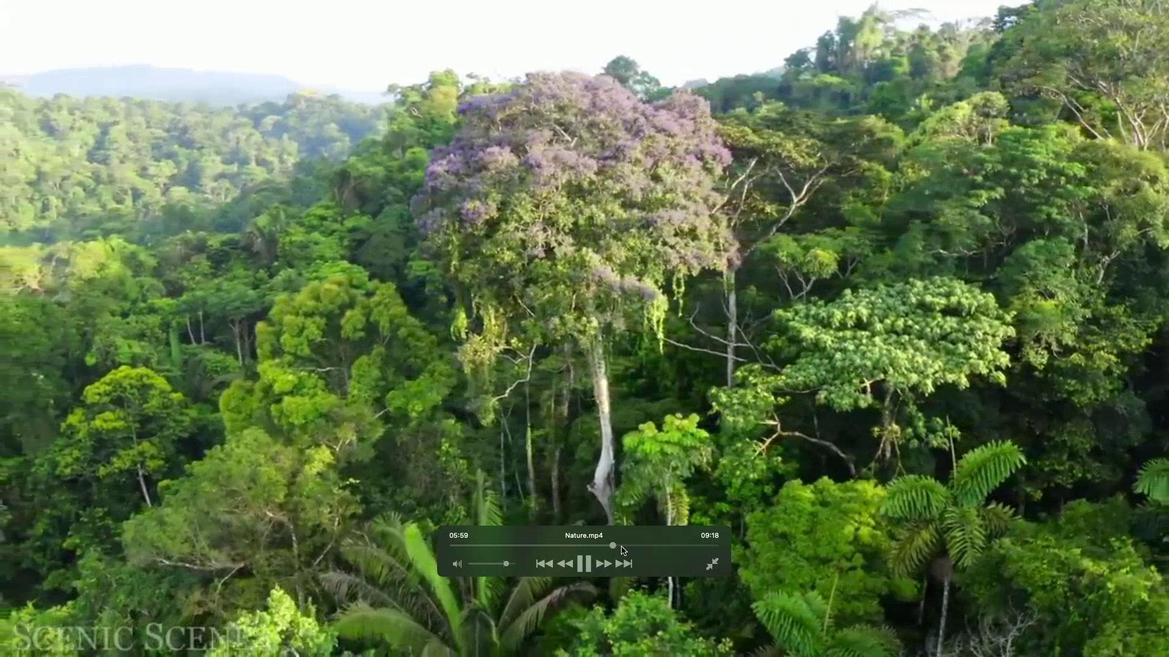 
Action: Mouse moved to (612, 546)
Screenshot: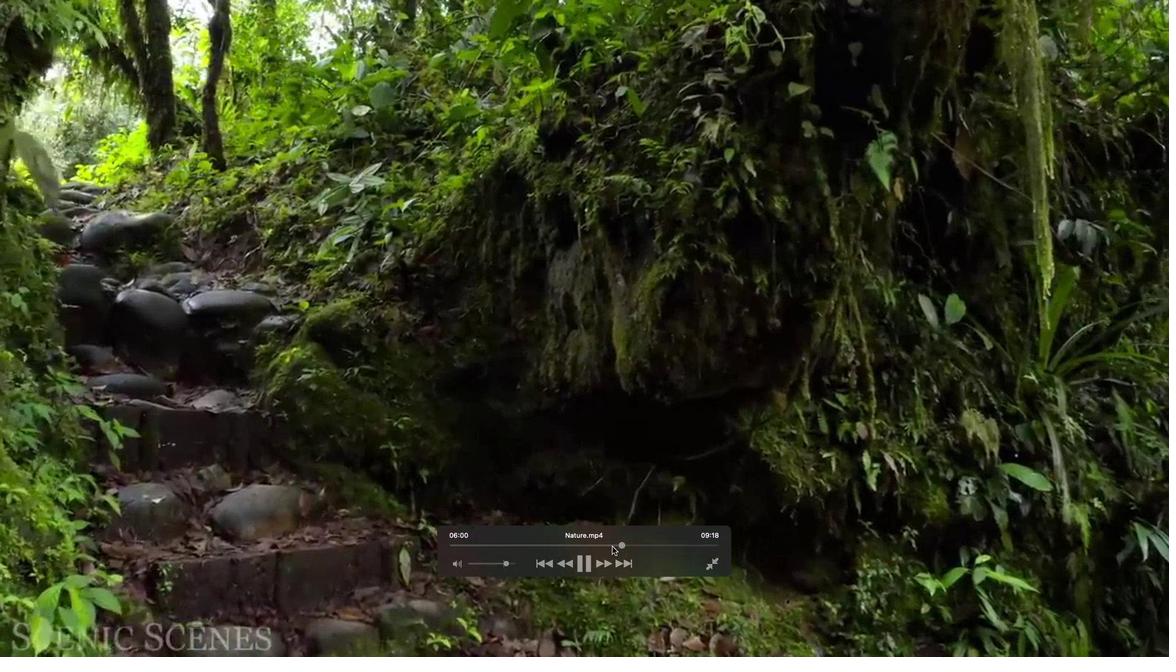 
Action: Mouse pressed left at (612, 546)
Screenshot: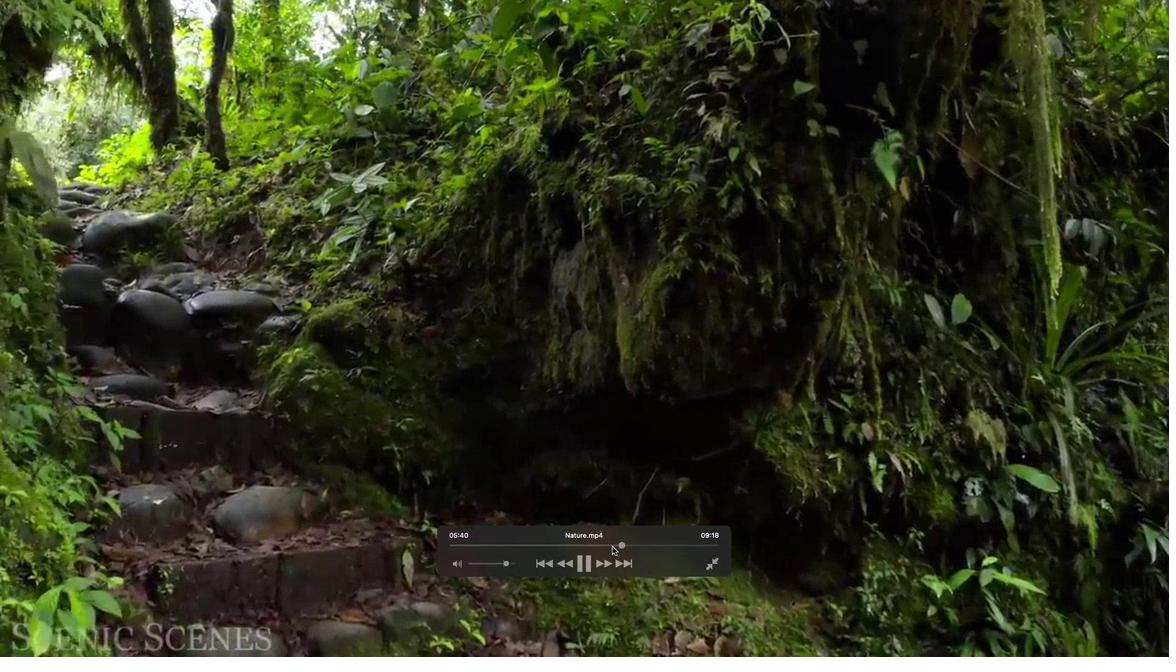 
Action: Mouse moved to (289, 6)
Screenshot: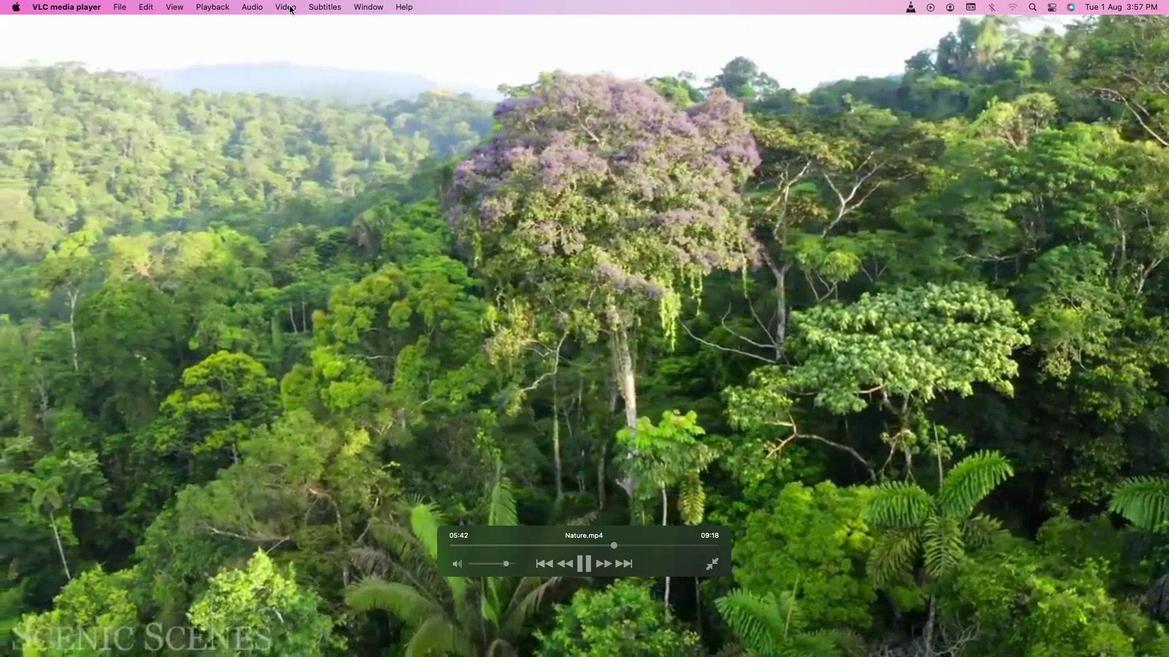 
Action: Mouse pressed left at (289, 6)
Screenshot: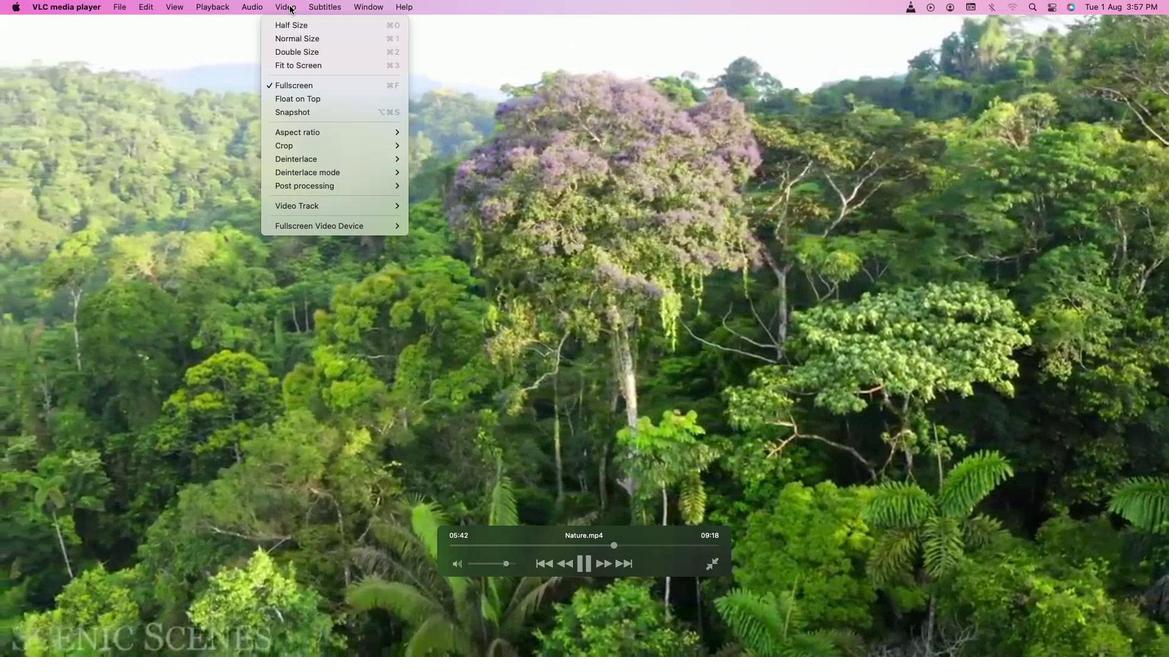 
Action: Mouse moved to (311, 110)
Screenshot: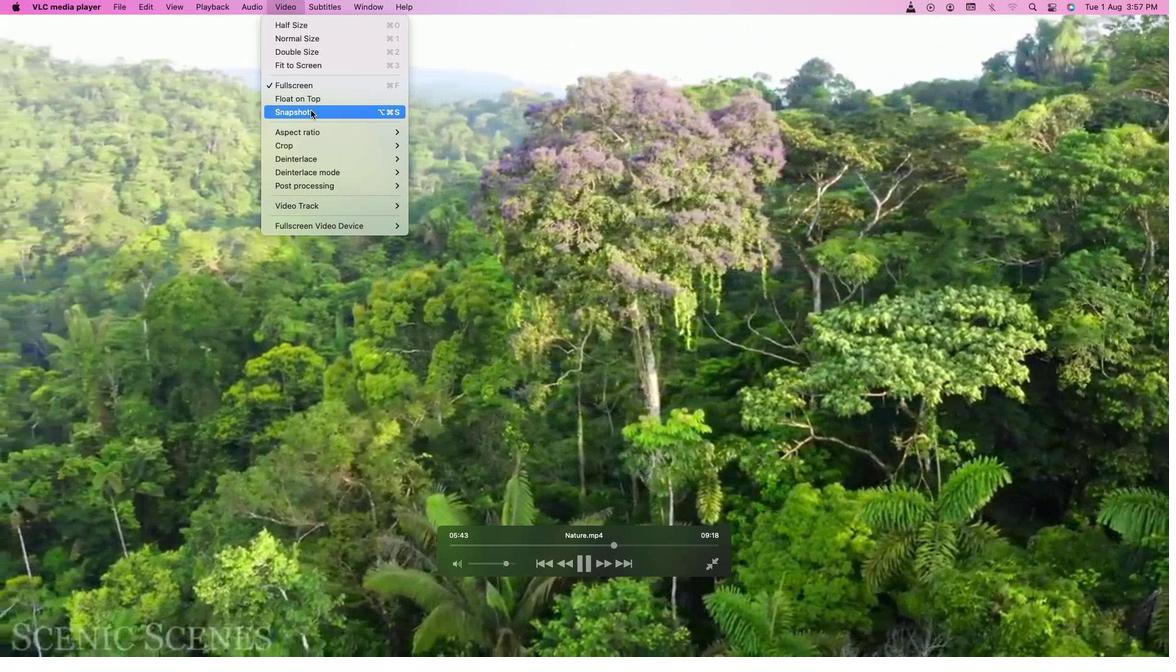 
Action: Mouse pressed left at (311, 110)
Screenshot: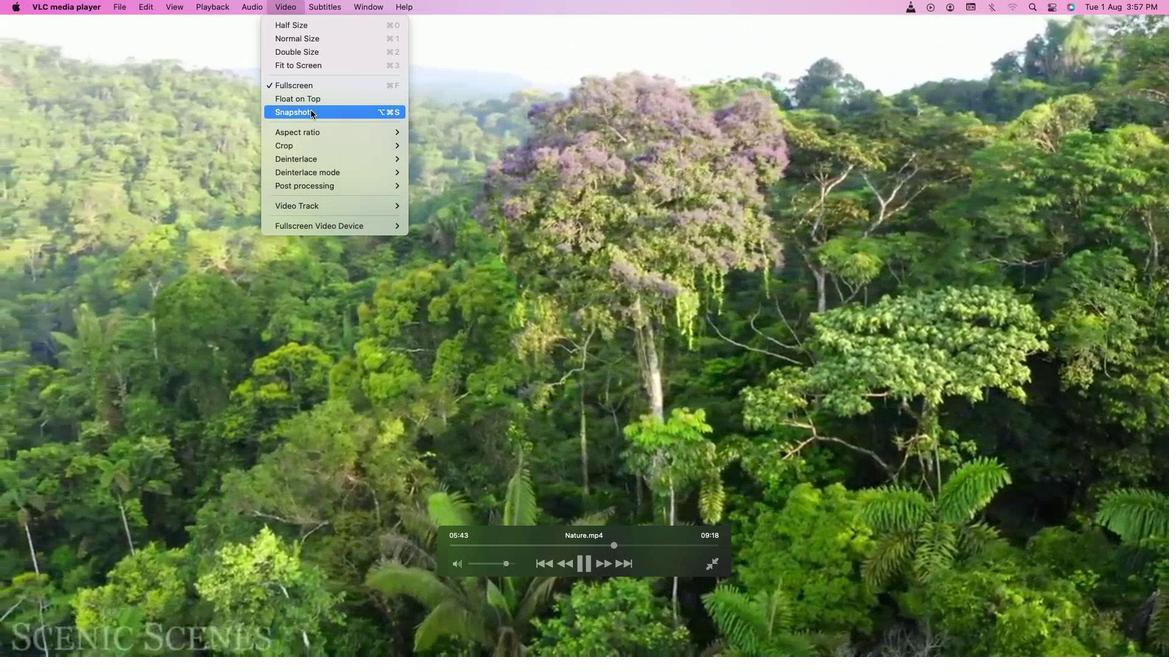 
Action: Mouse moved to (636, 546)
Screenshot: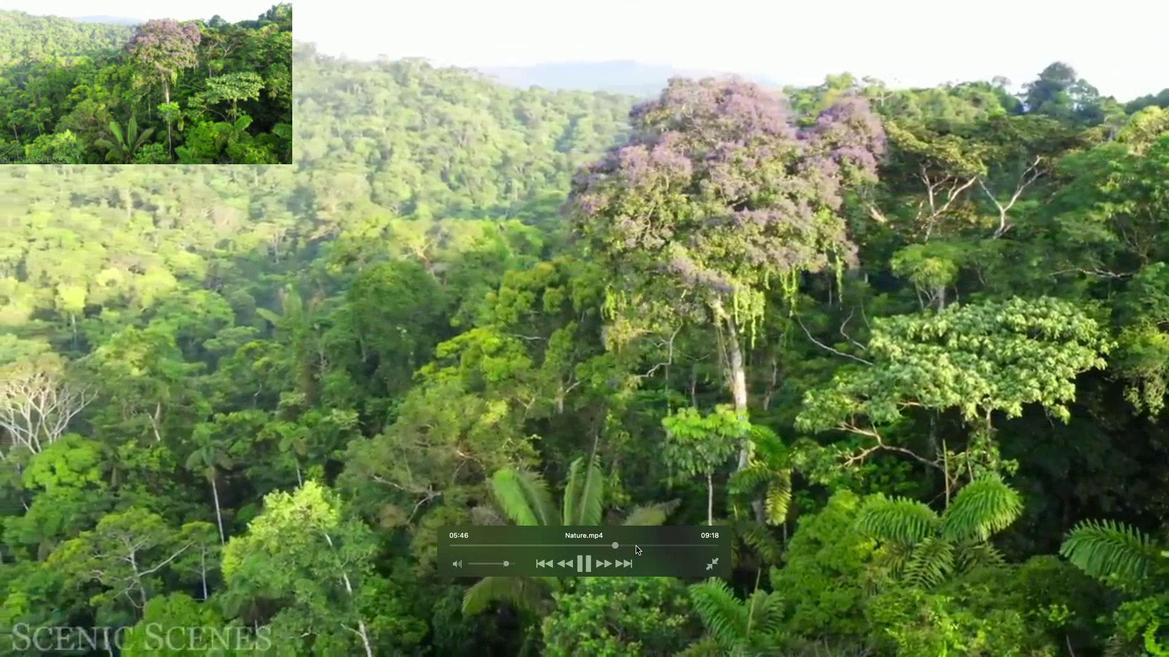 
Action: Mouse pressed left at (636, 546)
Screenshot: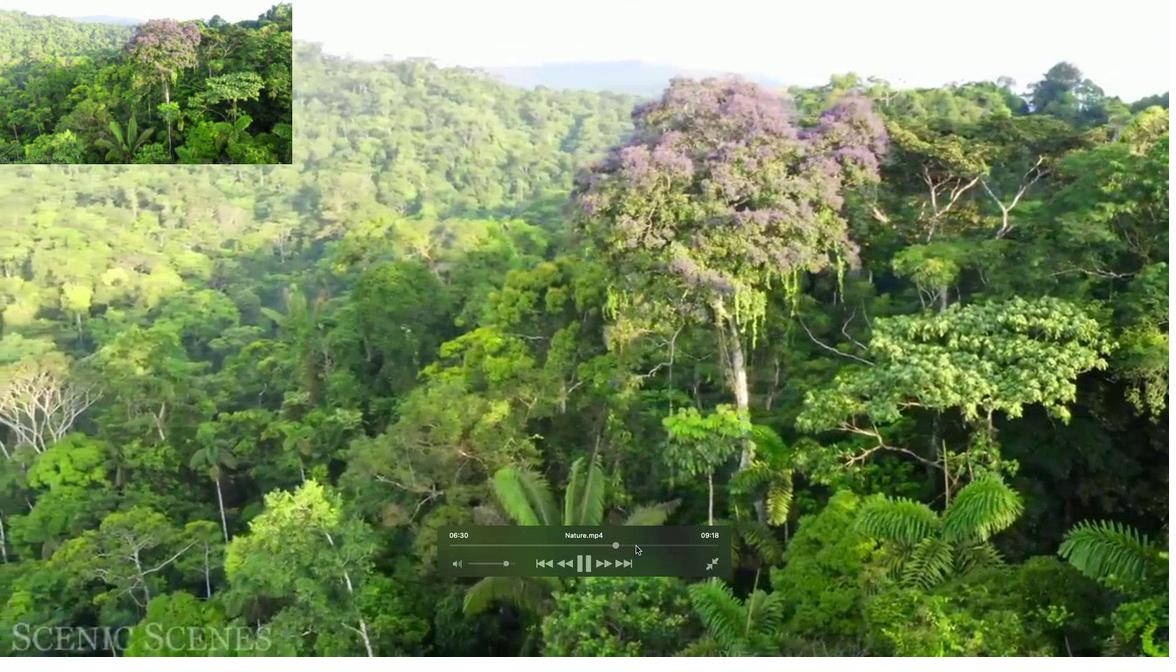 
Action: Mouse moved to (371, 1)
Screenshot: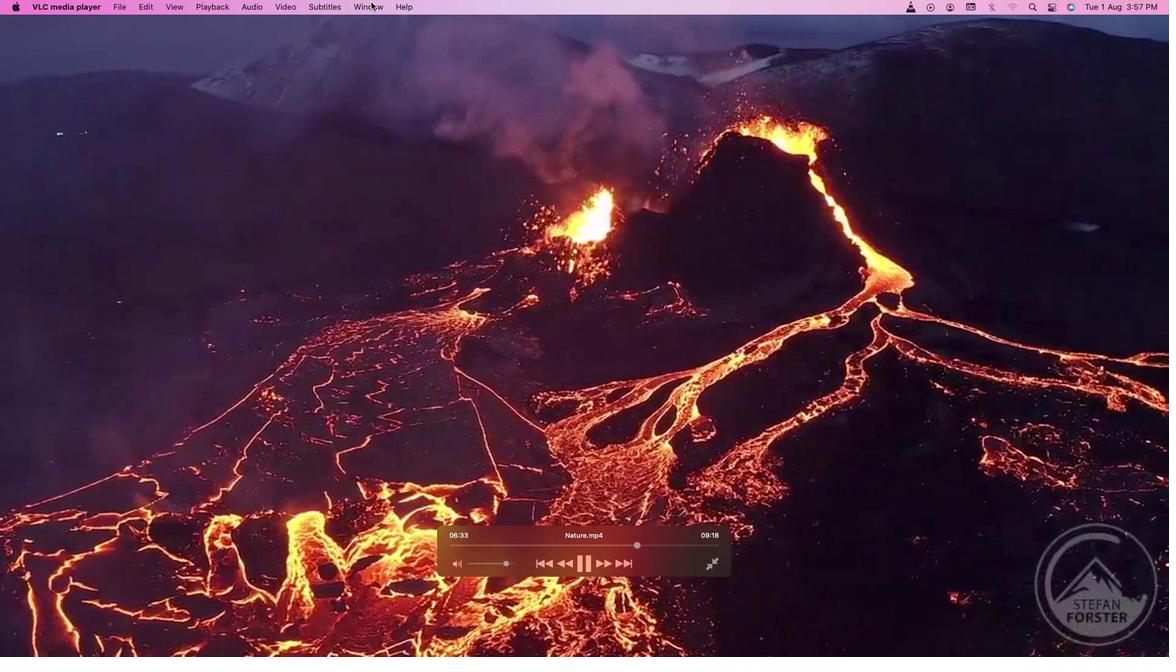 
Action: Mouse pressed left at (371, 1)
Screenshot: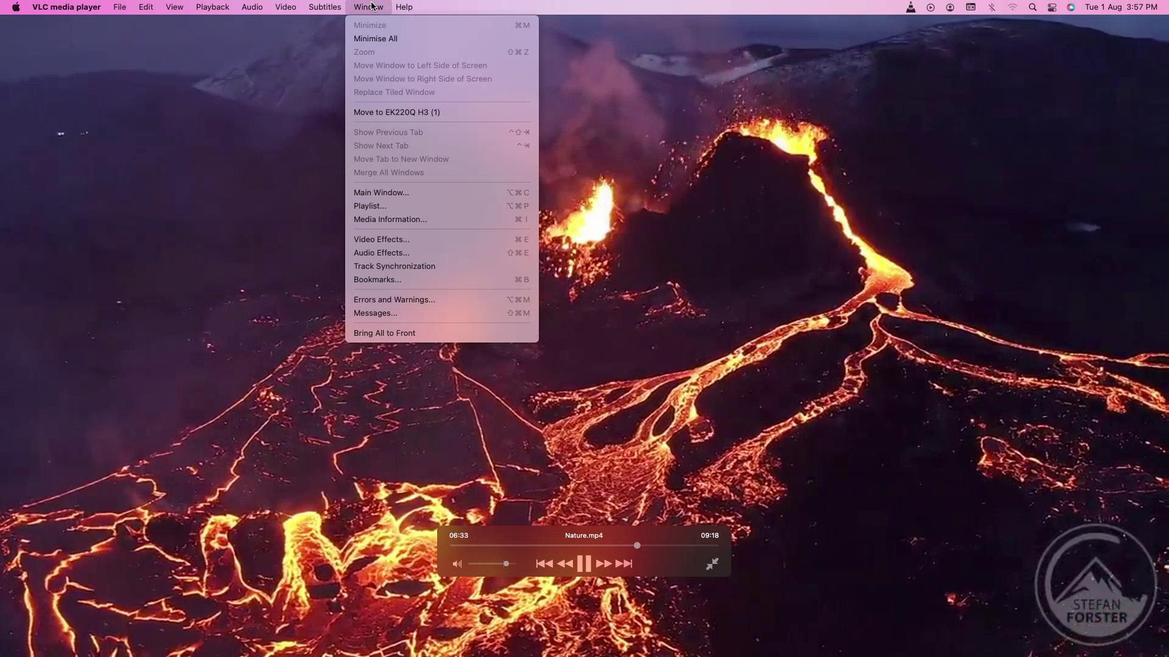 
Action: Mouse moved to (311, 110)
Screenshot: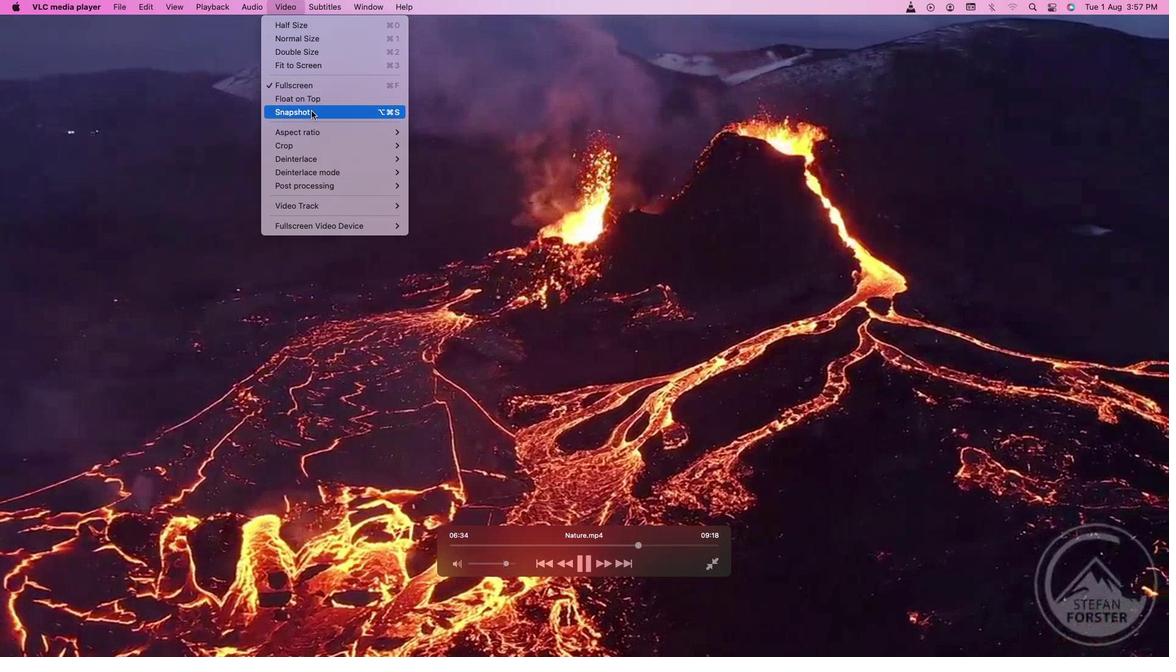 
Action: Mouse pressed left at (311, 110)
Screenshot: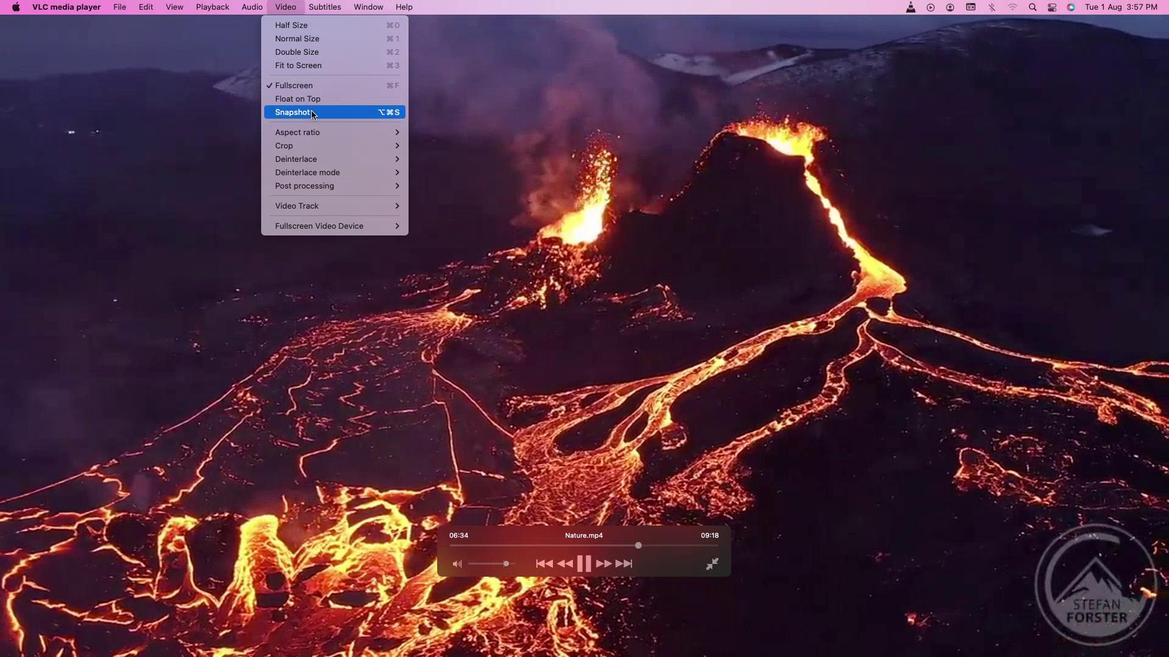 
Action: Mouse moved to (653, 542)
Screenshot: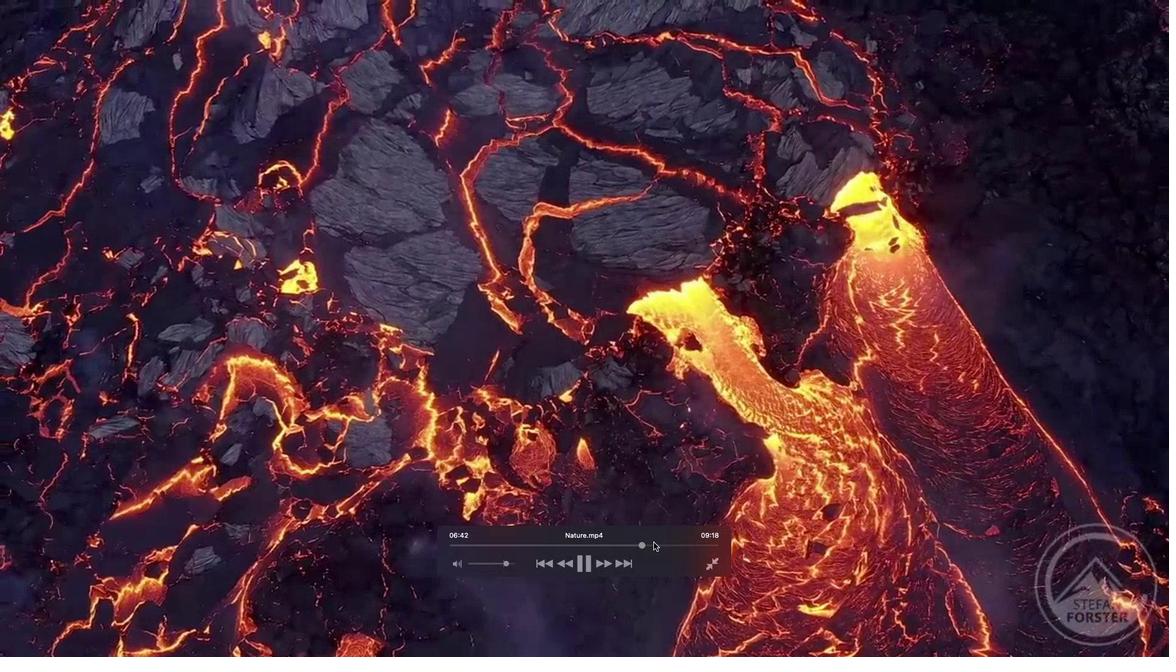 
Action: Mouse pressed left at (653, 542)
Screenshot: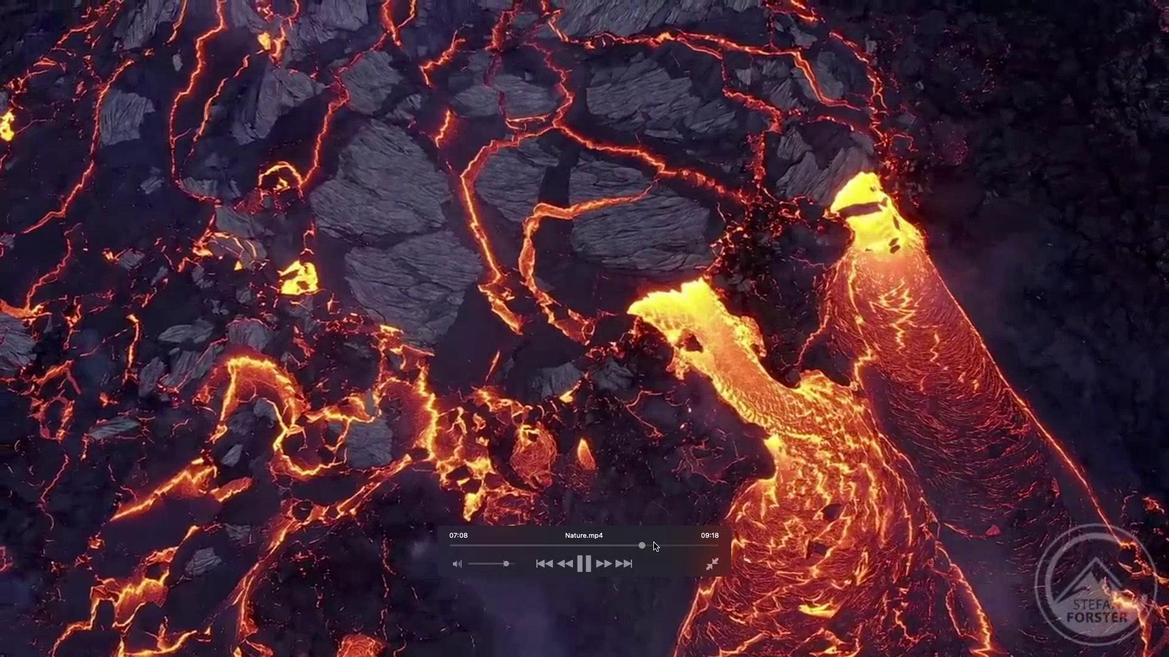 
Action: Mouse moved to (680, 550)
Screenshot: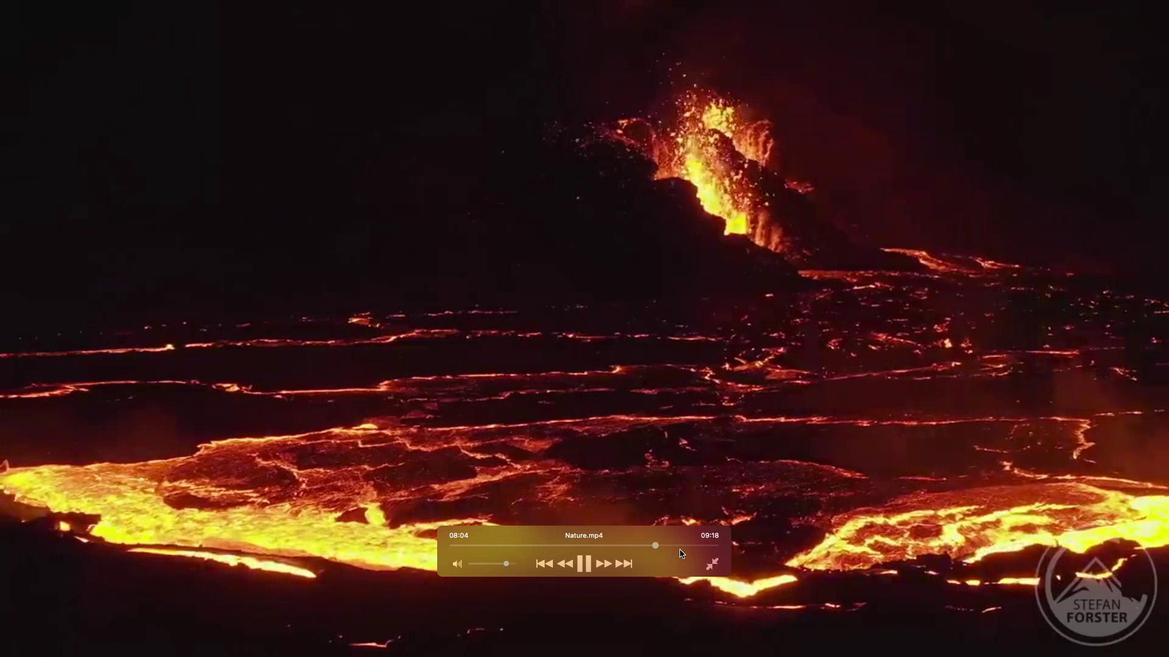 
Action: Mouse pressed left at (680, 550)
Screenshot: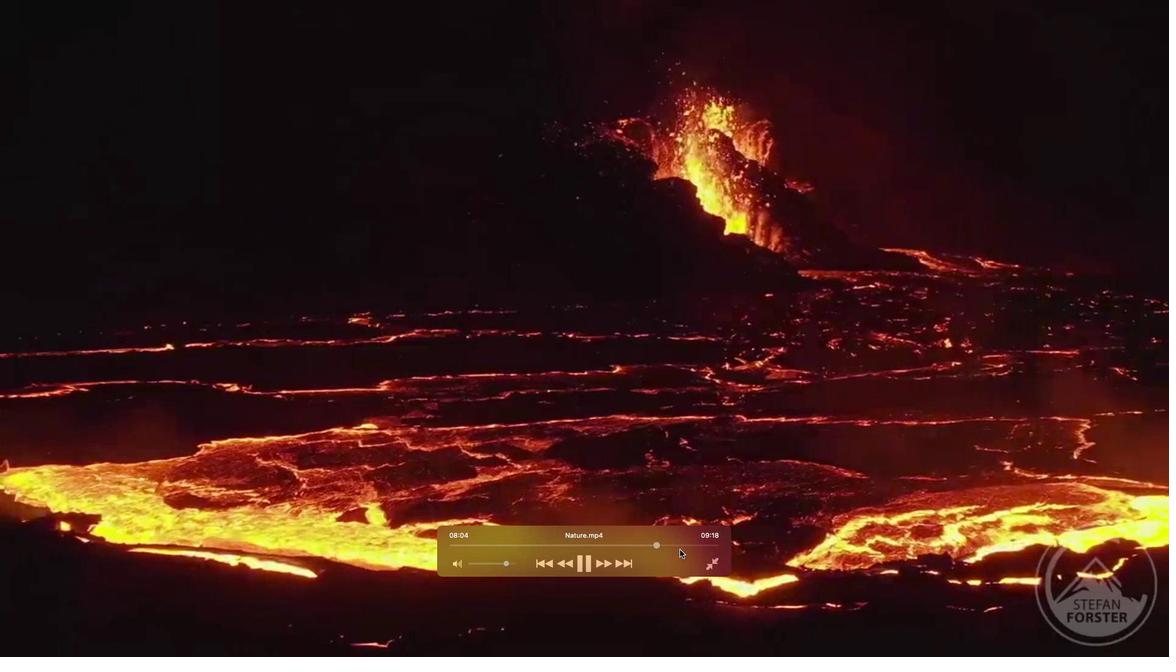 
Action: Mouse moved to (354, 9)
Screenshot: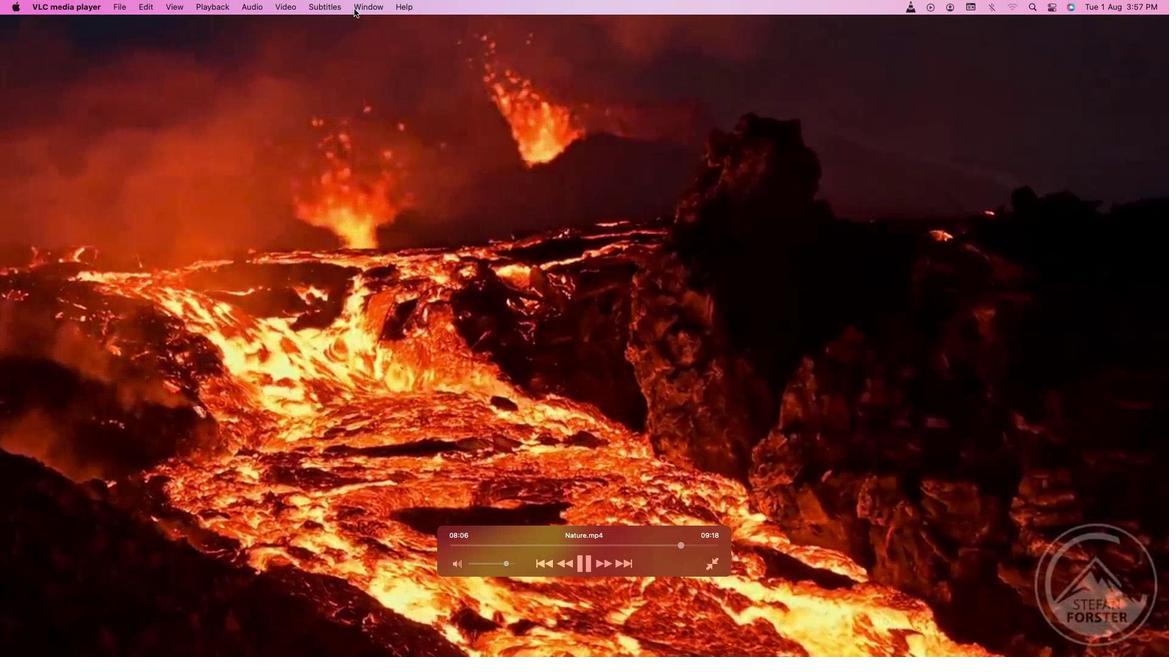 
Action: Mouse pressed left at (354, 9)
Screenshot: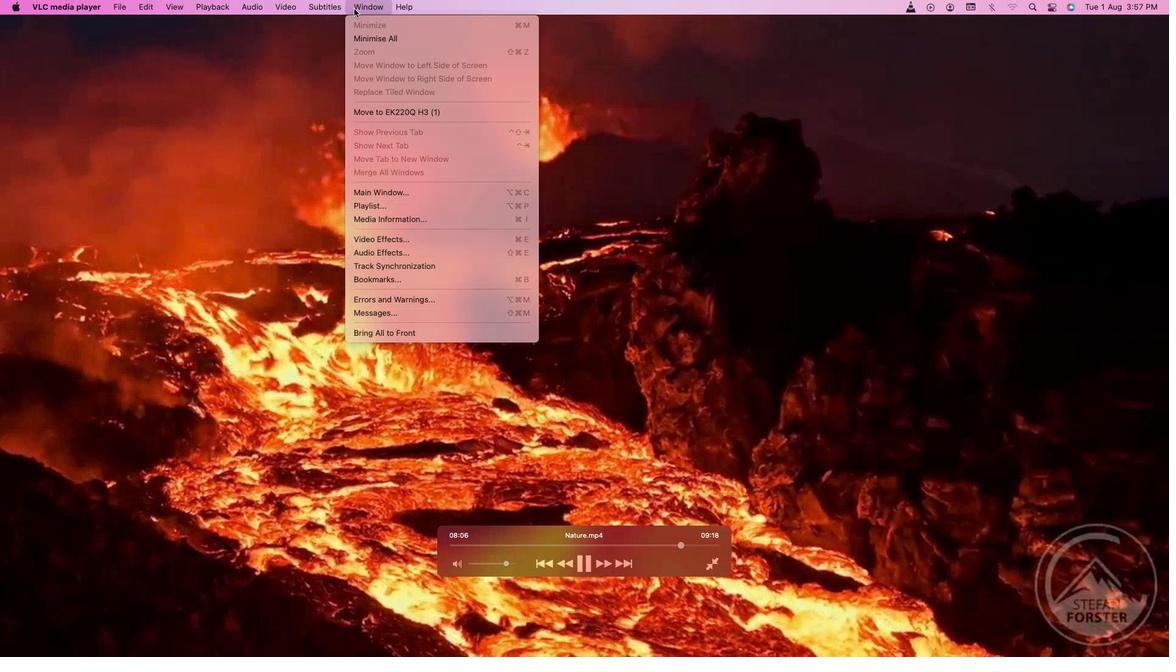 
Action: Mouse moved to (300, 115)
Screenshot: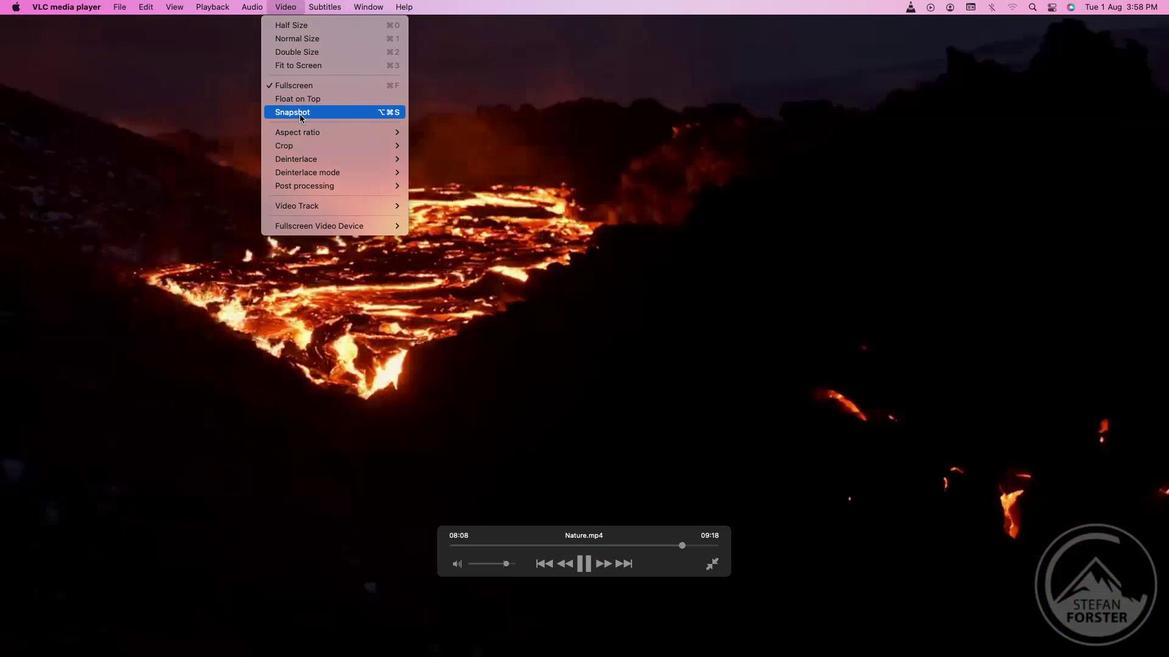 
Action: Mouse pressed left at (300, 115)
Screenshot: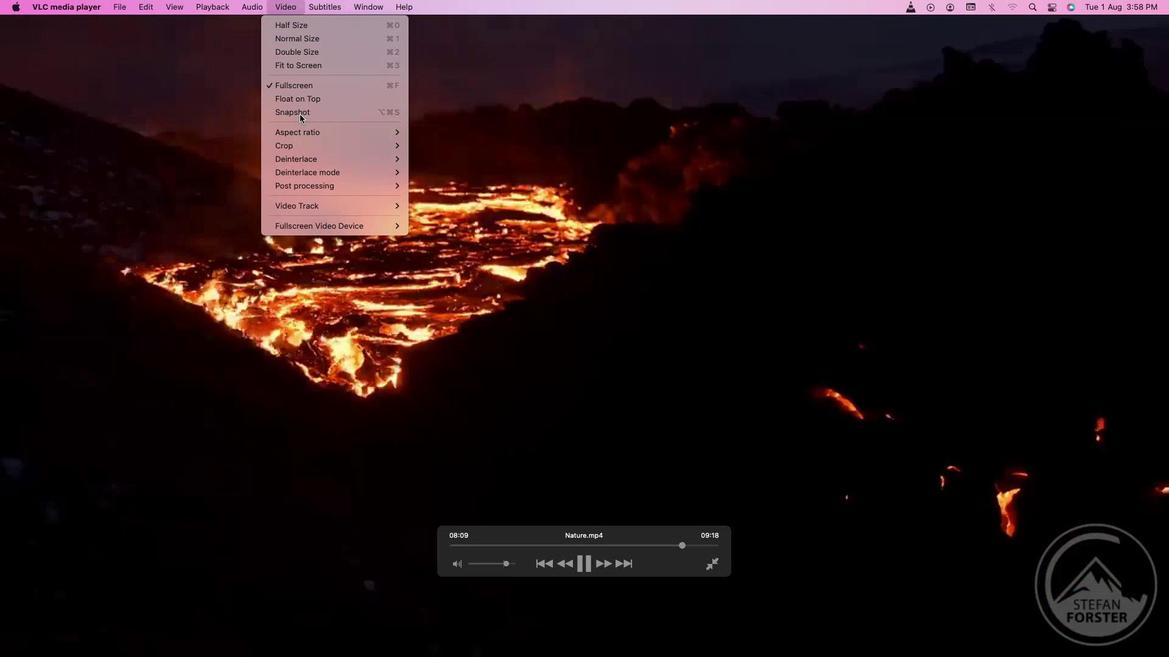 
Action: Mouse moved to (700, 548)
Screenshot: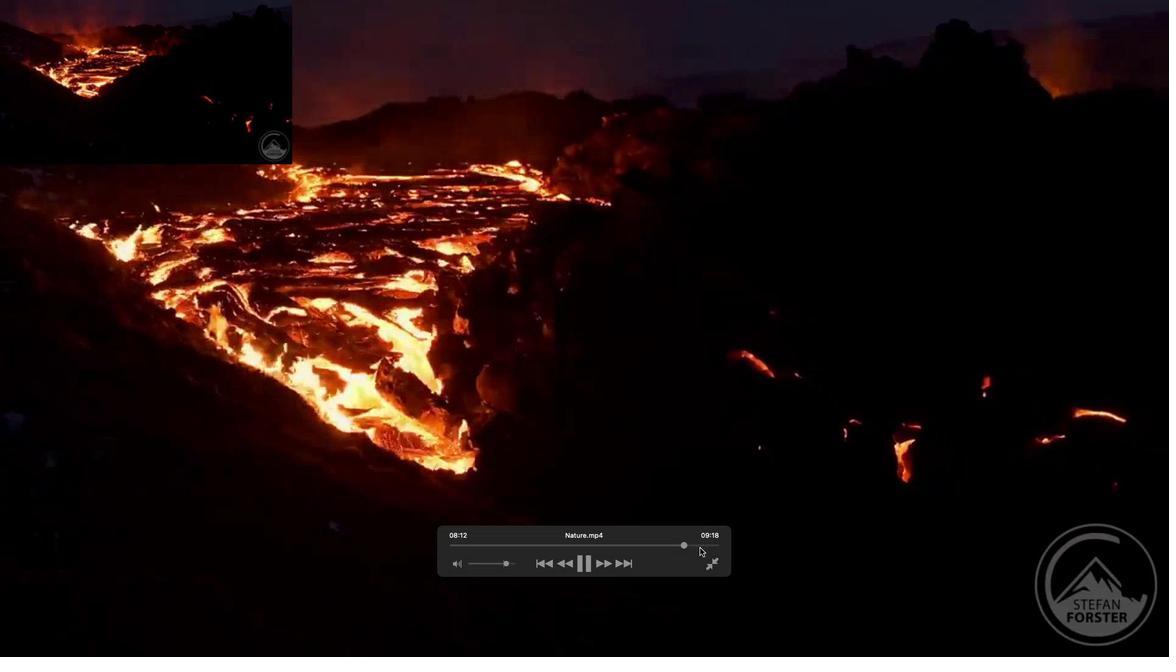 
Action: Mouse pressed left at (700, 548)
Screenshot: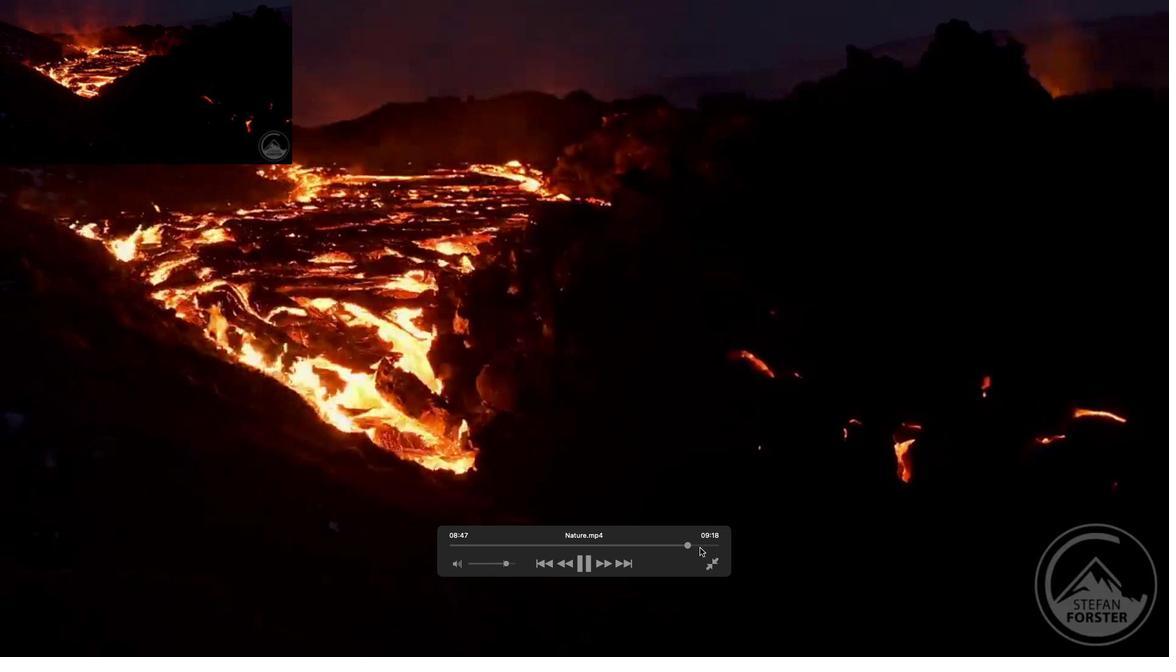
Action: Mouse moved to (689, 541)
Screenshot: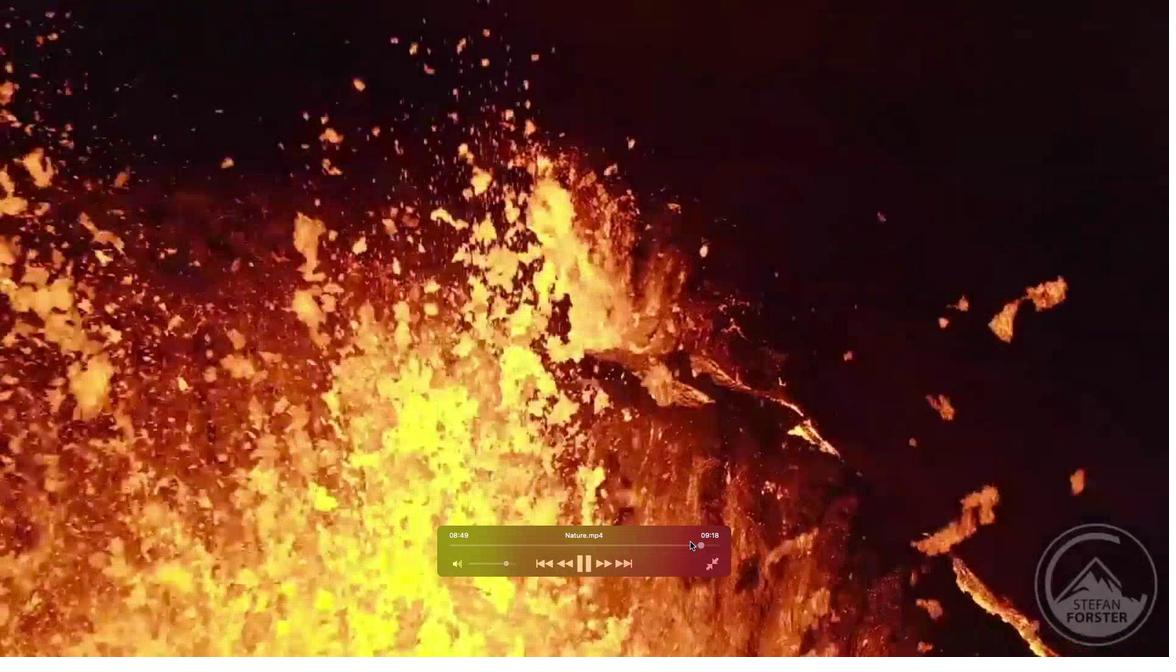 
Action: Mouse pressed left at (689, 541)
Screenshot: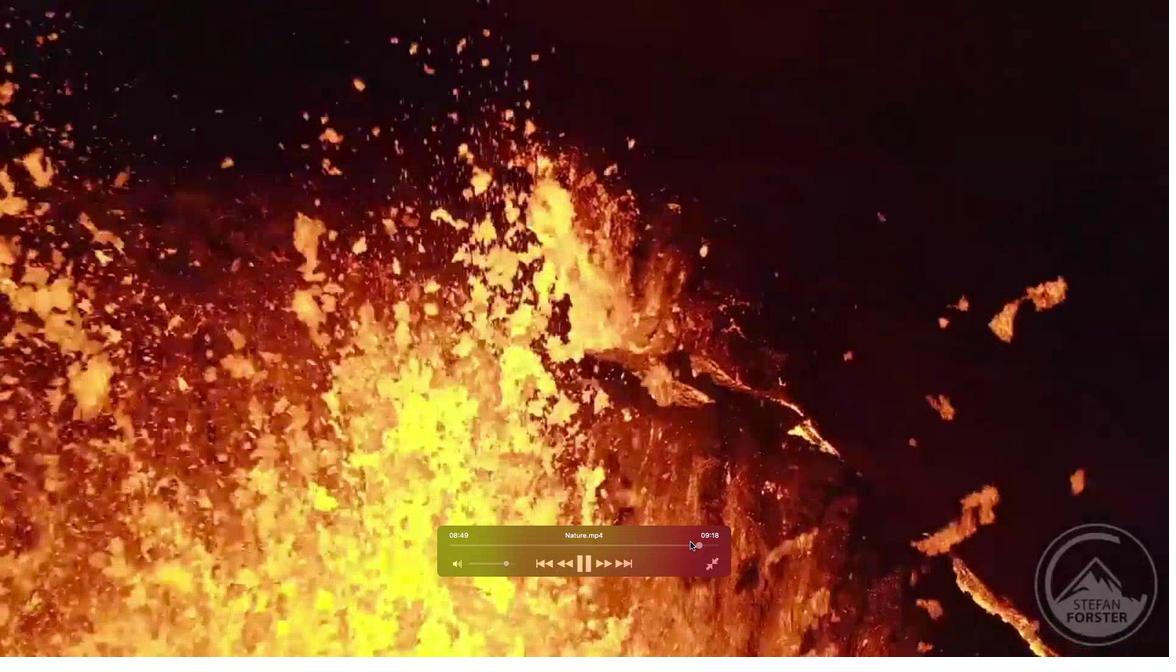 
Action: Mouse moved to (294, 3)
Screenshot: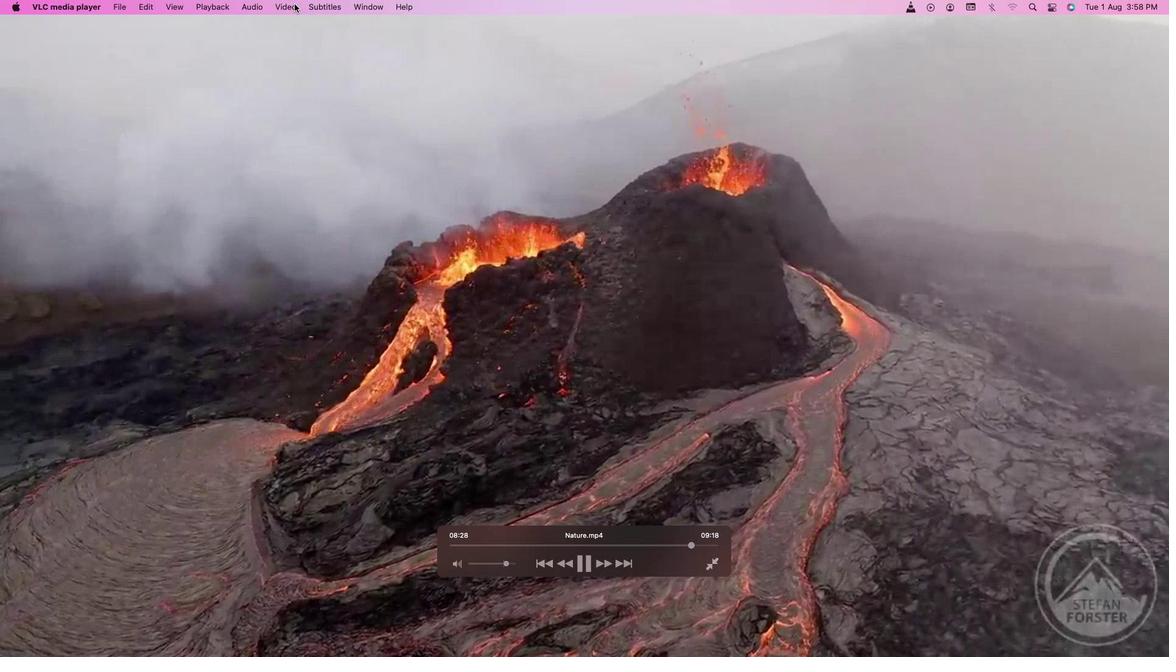 
Action: Mouse pressed left at (294, 3)
Screenshot: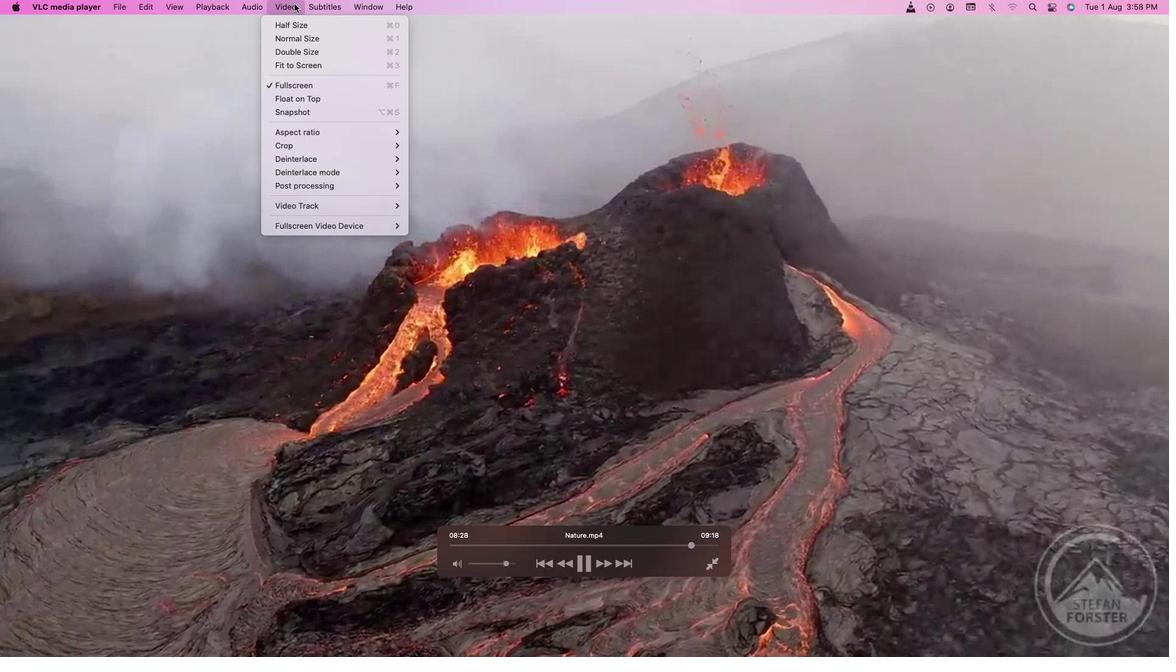 
Action: Mouse moved to (300, 108)
Screenshot: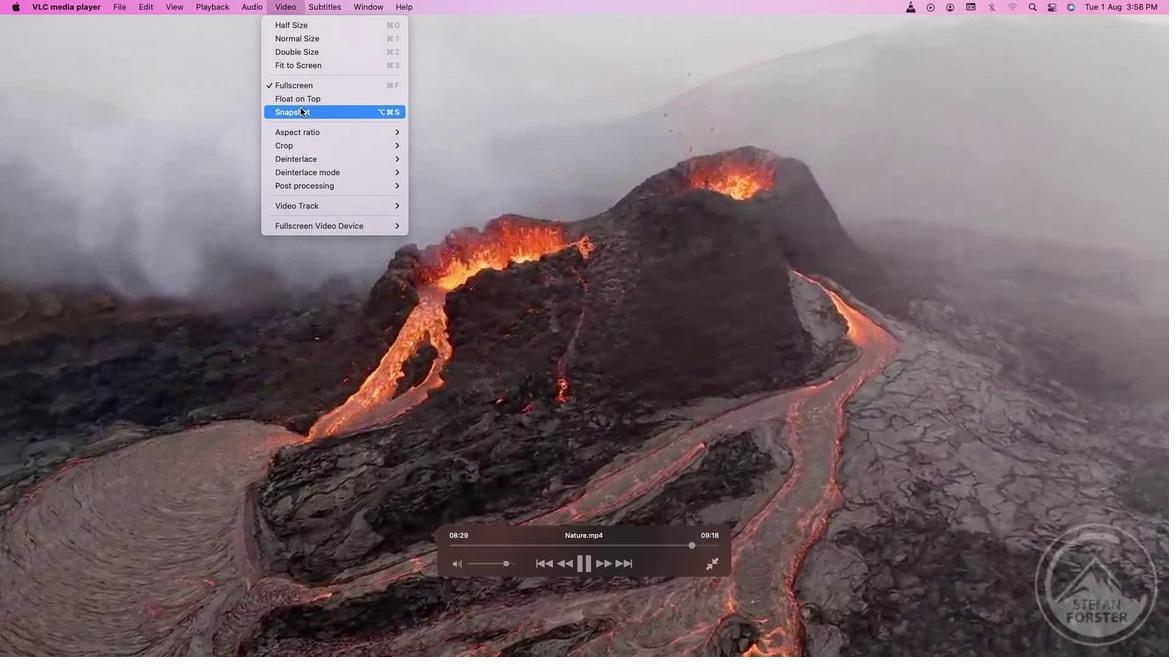 
Action: Mouse pressed left at (300, 108)
Screenshot: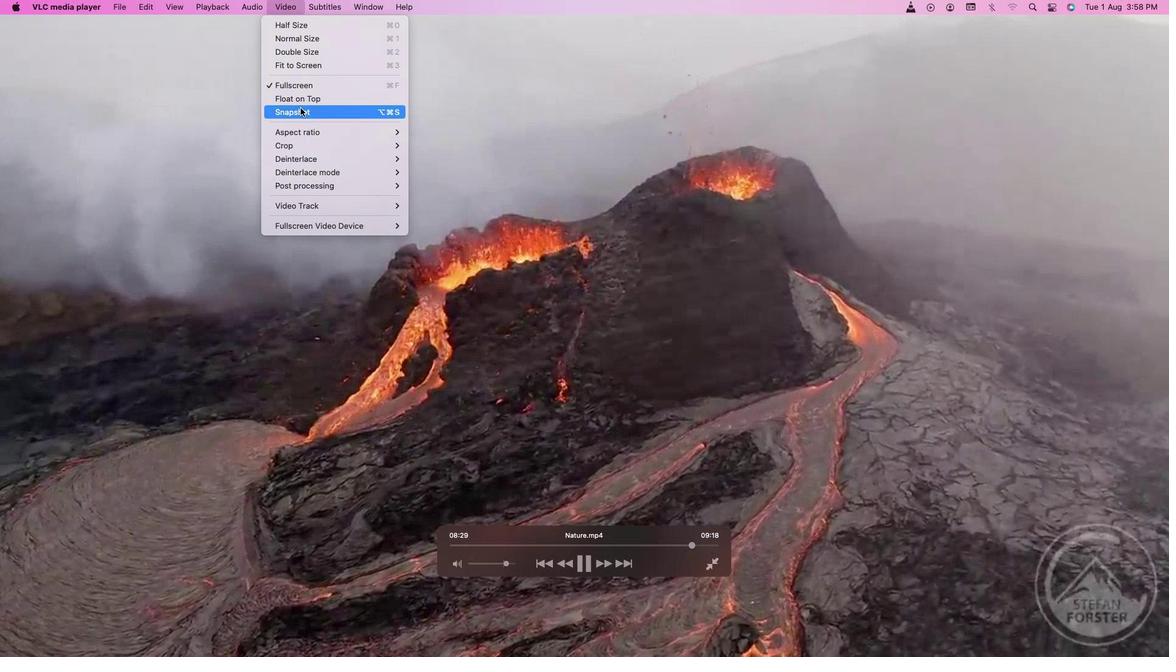 
Action: Mouse moved to (453, 183)
Screenshot: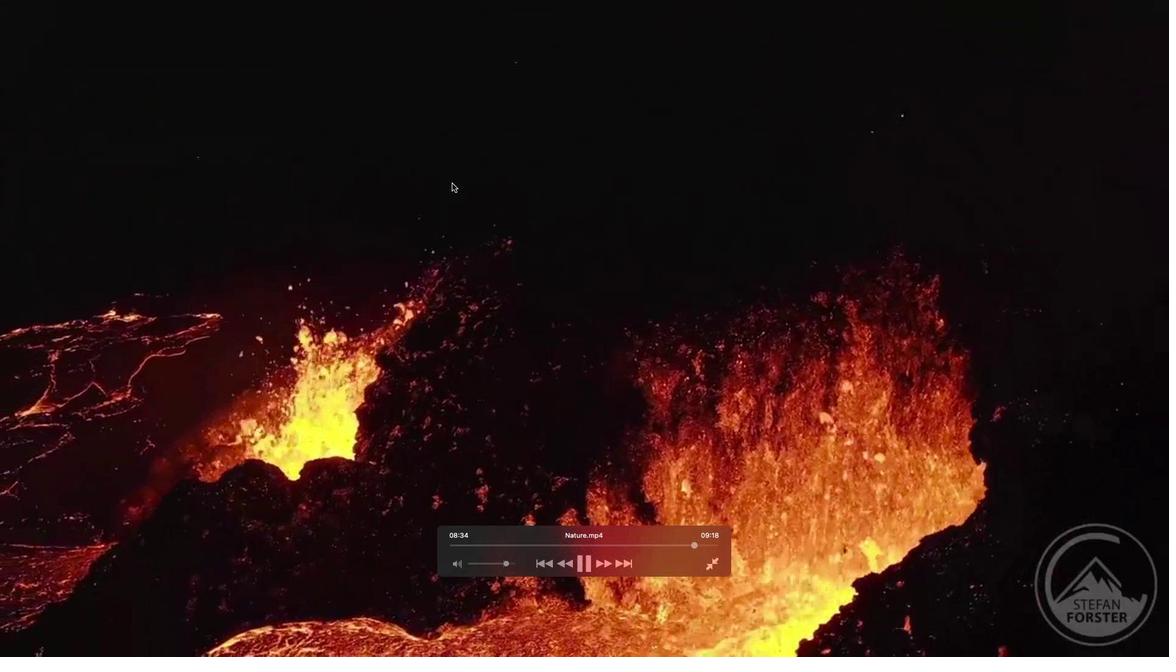 
Action: Mouse pressed left at (453, 183)
Screenshot: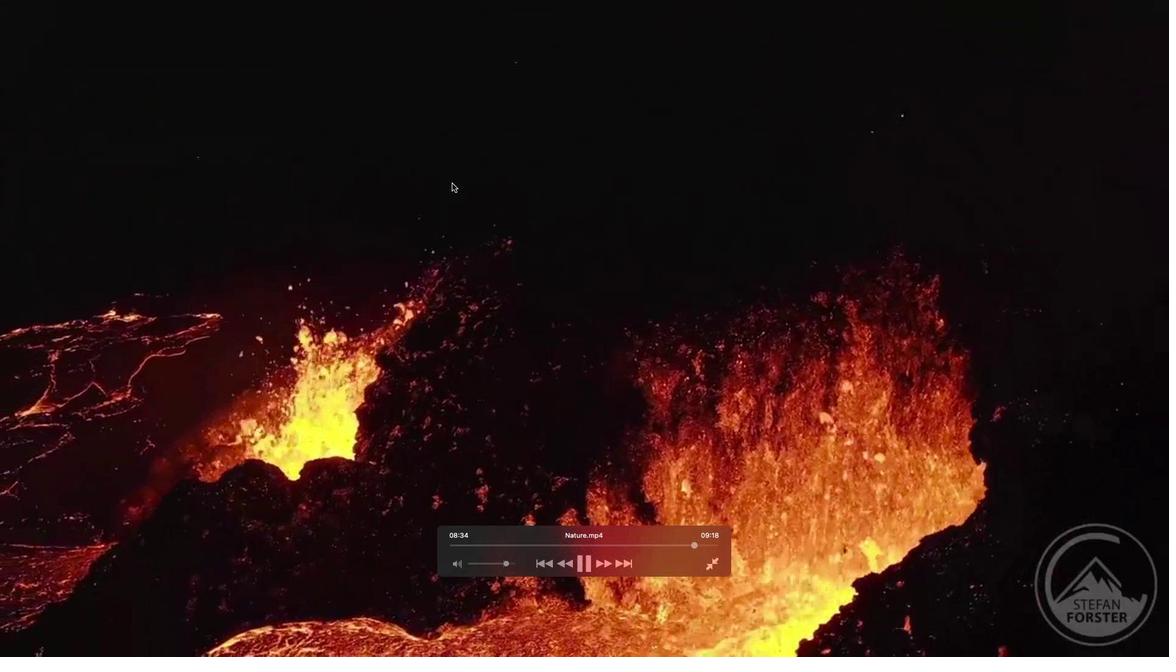 
Action: Mouse moved to (451, 183)
Screenshot: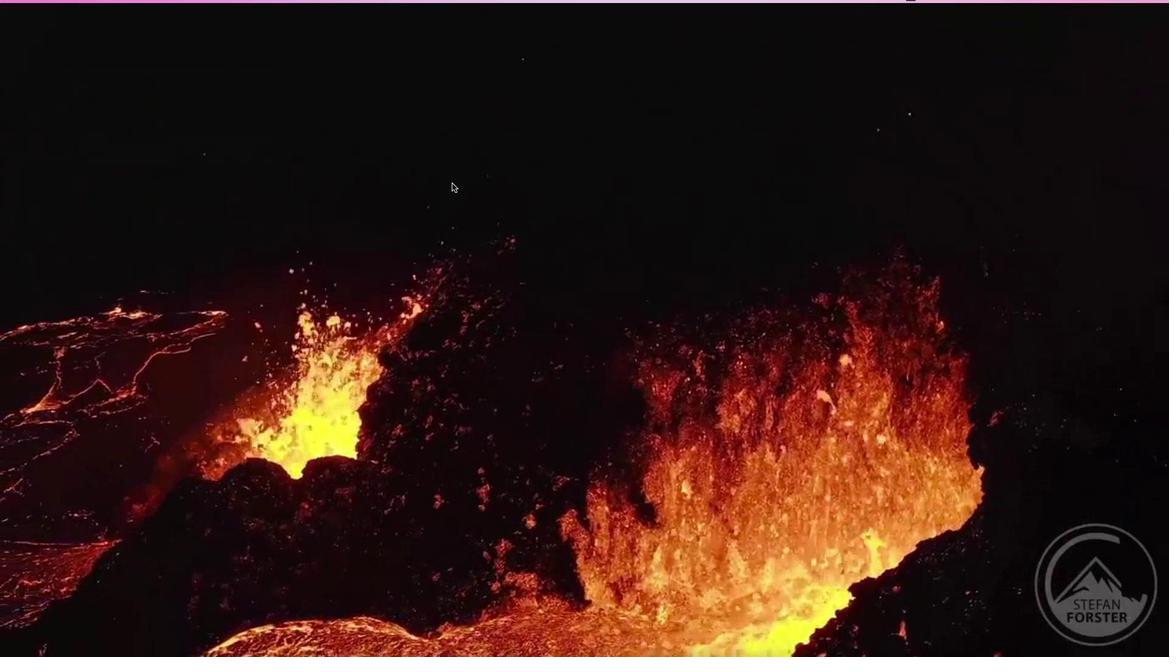 
Action: Mouse pressed left at (451, 183)
Screenshot: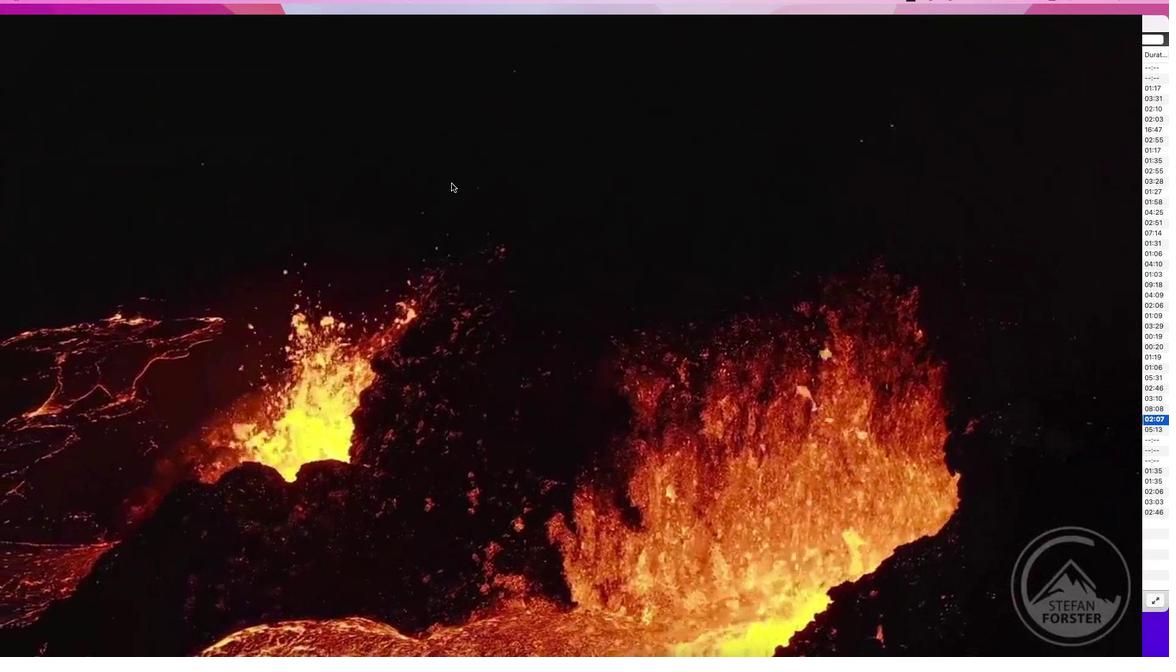 
Action: Mouse moved to (529, 360)
Screenshot: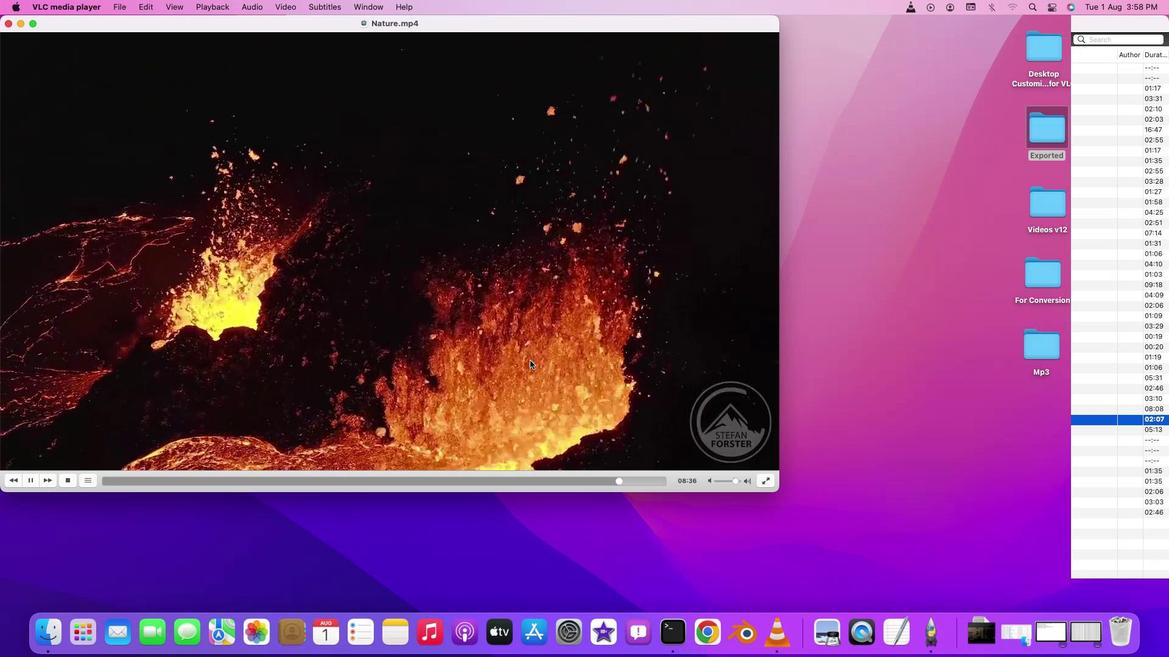 
Action: Mouse pressed left at (529, 360)
Screenshot: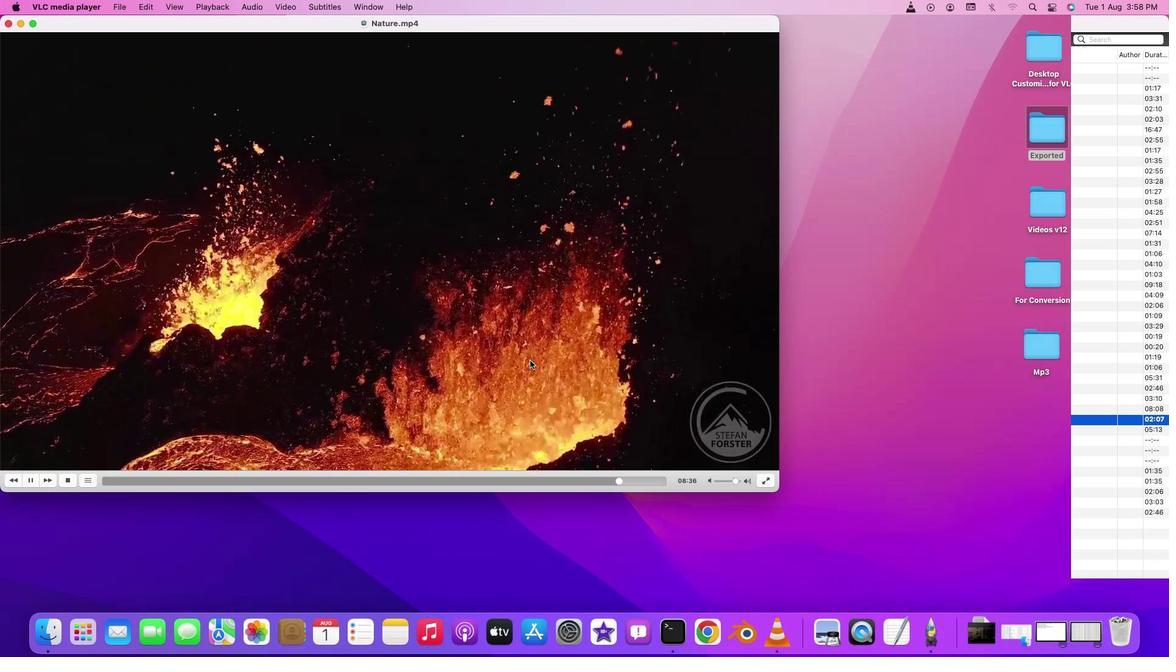 
Action: Mouse moved to (530, 361)
Screenshot: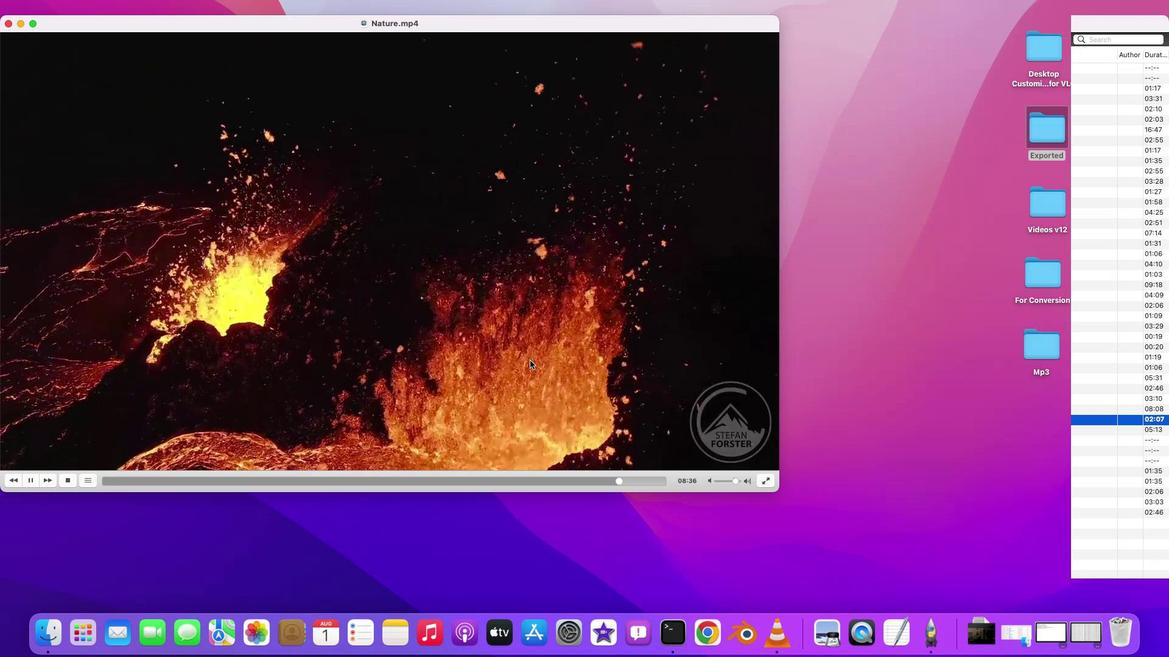 
Action: Mouse pressed left at (530, 361)
Screenshot: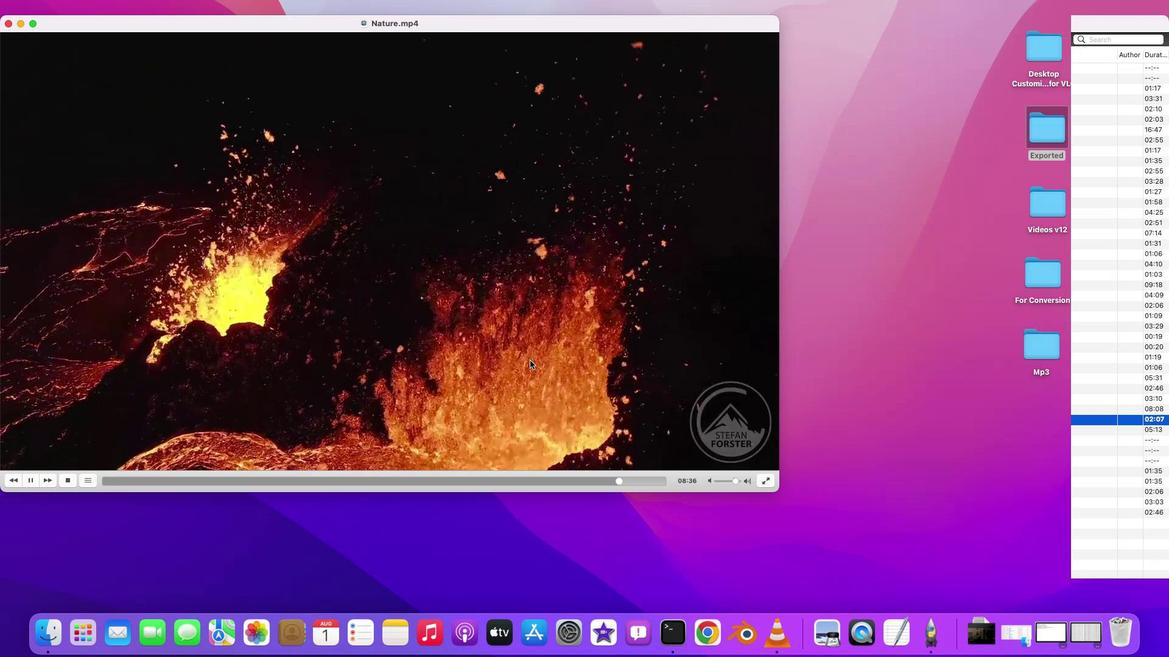 
Action: Mouse moved to (708, 566)
Screenshot: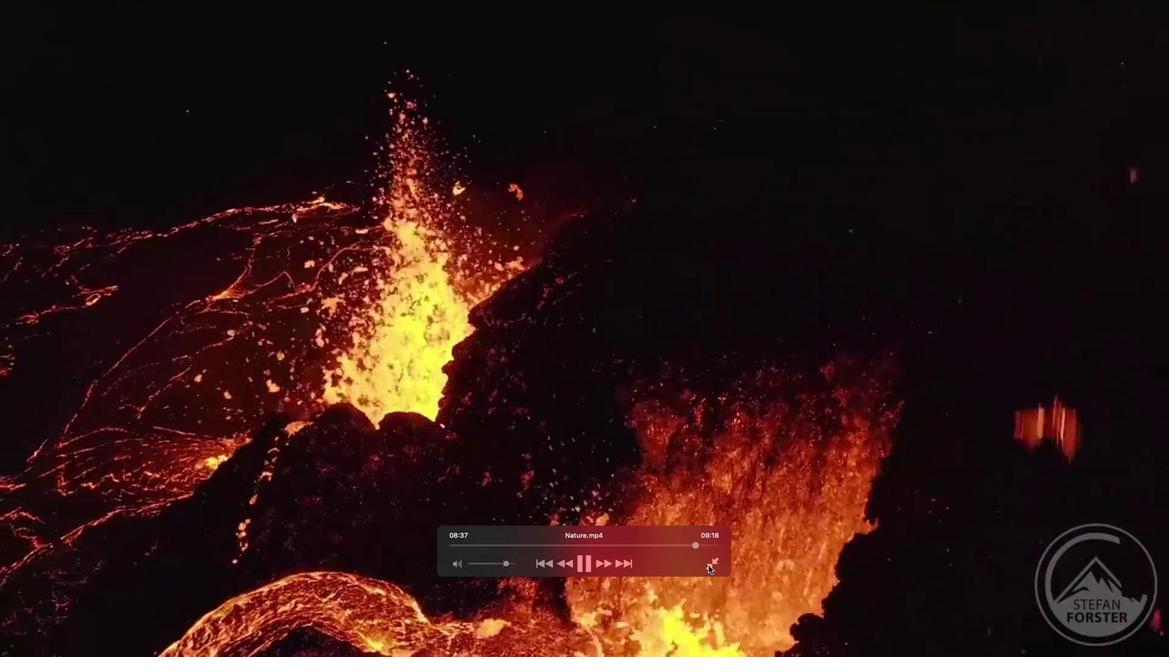 
Action: Mouse pressed left at (708, 566)
Screenshot: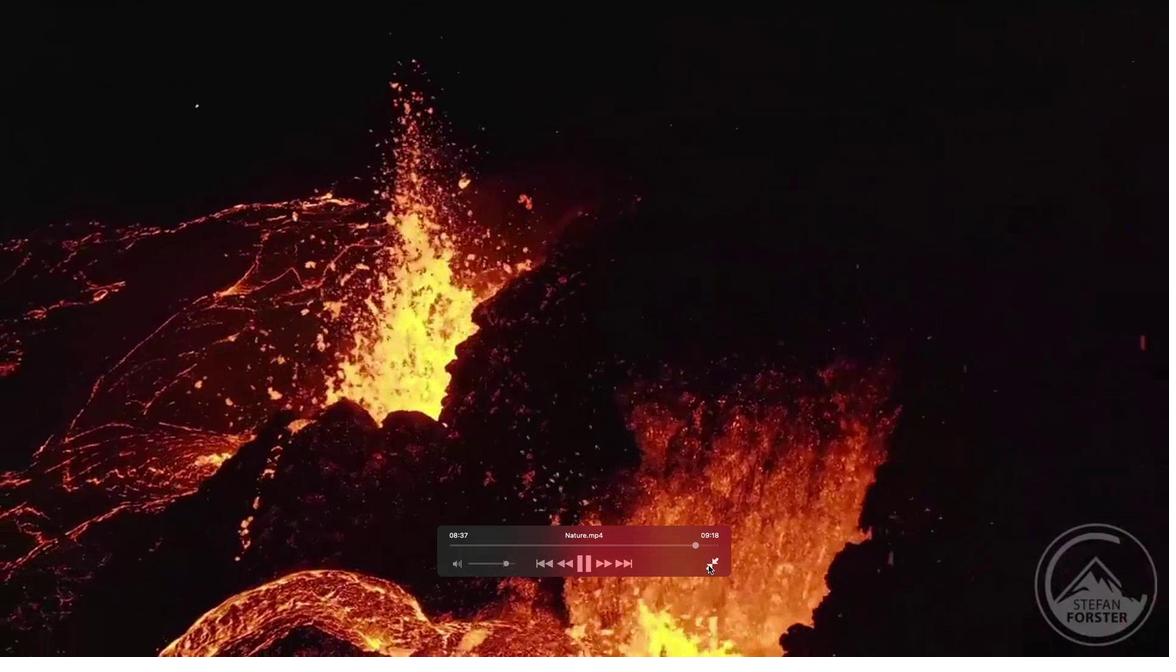 
Action: Mouse moved to (35, 479)
Screenshot: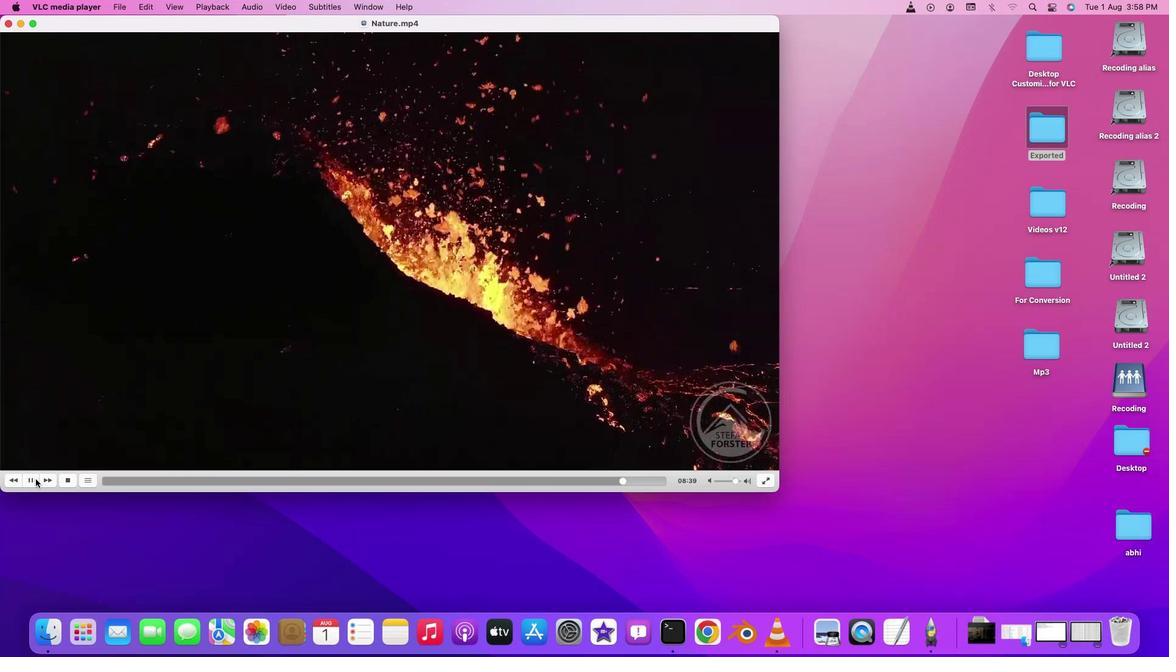 
Action: Mouse pressed left at (35, 479)
Screenshot: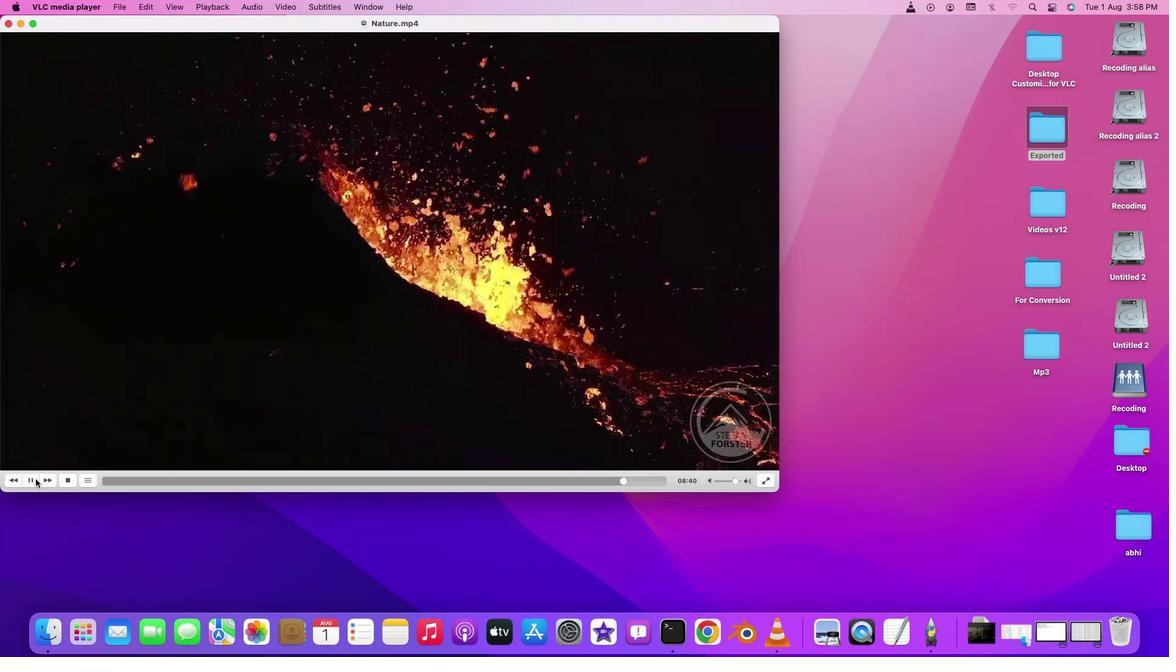 
Action: Mouse moved to (246, 415)
Screenshot: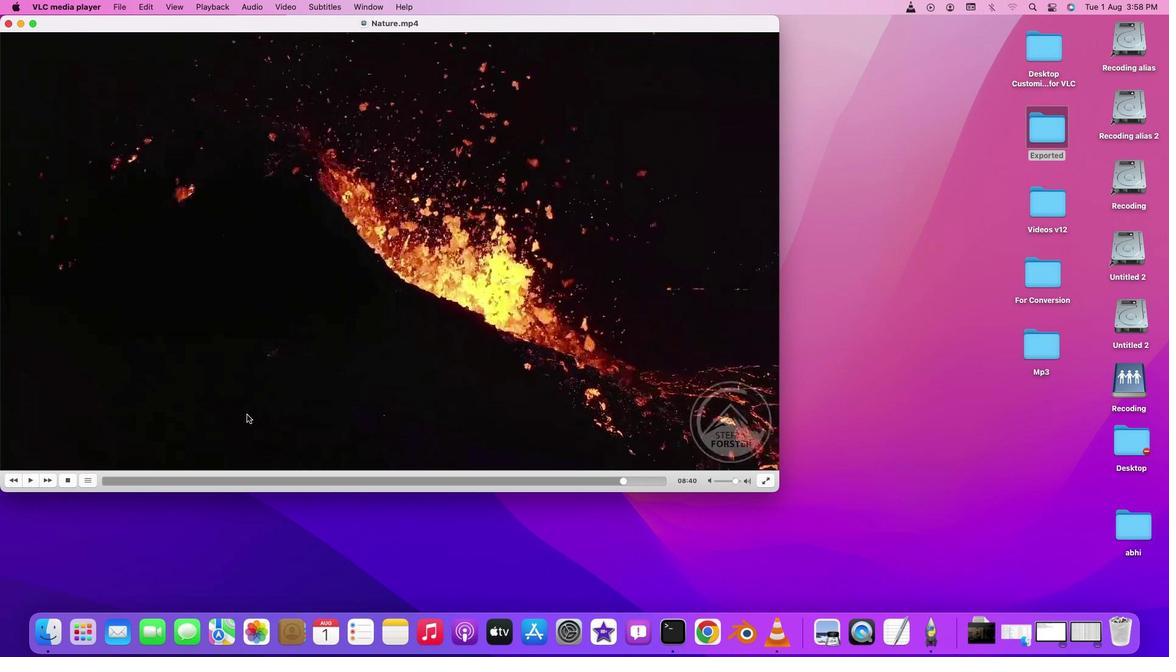 
